 Task: In the  document Road.txt Add another  'page' Use the Tool Explore 'and look for brief about the picture in first page, copy 2-3 lines in second sheet.' Align the text to the center
Action: Mouse moved to (286, 470)
Screenshot: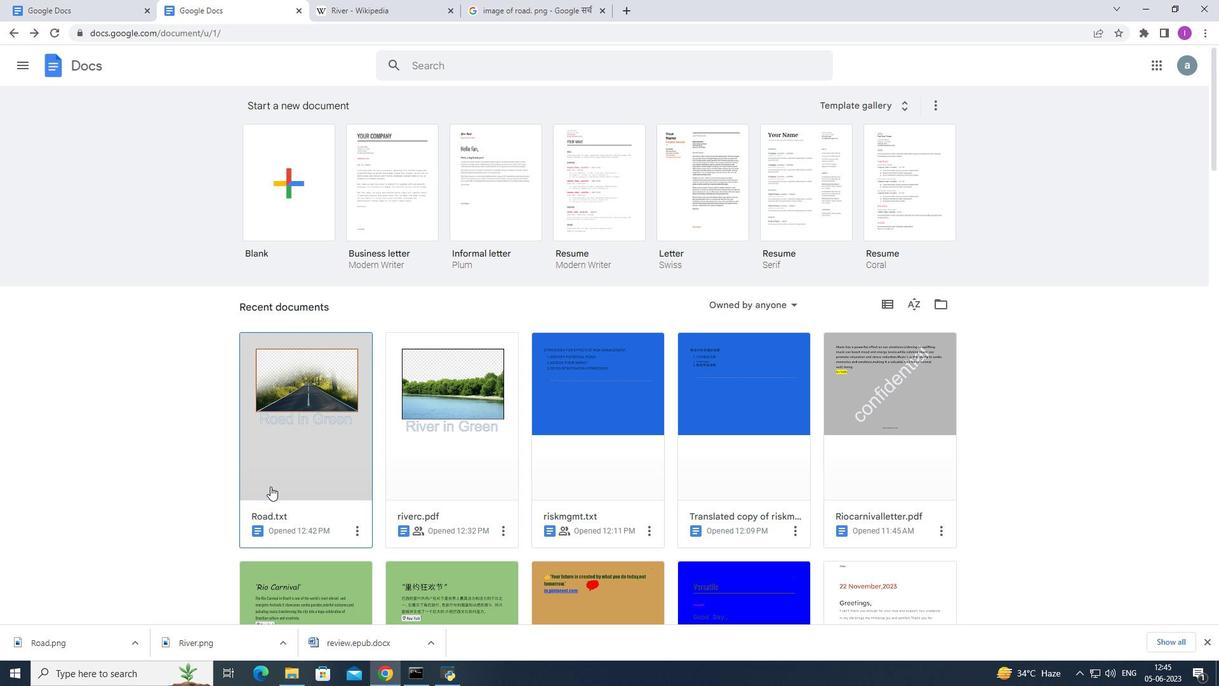 
Action: Mouse pressed left at (286, 470)
Screenshot: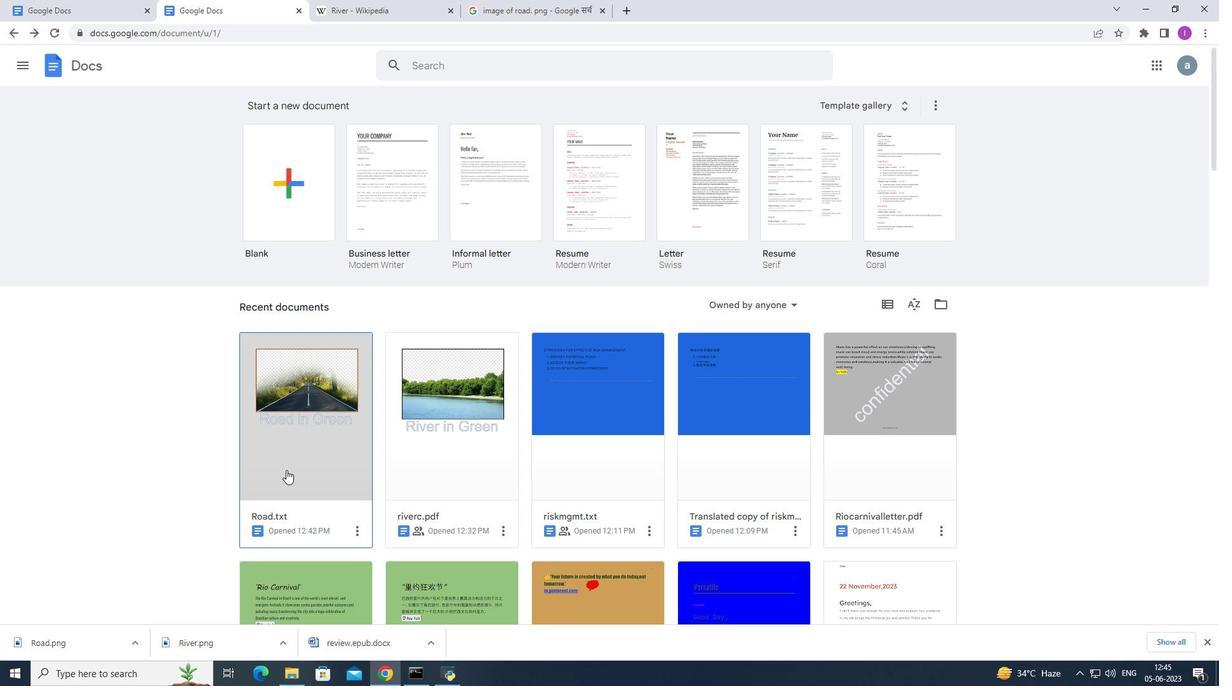 
Action: Mouse moved to (207, 71)
Screenshot: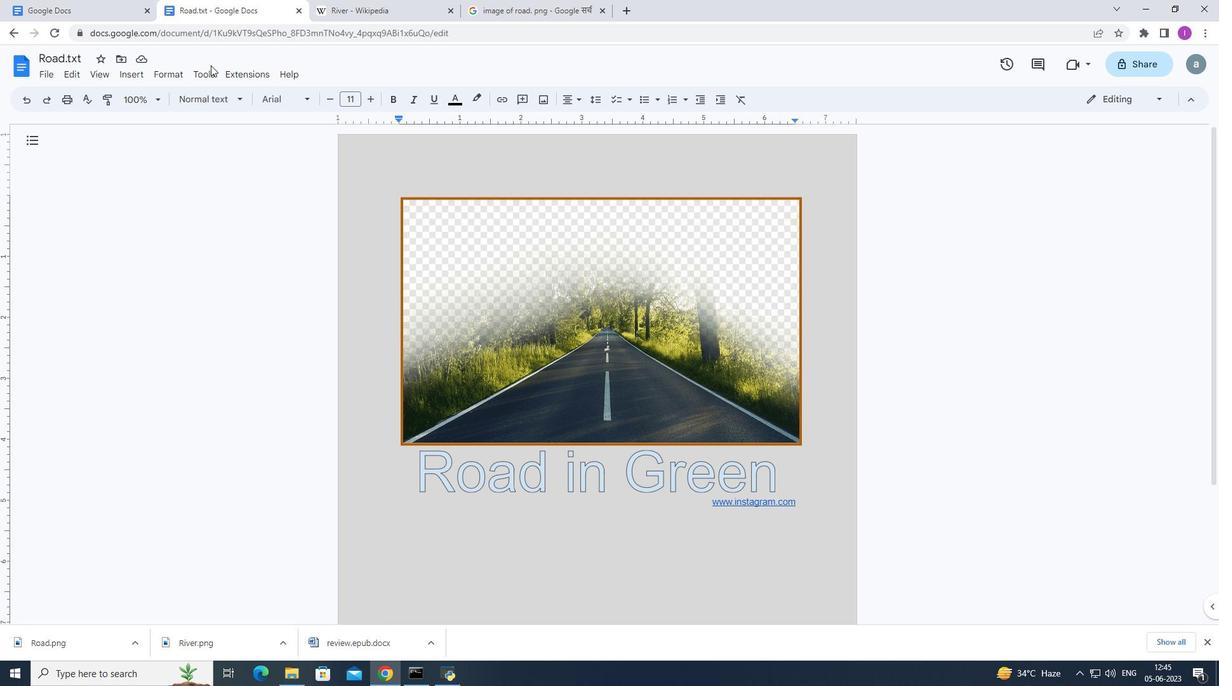 
Action: Mouse pressed left at (207, 71)
Screenshot: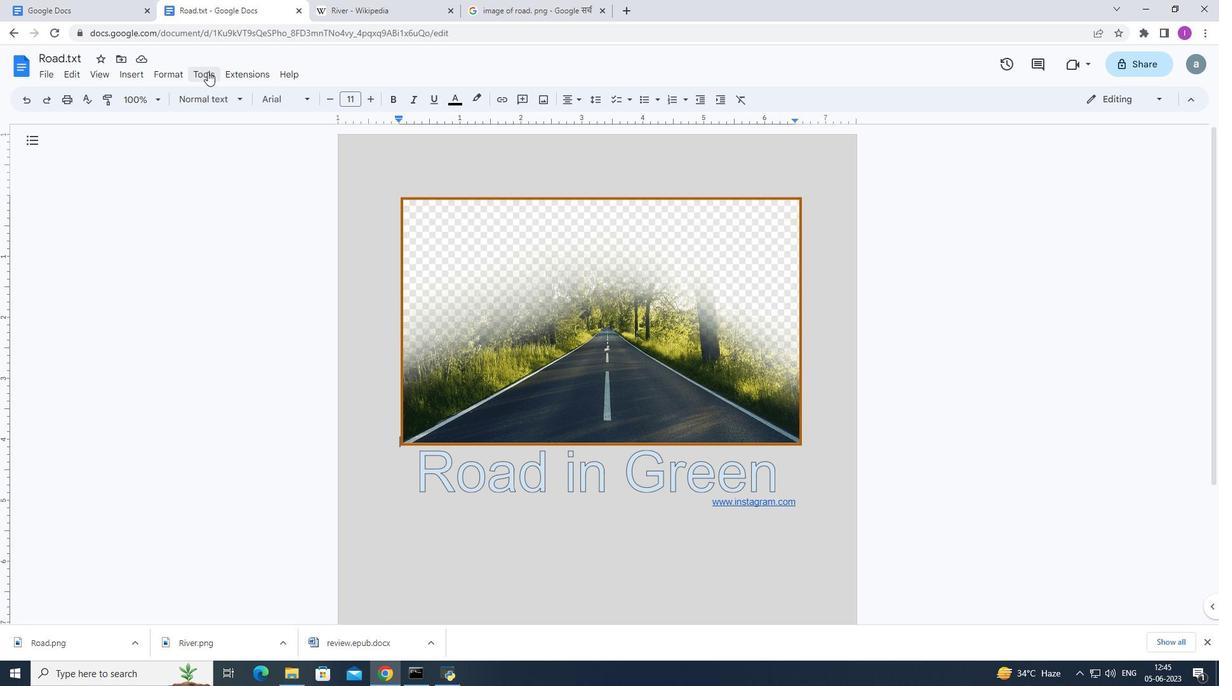 
Action: Mouse moved to (152, 220)
Screenshot: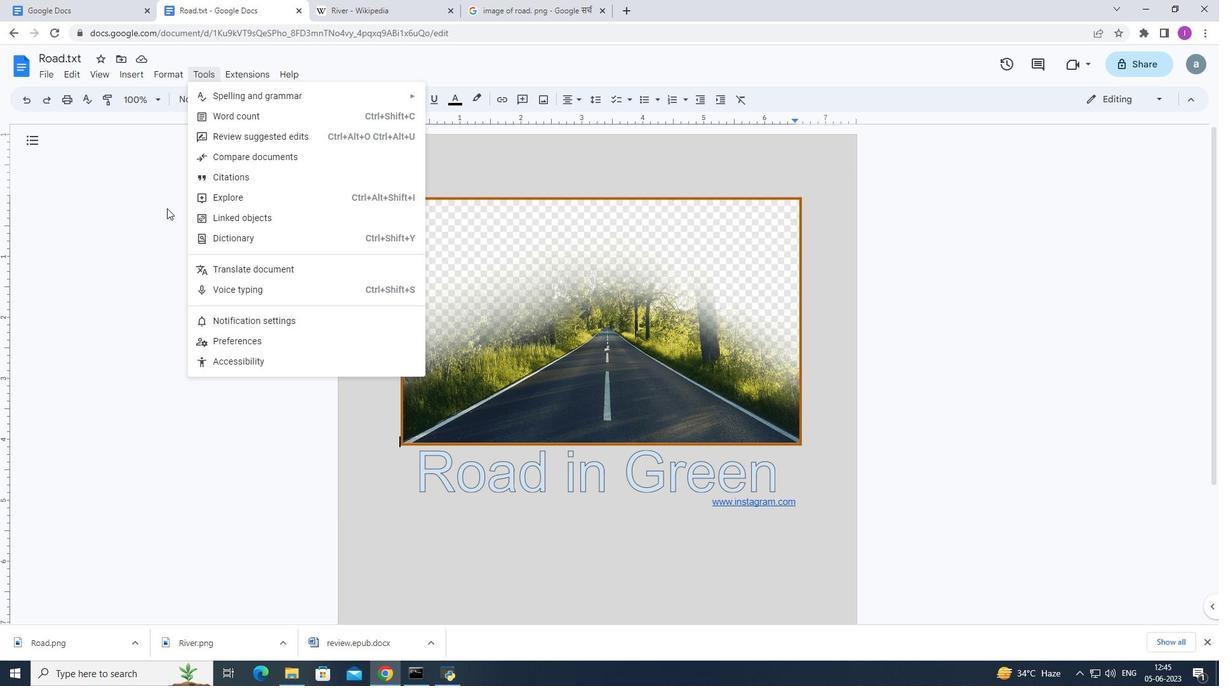 
Action: Mouse pressed left at (152, 220)
Screenshot: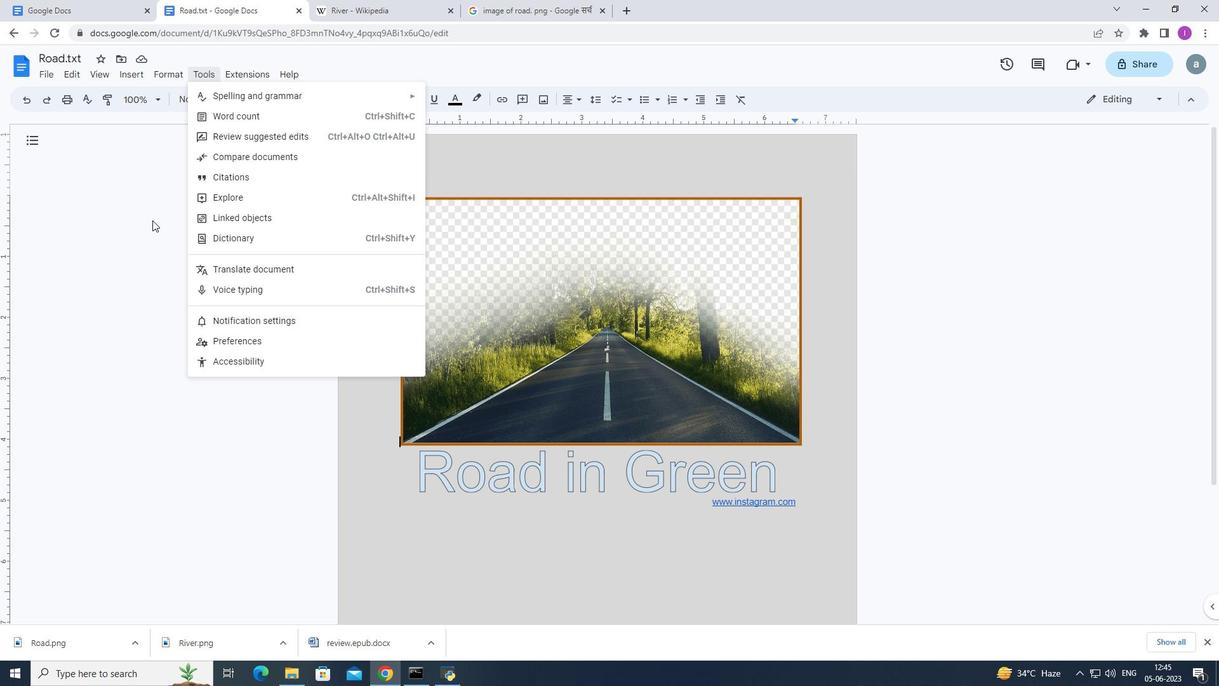 
Action: Mouse moved to (848, 417)
Screenshot: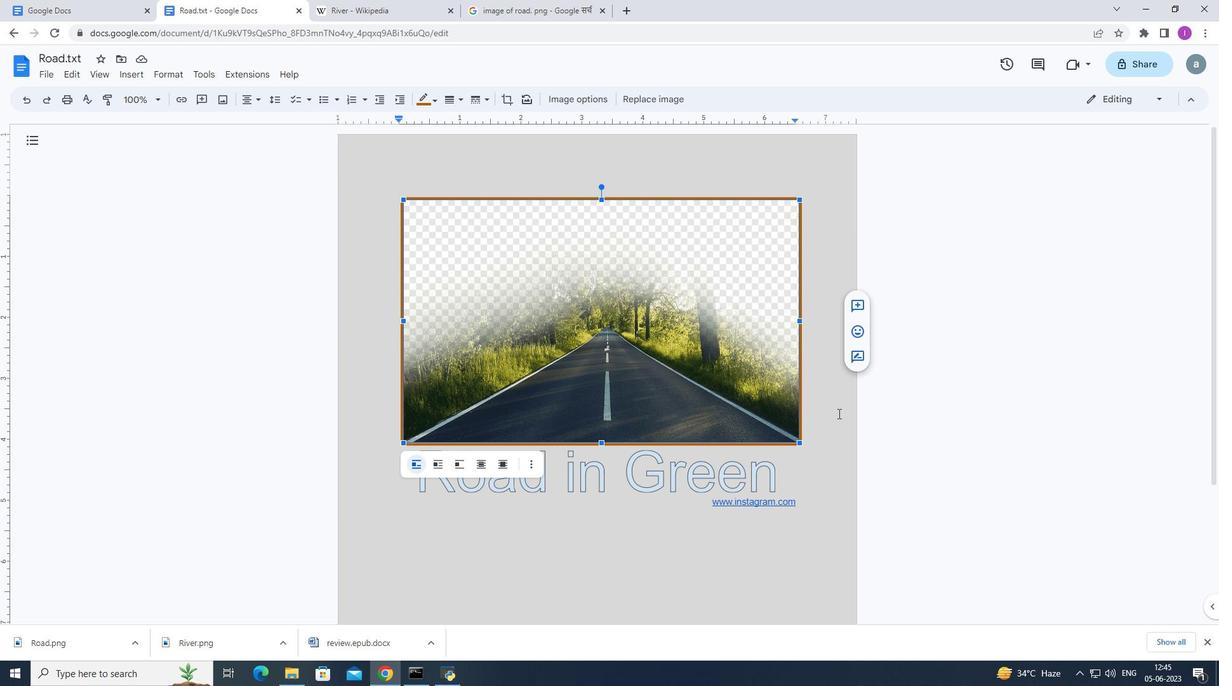 
Action: Mouse scrolled (848, 417) with delta (0, 0)
Screenshot: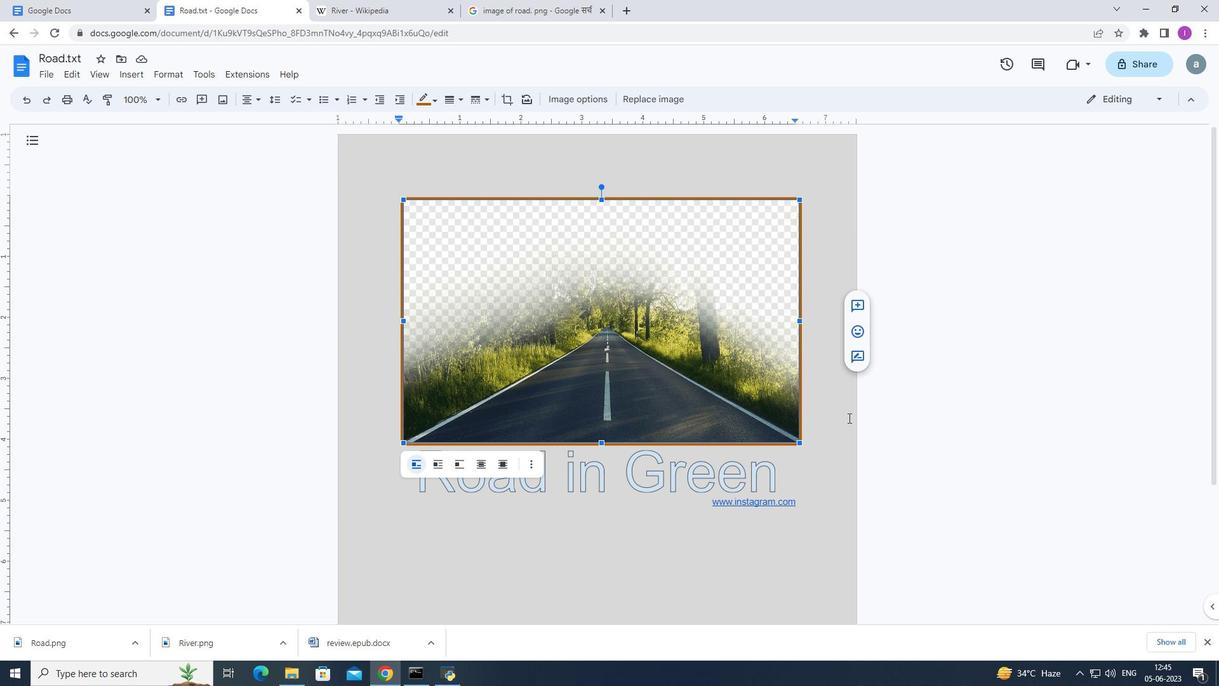 
Action: Mouse scrolled (848, 417) with delta (0, 0)
Screenshot: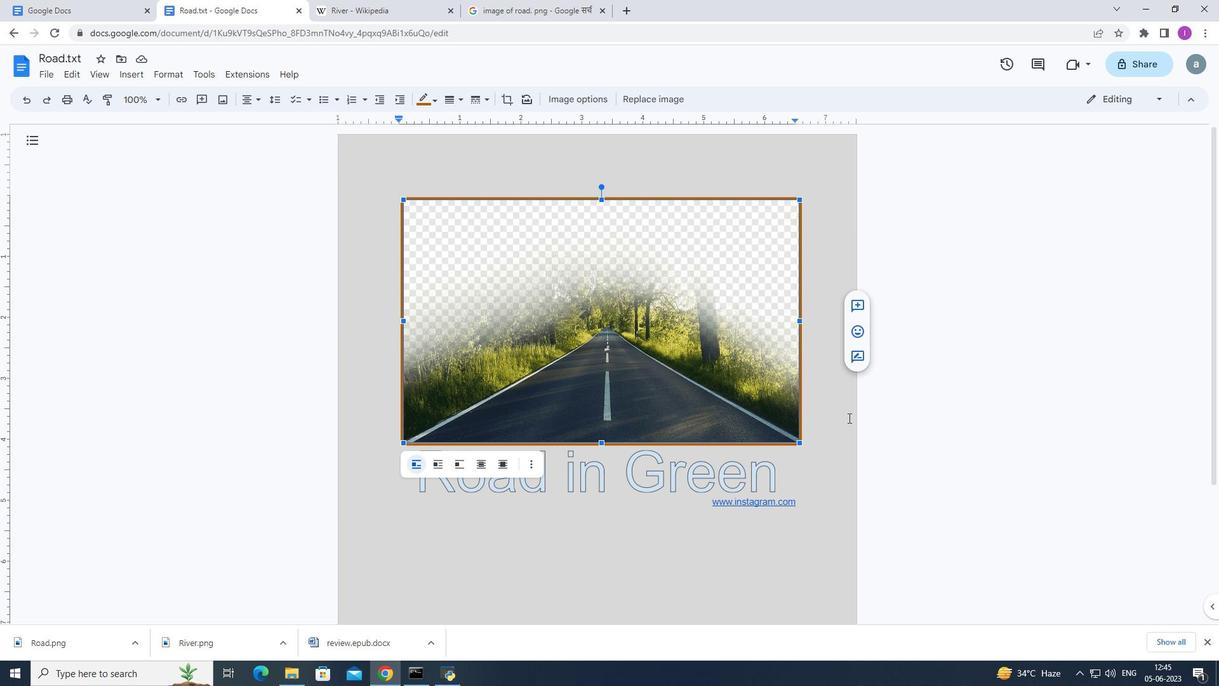 
Action: Mouse scrolled (848, 417) with delta (0, 0)
Screenshot: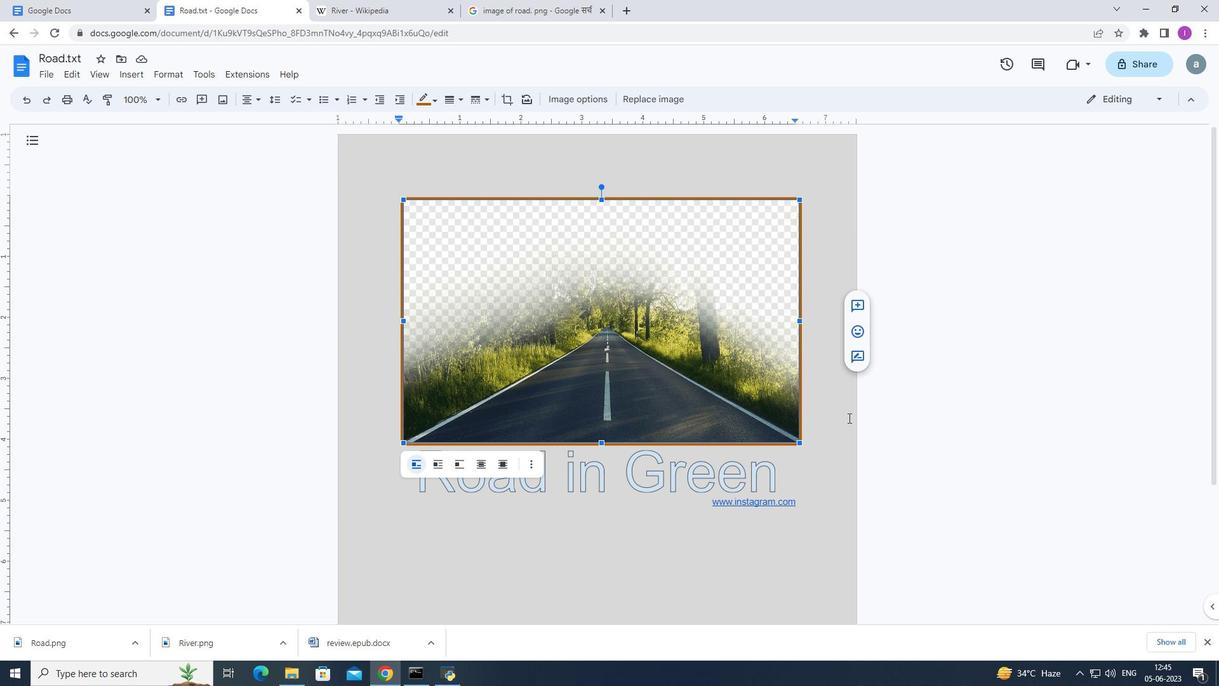 
Action: Mouse scrolled (848, 417) with delta (0, 0)
Screenshot: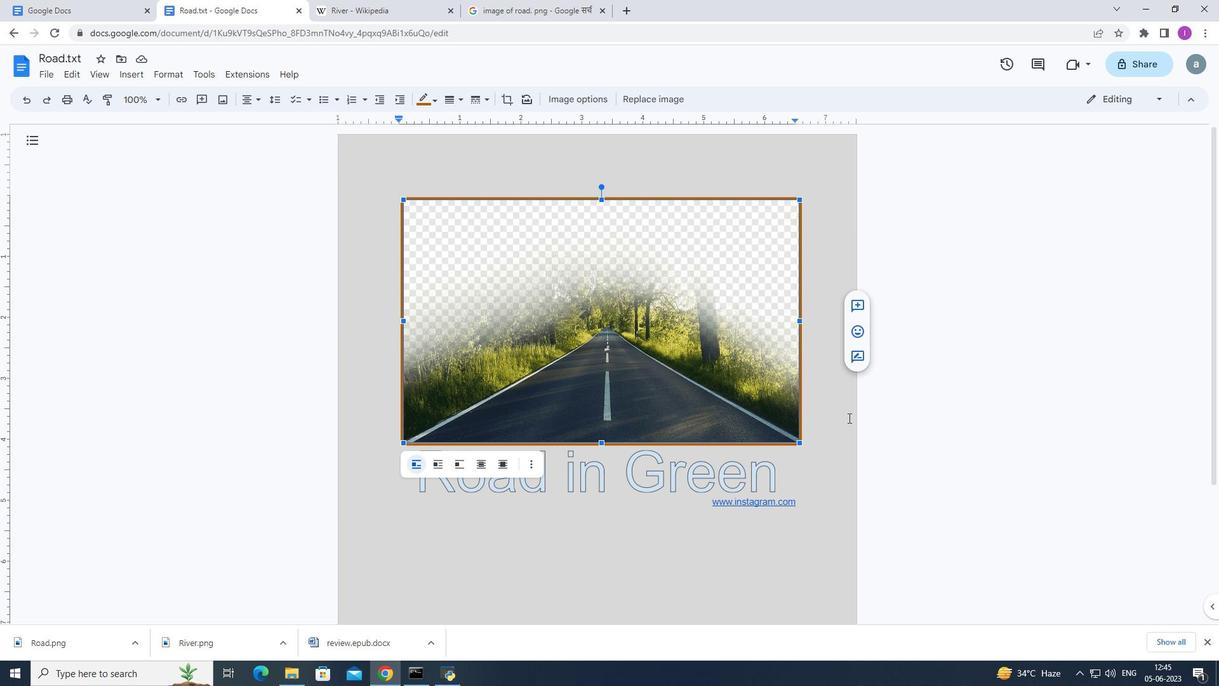 
Action: Mouse moved to (849, 417)
Screenshot: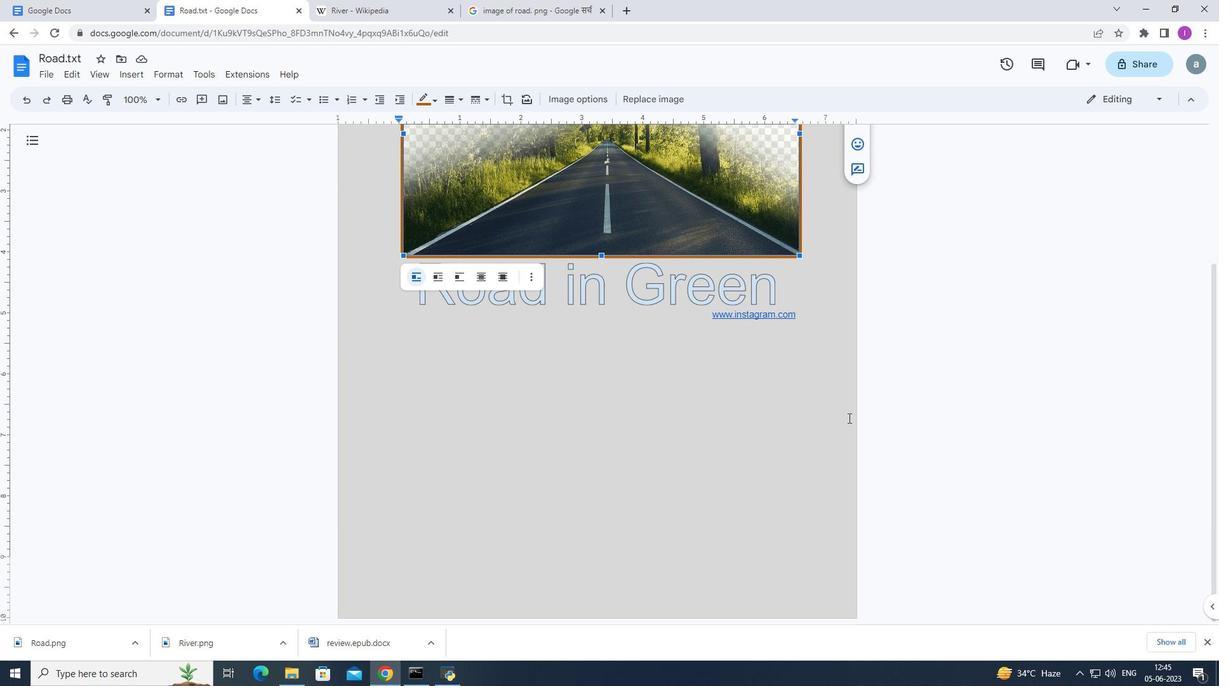 
Action: Mouse scrolled (849, 416) with delta (0, 0)
Screenshot: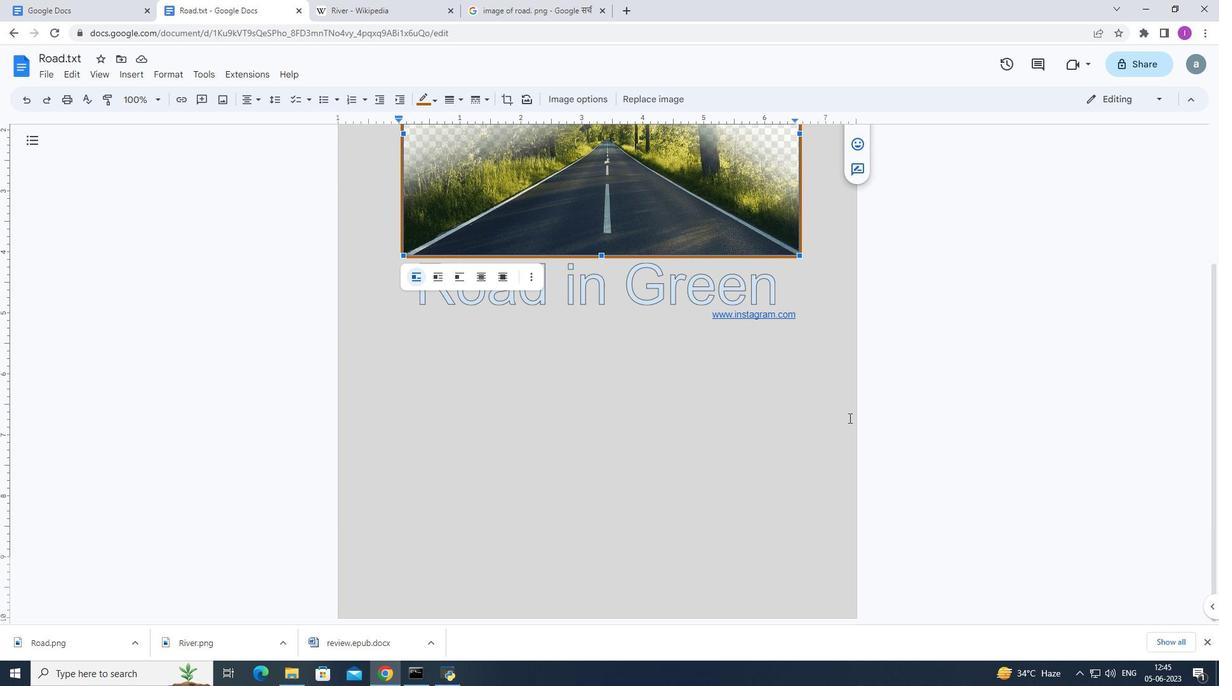 
Action: Mouse scrolled (849, 416) with delta (0, 0)
Screenshot: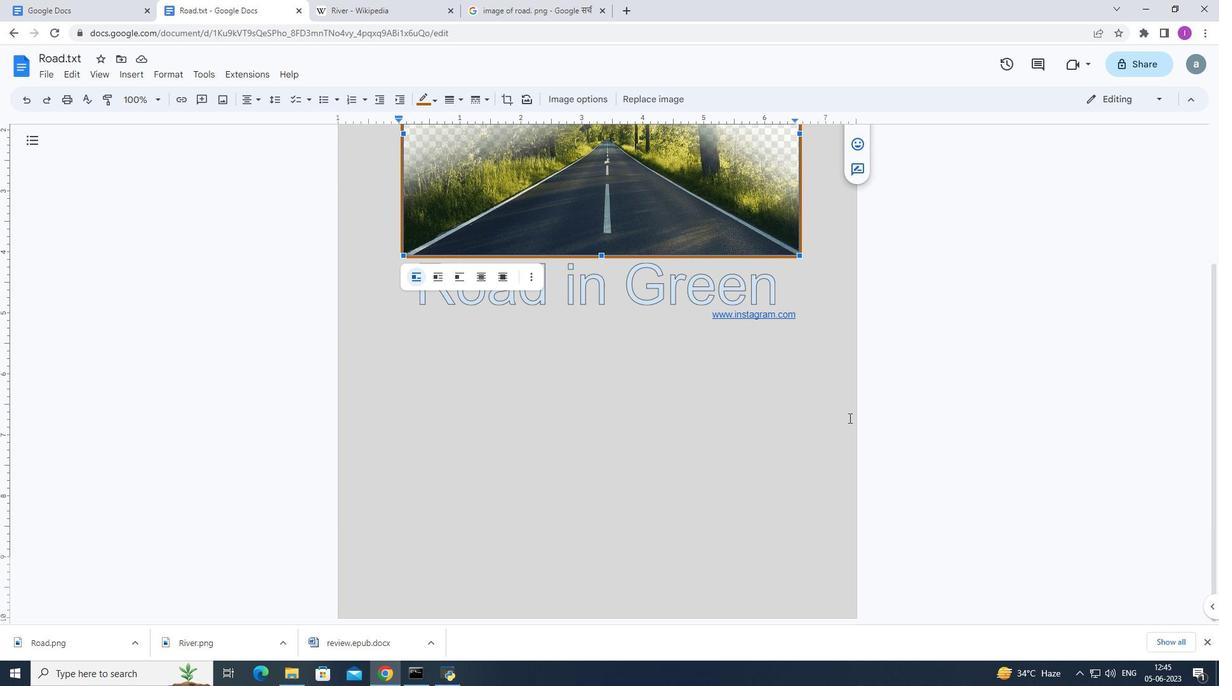 
Action: Mouse scrolled (849, 416) with delta (0, 0)
Screenshot: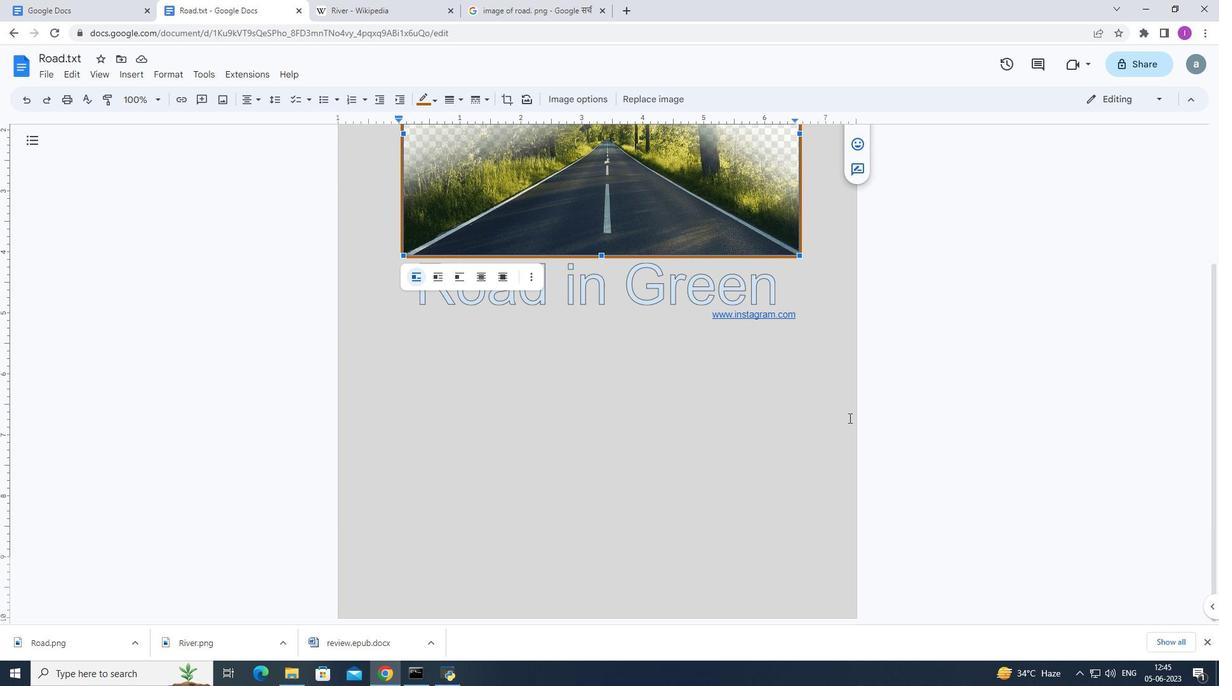 
Action: Mouse scrolled (849, 417) with delta (0, 0)
Screenshot: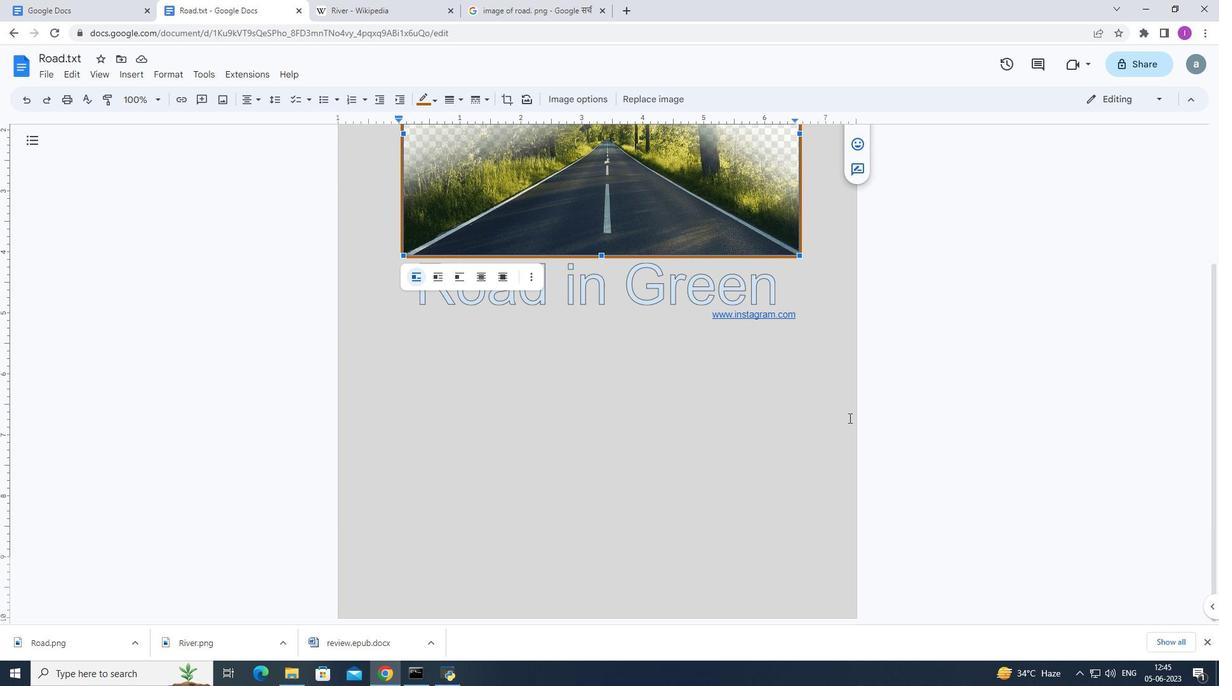 
Action: Mouse scrolled (849, 416) with delta (0, 0)
Screenshot: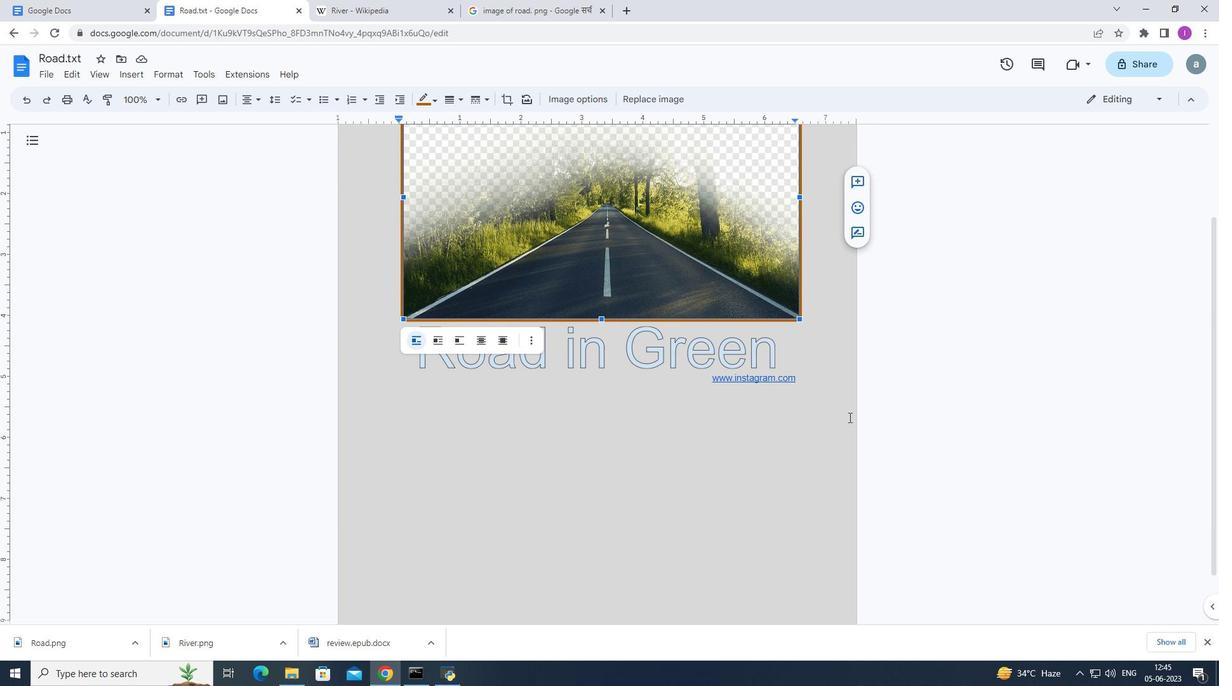 
Action: Mouse scrolled (849, 416) with delta (0, 0)
Screenshot: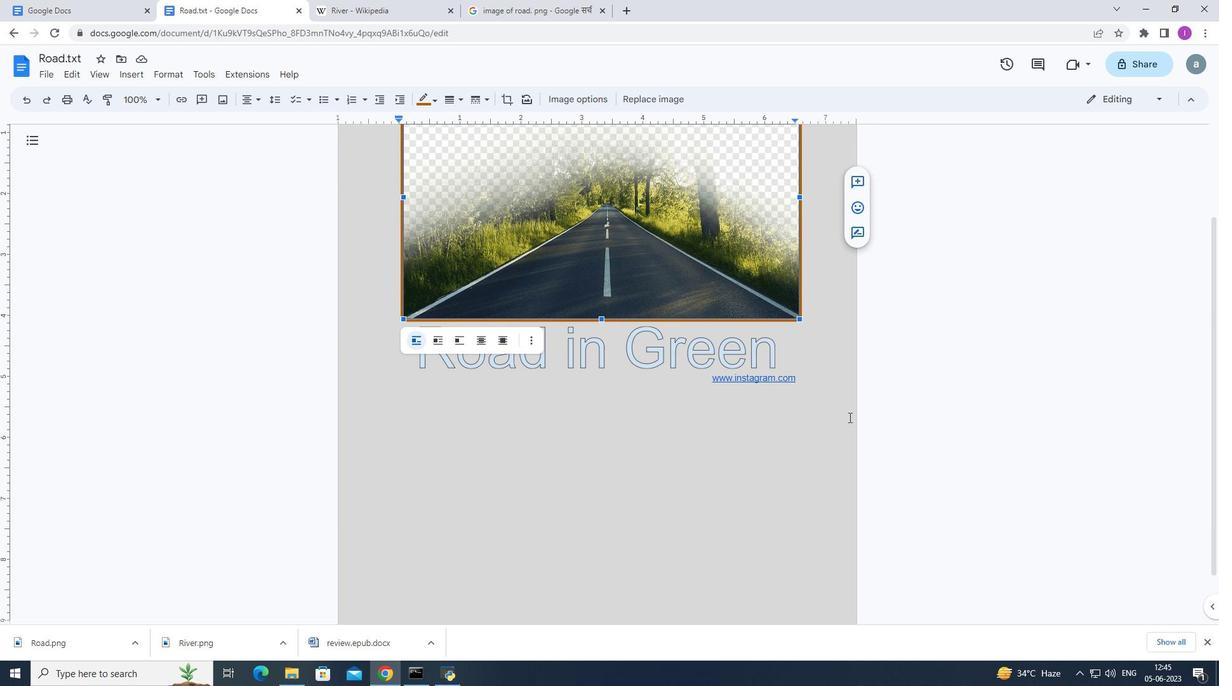 
Action: Mouse scrolled (849, 416) with delta (0, 0)
Screenshot: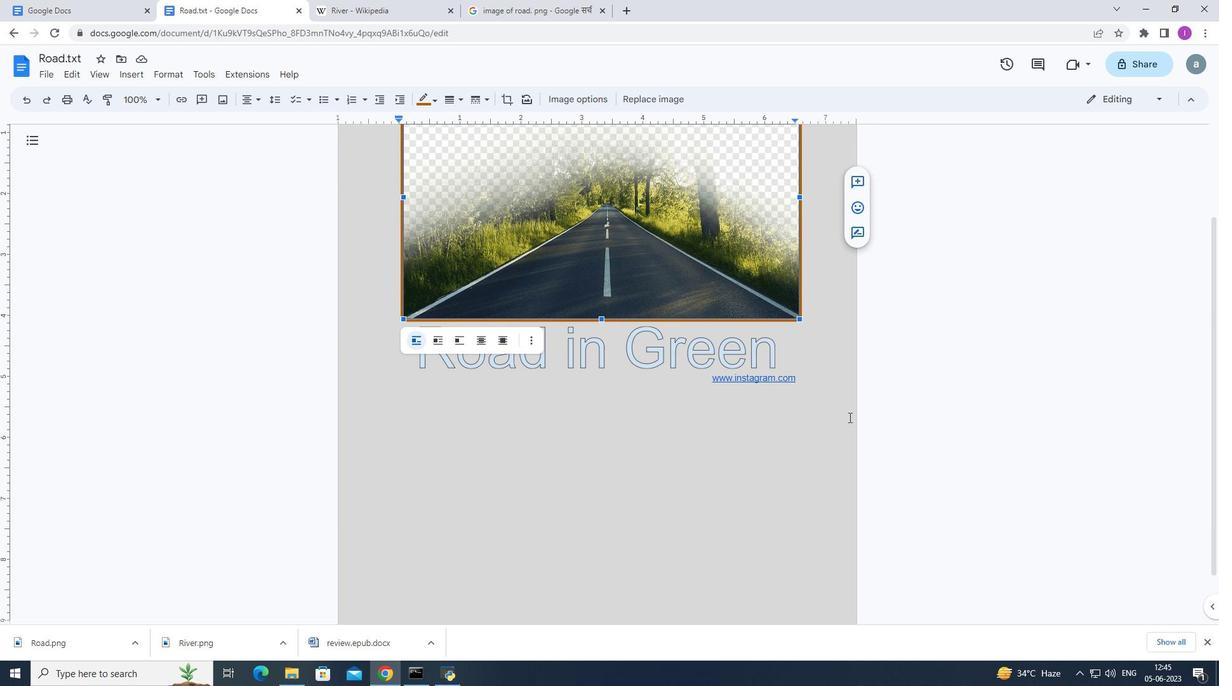 
Action: Mouse moved to (980, 400)
Screenshot: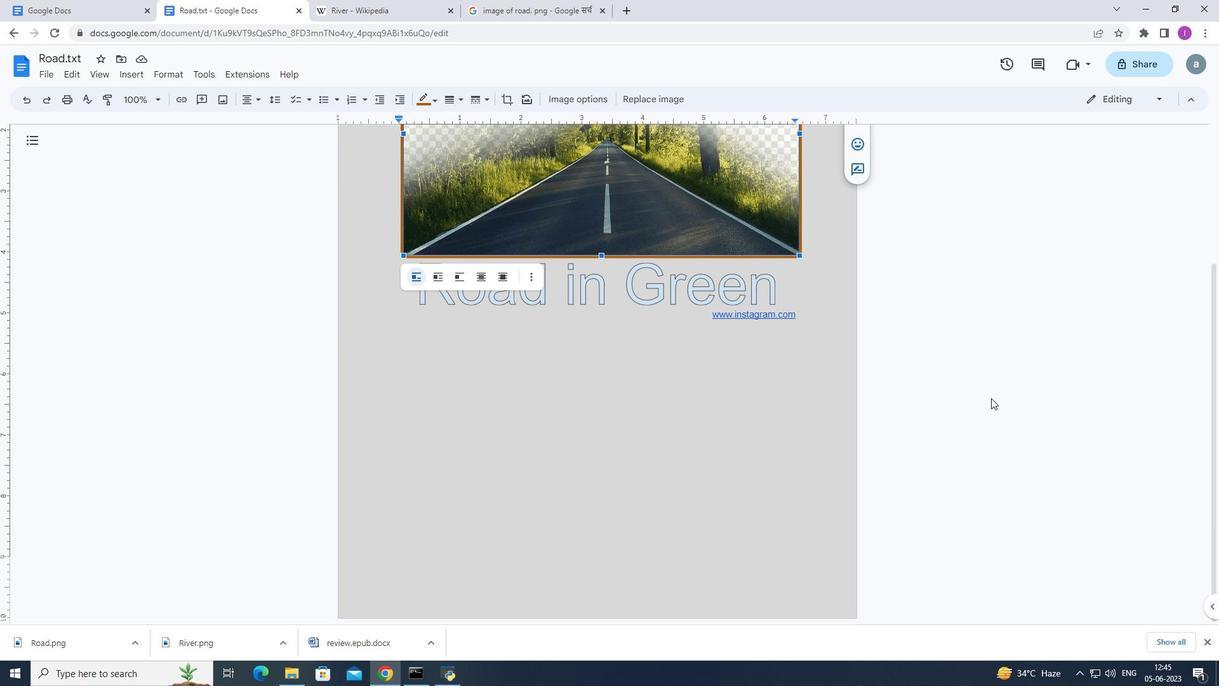 
Action: Mouse pressed left at (980, 400)
Screenshot: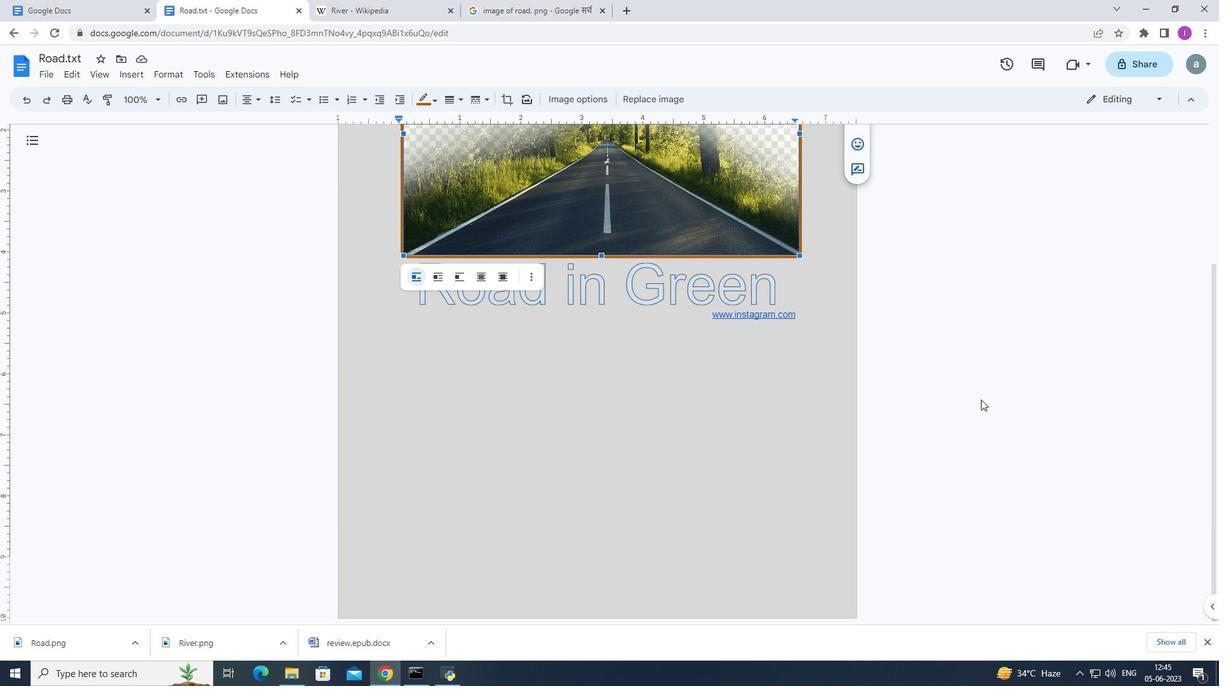 
Action: Mouse moved to (901, 452)
Screenshot: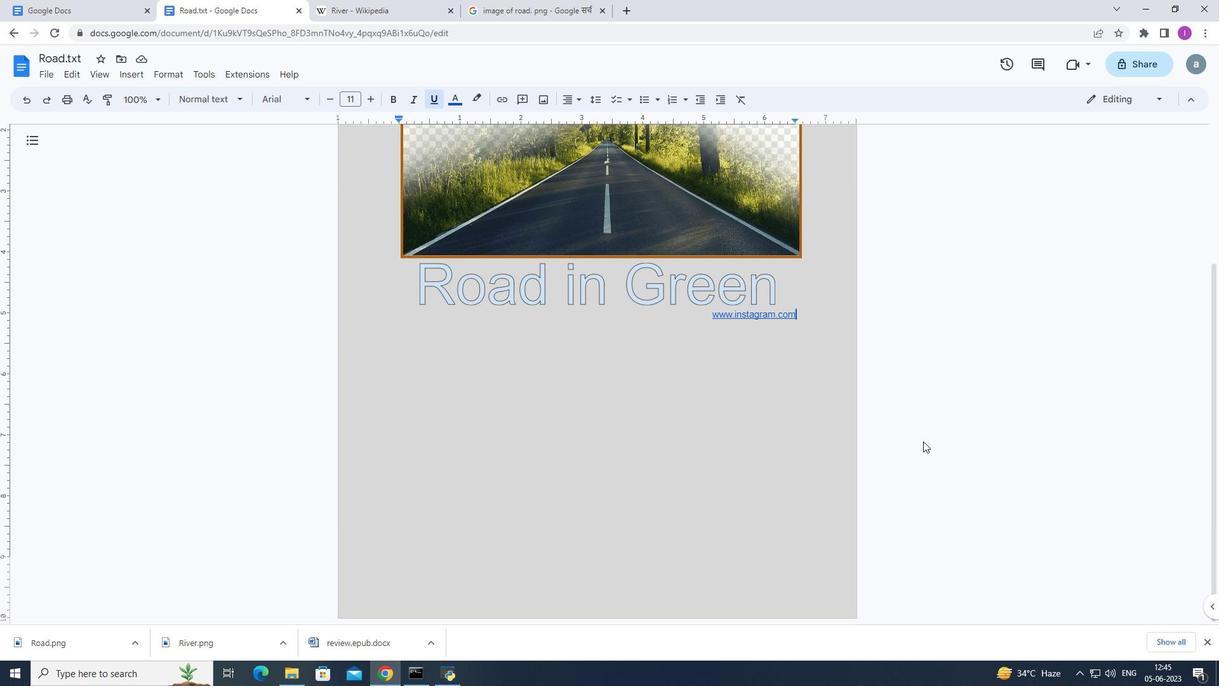 
Action: Mouse scrolled (901, 452) with delta (0, 0)
Screenshot: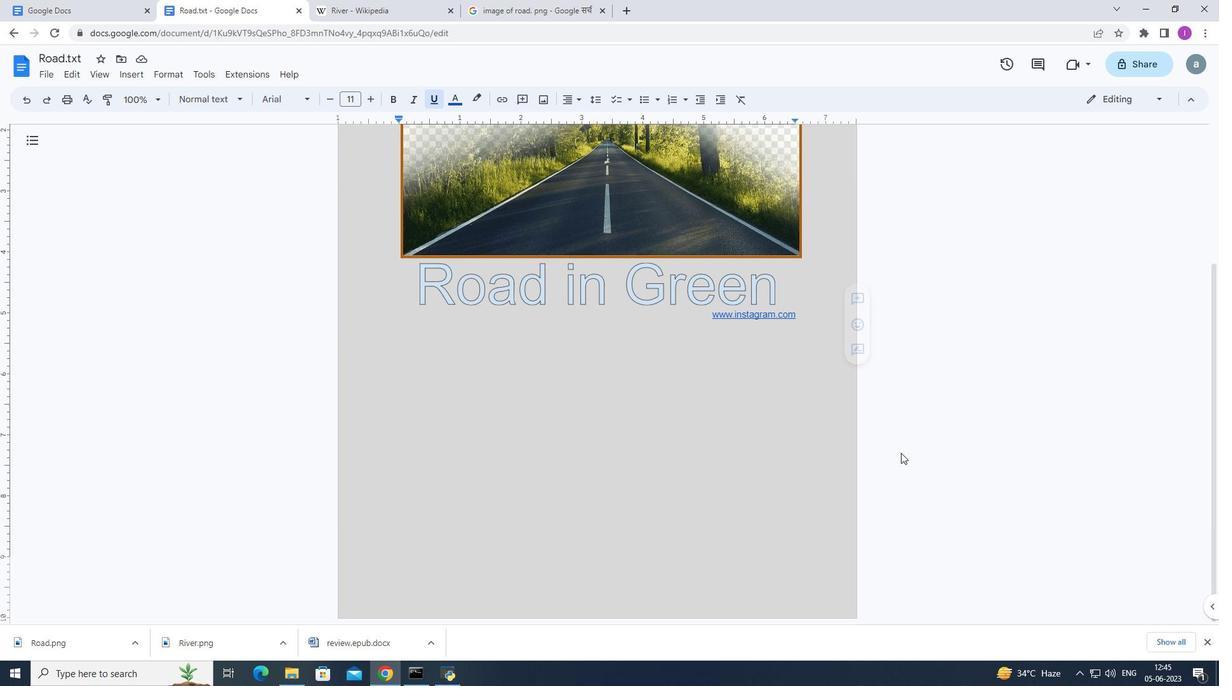 
Action: Mouse scrolled (901, 452) with delta (0, 0)
Screenshot: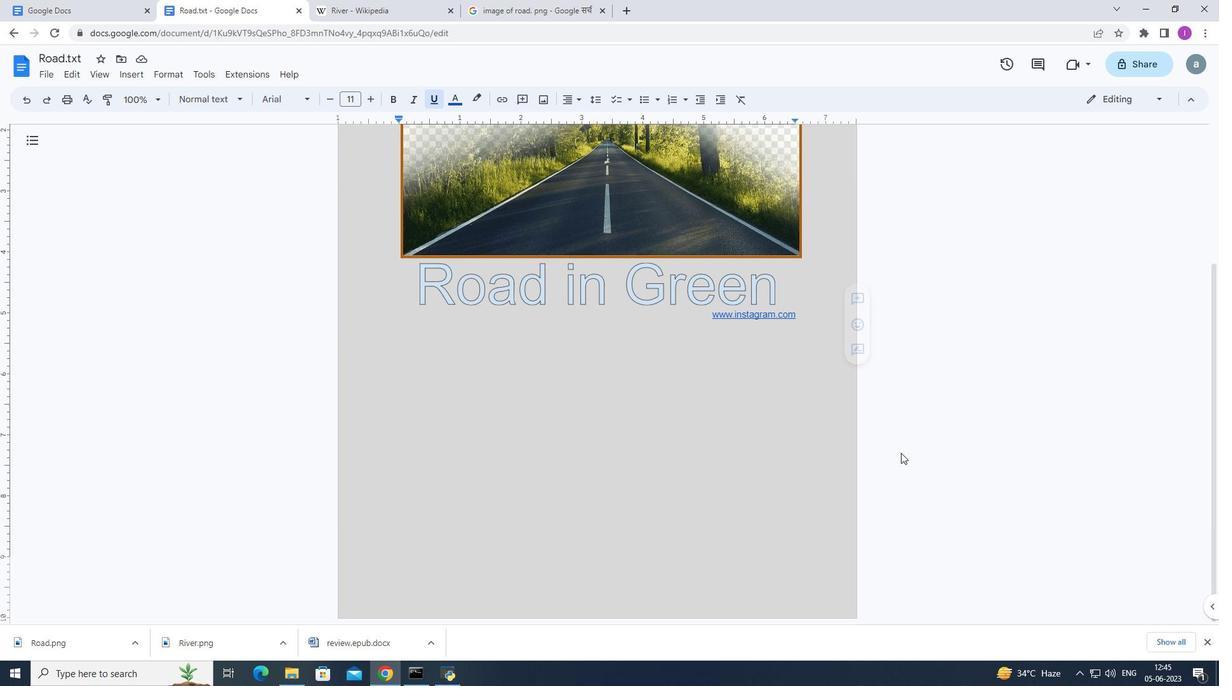 
Action: Mouse moved to (792, 428)
Screenshot: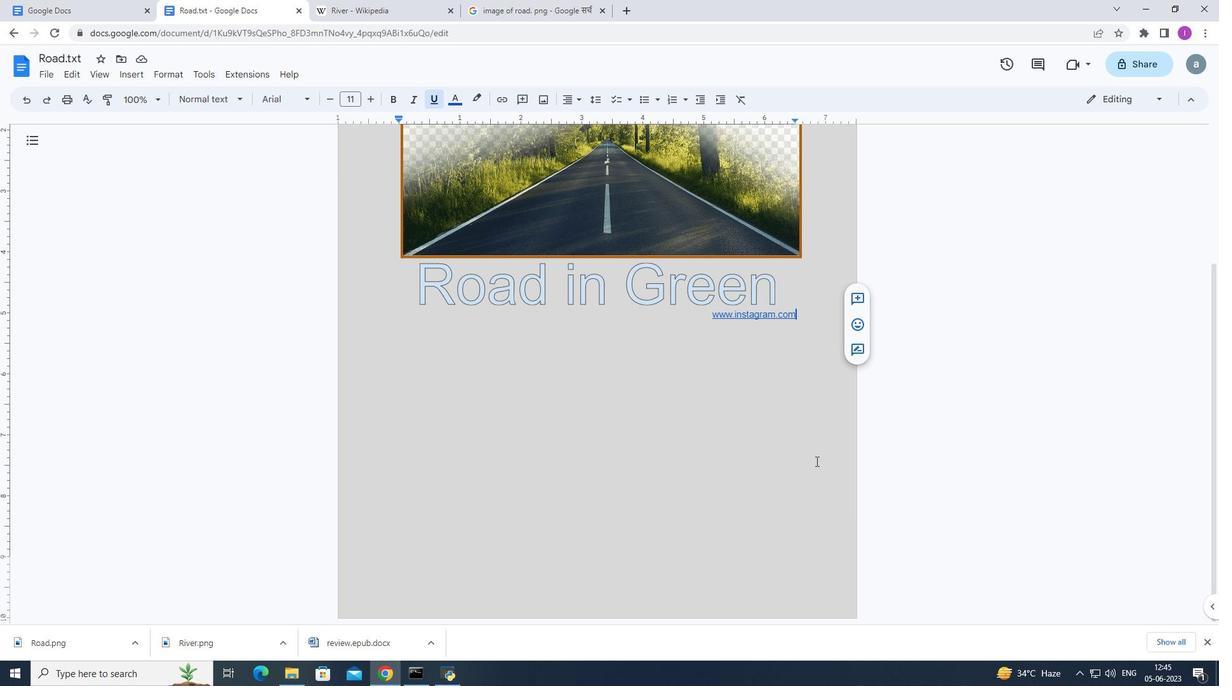 
Action: Key pressed <Key.enter>
Screenshot: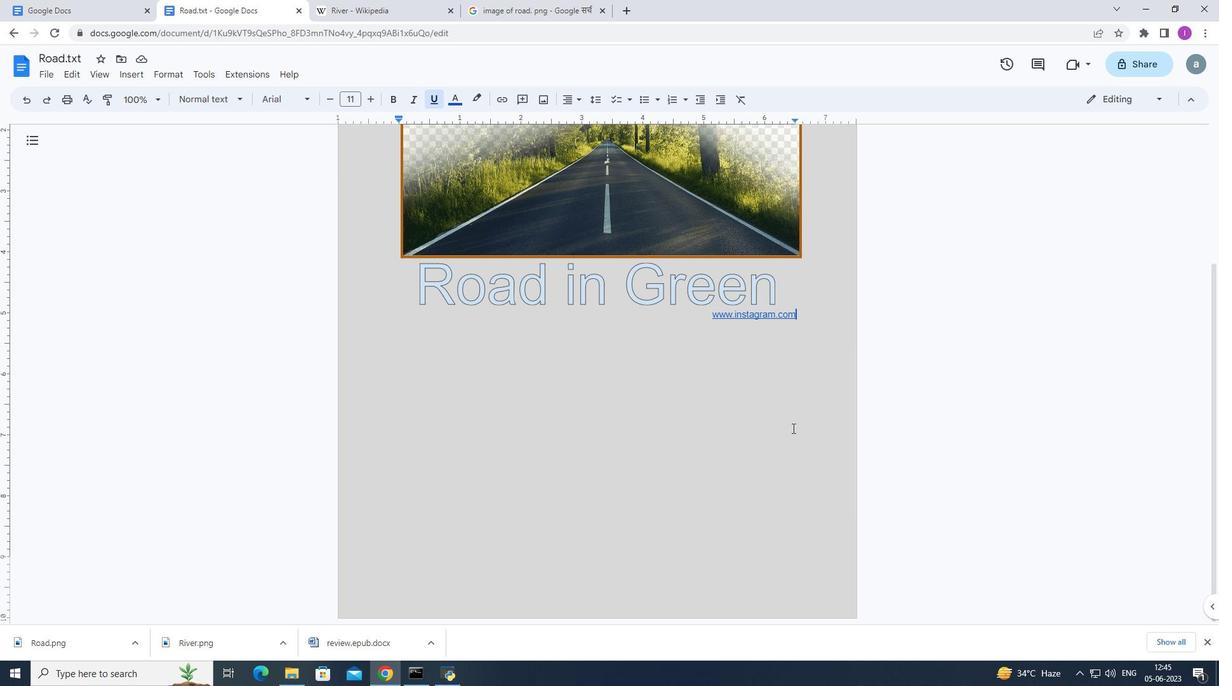 
Action: Mouse moved to (798, 383)
Screenshot: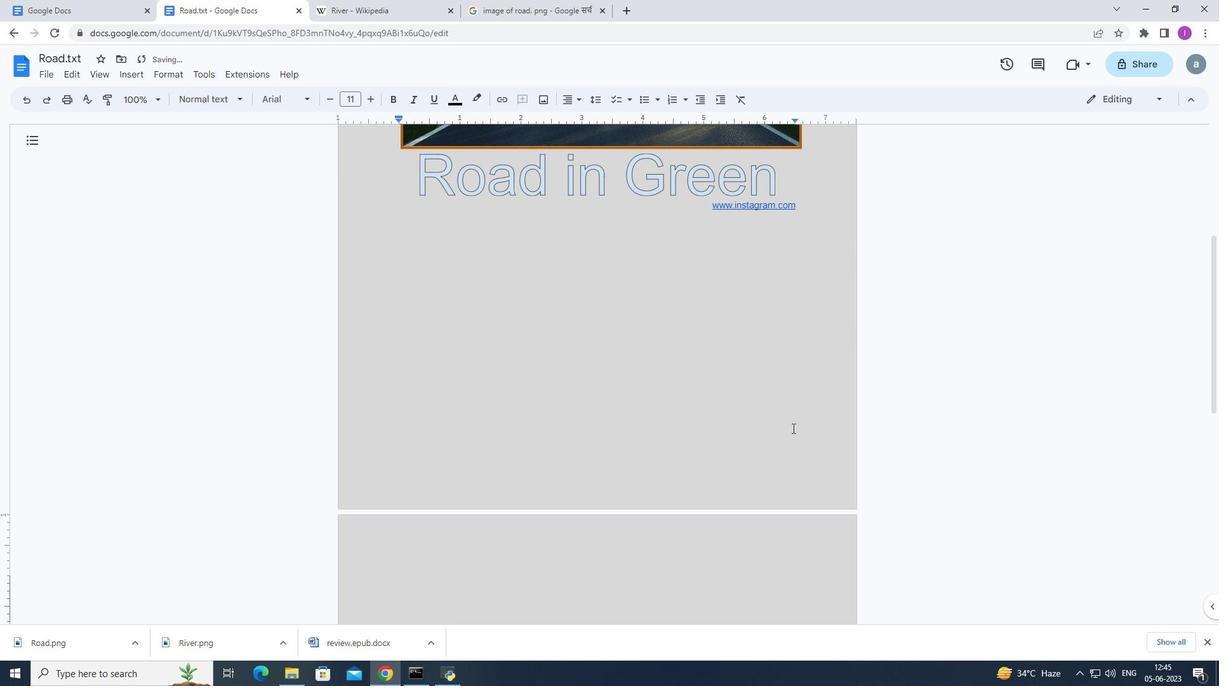 
Action: Mouse scrolled (798, 383) with delta (0, 0)
Screenshot: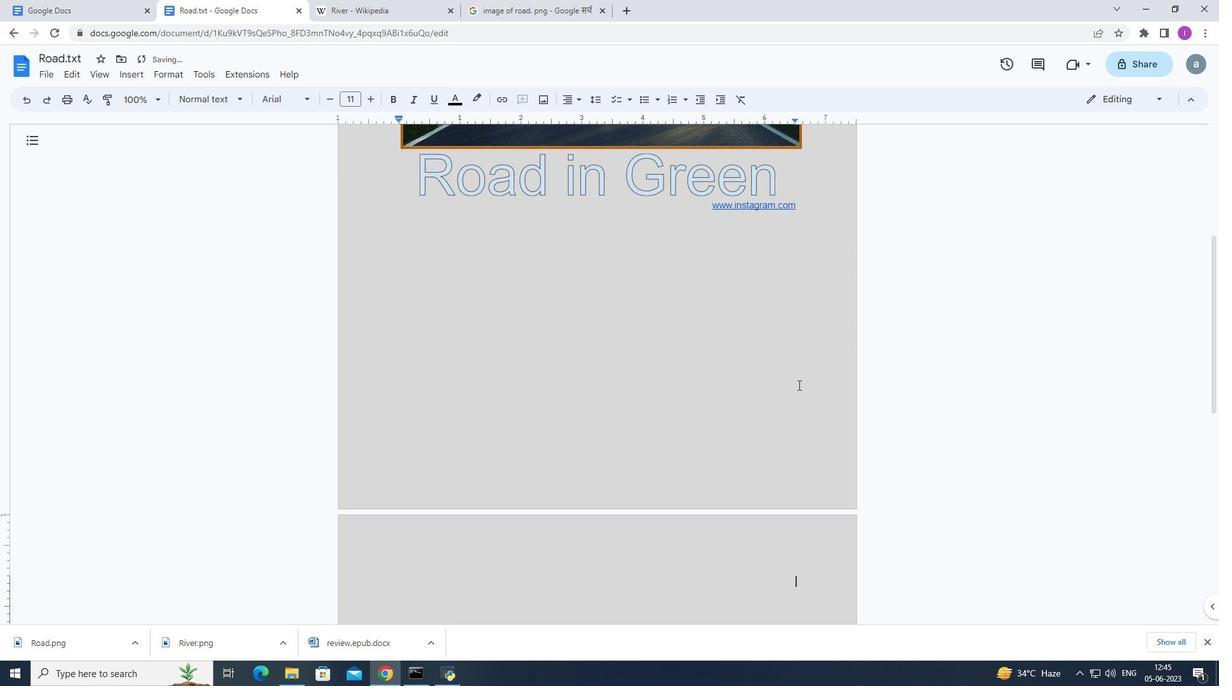 
Action: Mouse scrolled (798, 383) with delta (0, 0)
Screenshot: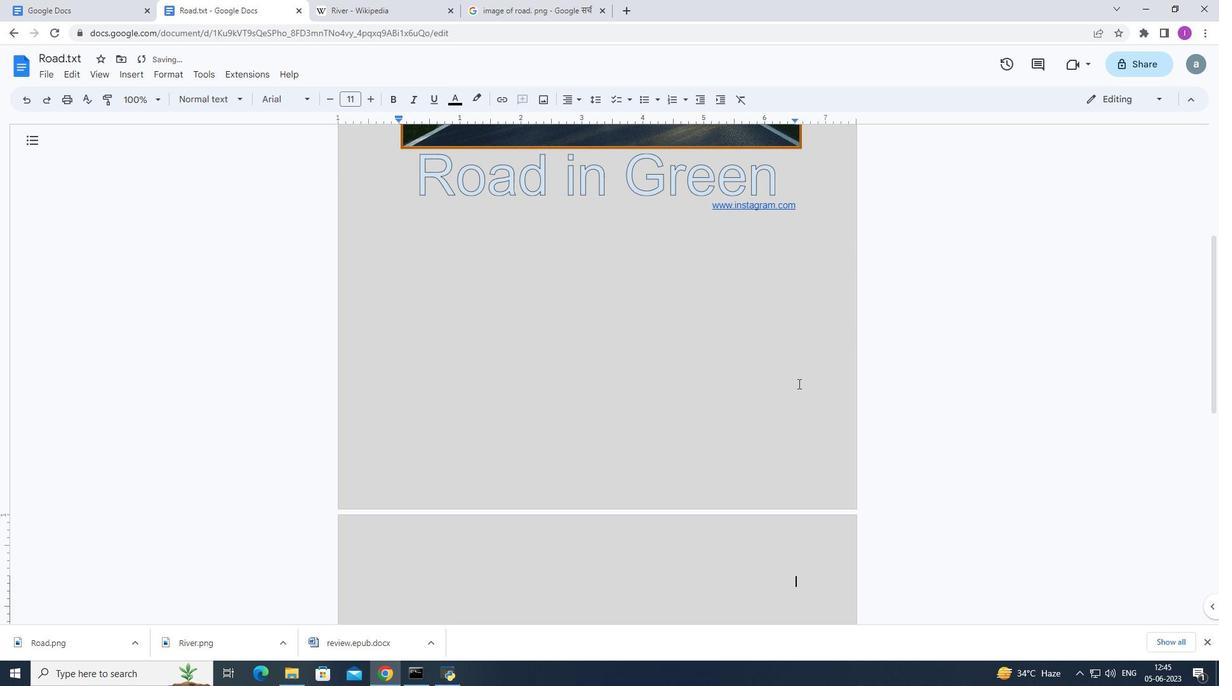 
Action: Mouse scrolled (798, 383) with delta (0, 0)
Screenshot: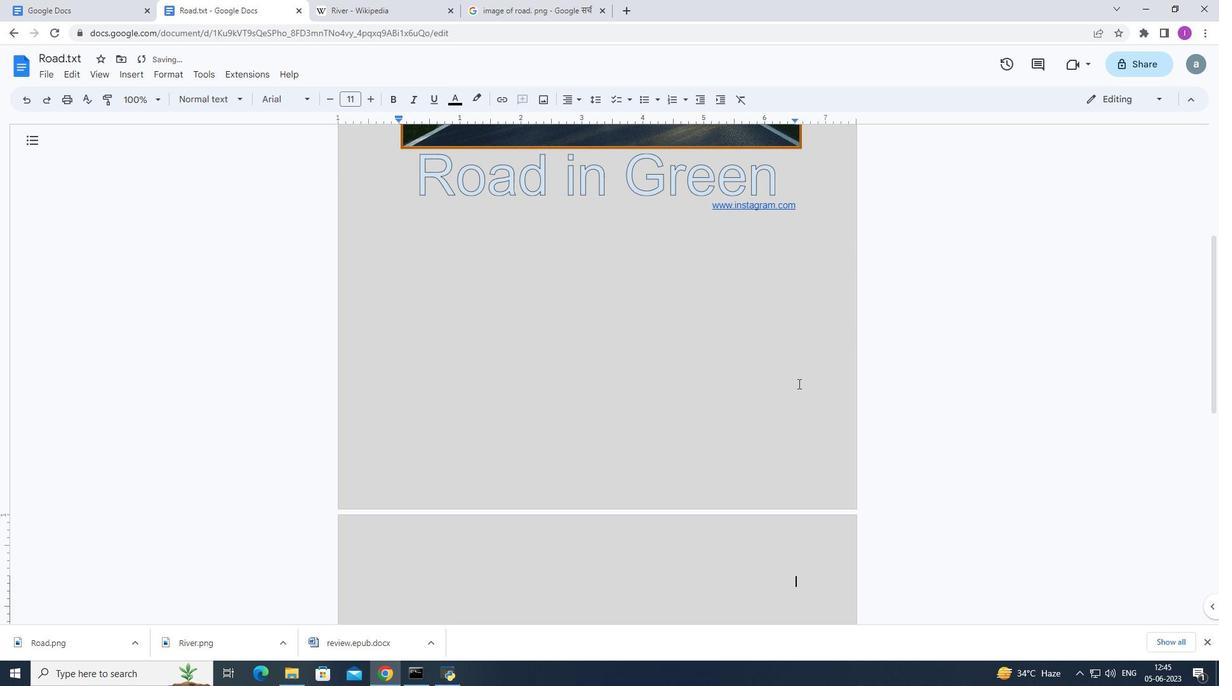 
Action: Mouse scrolled (798, 383) with delta (0, 0)
Screenshot: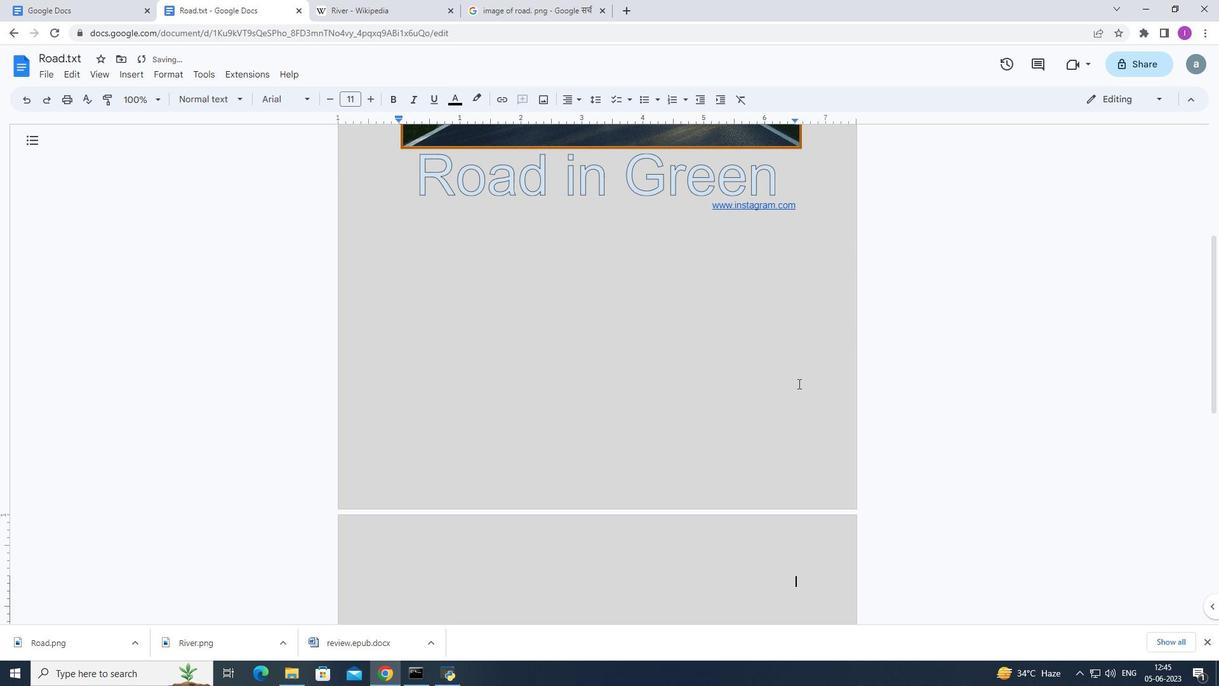 
Action: Mouse moved to (772, 419)
Screenshot: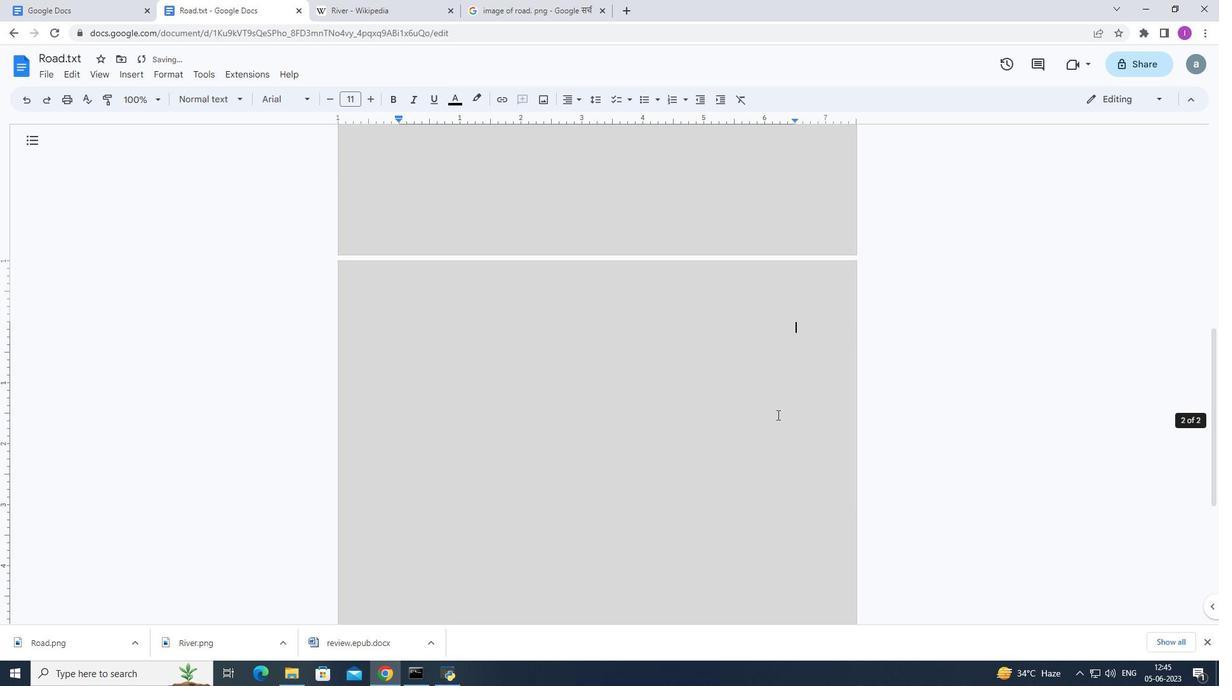 
Action: Mouse scrolled (772, 418) with delta (0, 0)
Screenshot: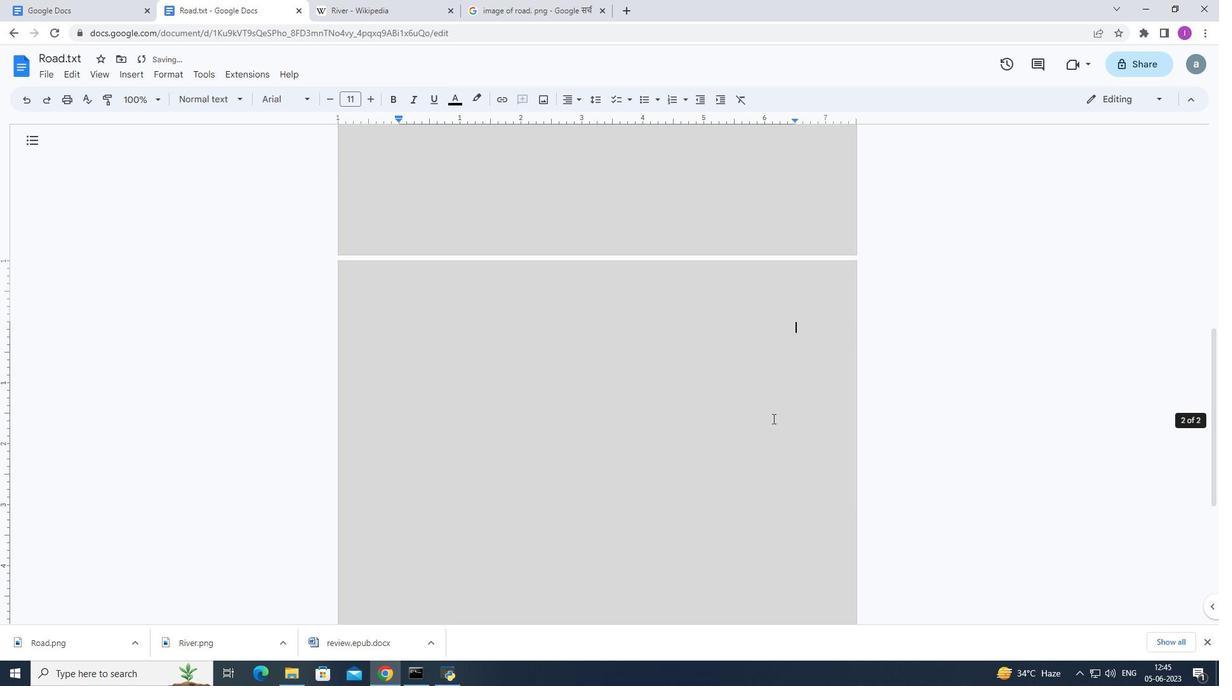 
Action: Mouse scrolled (772, 418) with delta (0, 0)
Screenshot: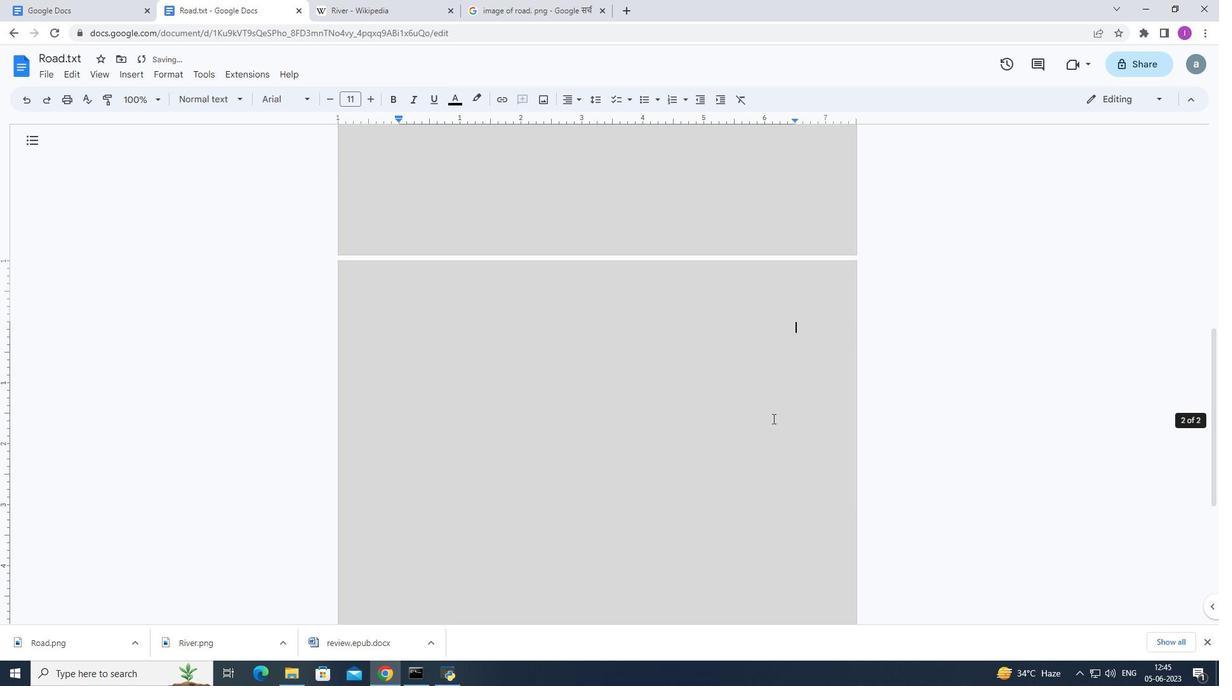
Action: Mouse scrolled (772, 418) with delta (0, 0)
Screenshot: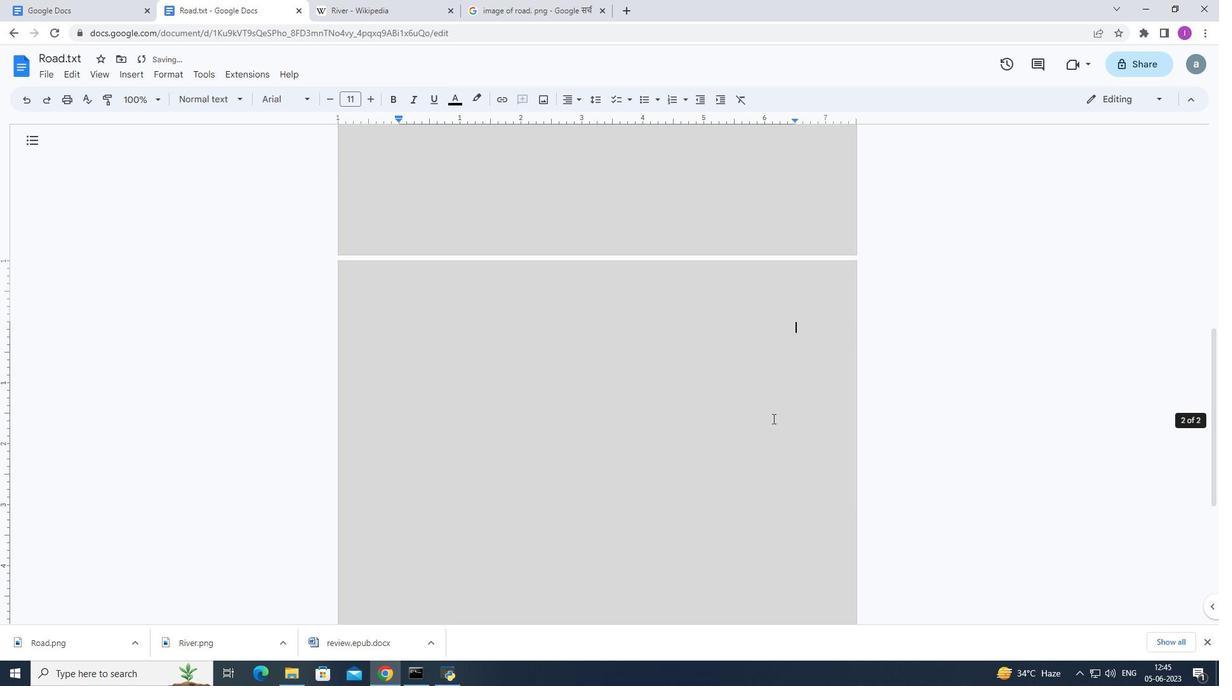 
Action: Mouse scrolled (772, 419) with delta (0, 0)
Screenshot: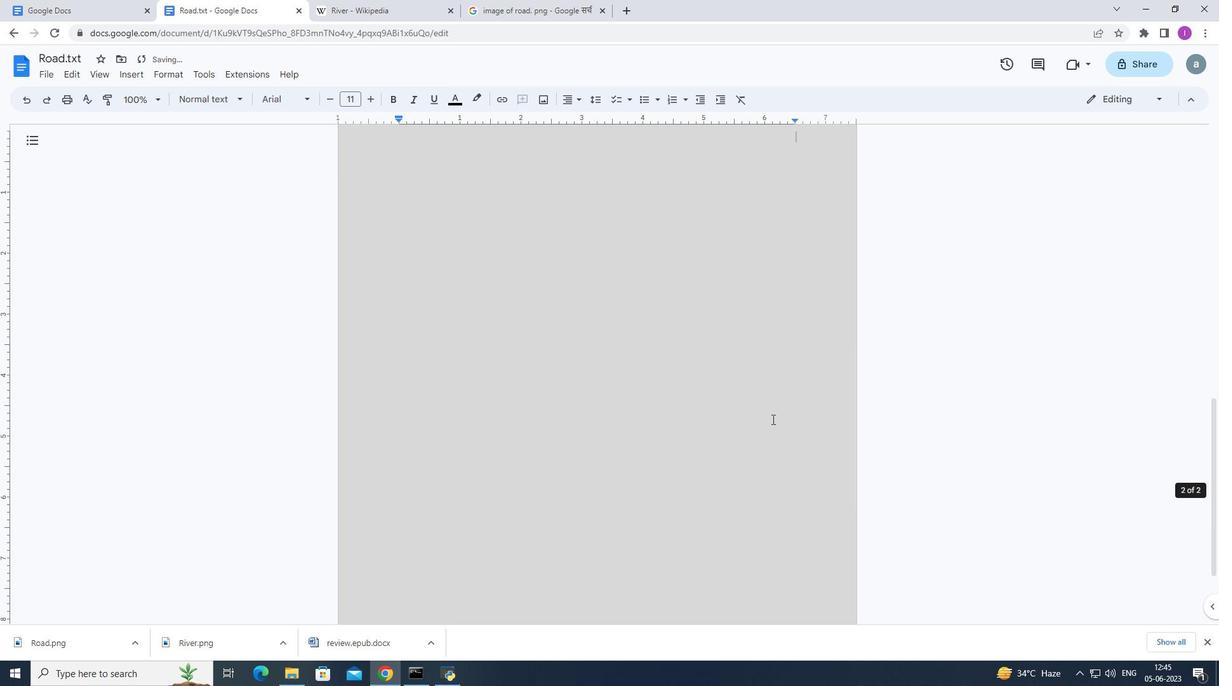 
Action: Mouse scrolled (772, 419) with delta (0, 0)
Screenshot: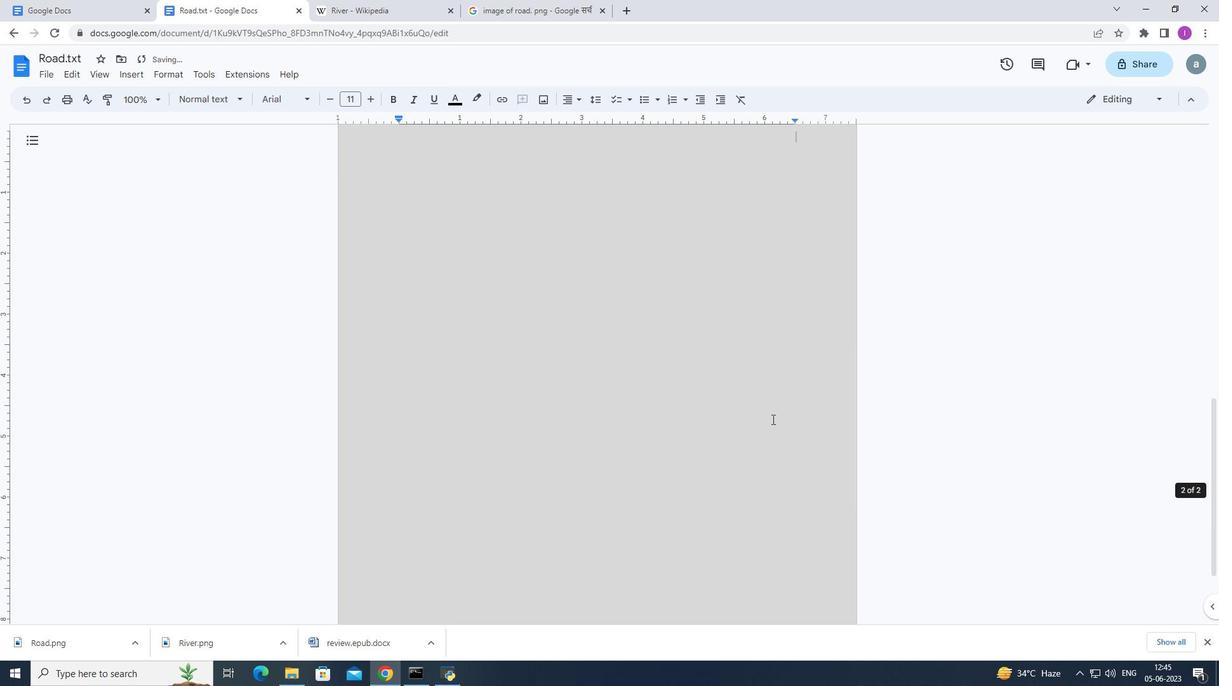 
Action: Mouse scrolled (772, 419) with delta (0, 0)
Screenshot: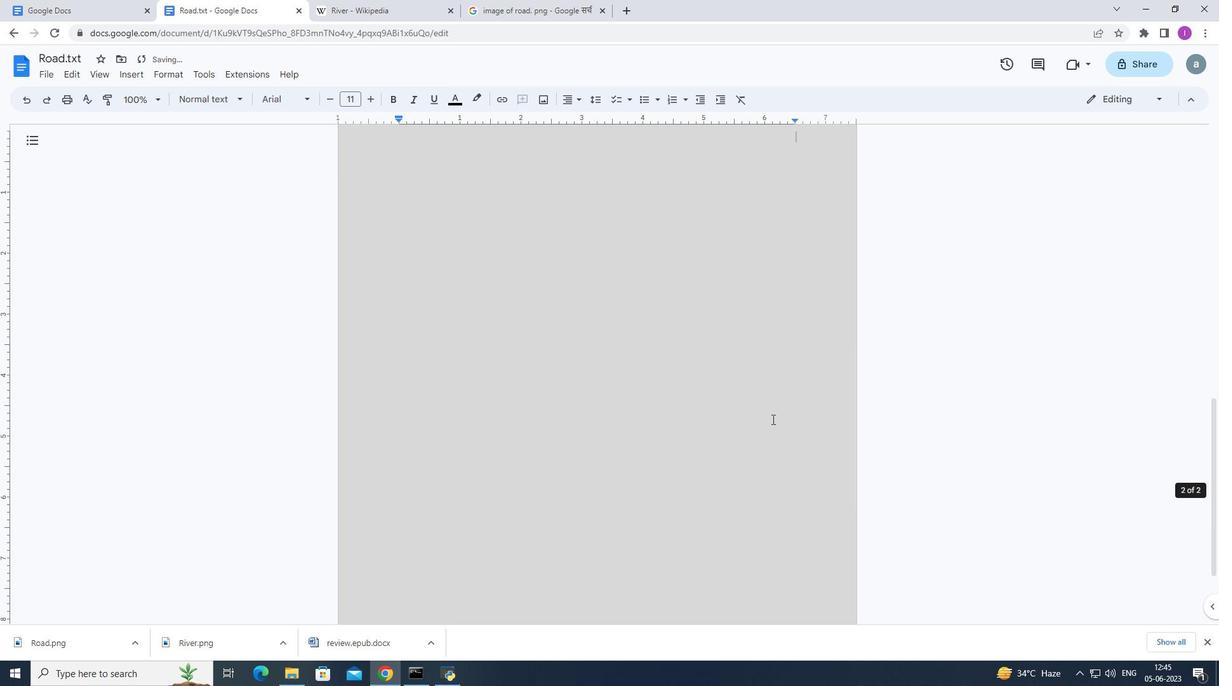 
Action: Mouse scrolled (772, 419) with delta (0, 0)
Screenshot: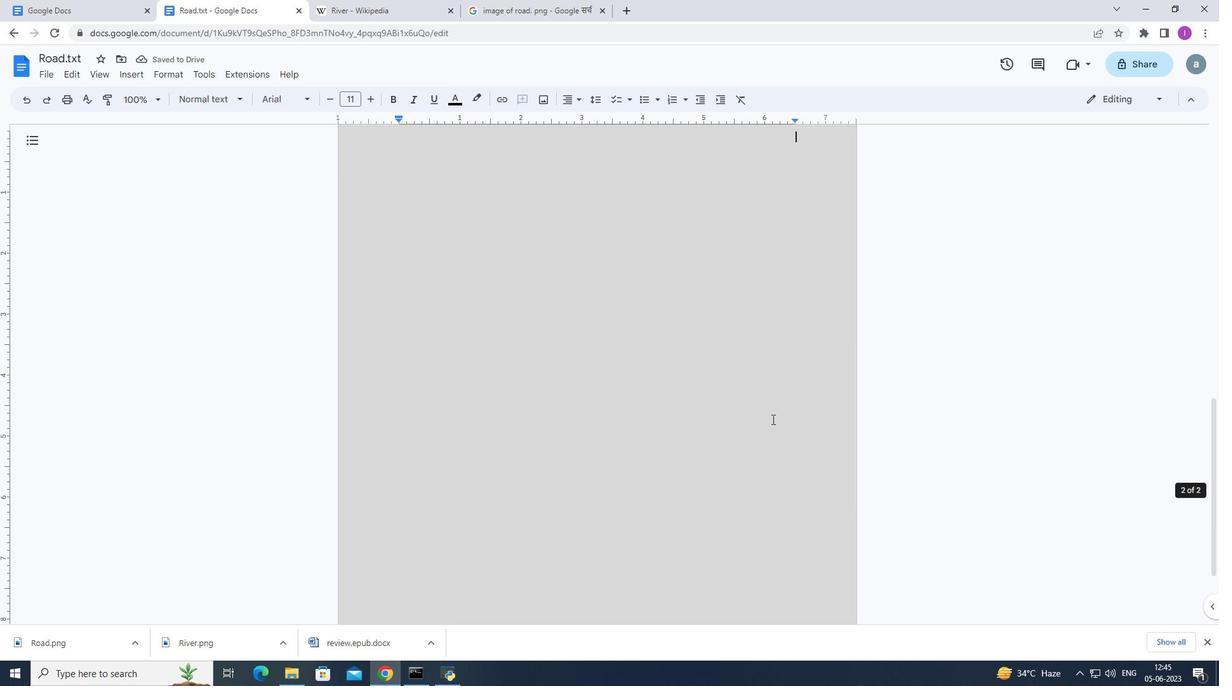 
Action: Mouse scrolled (772, 419) with delta (0, 0)
Screenshot: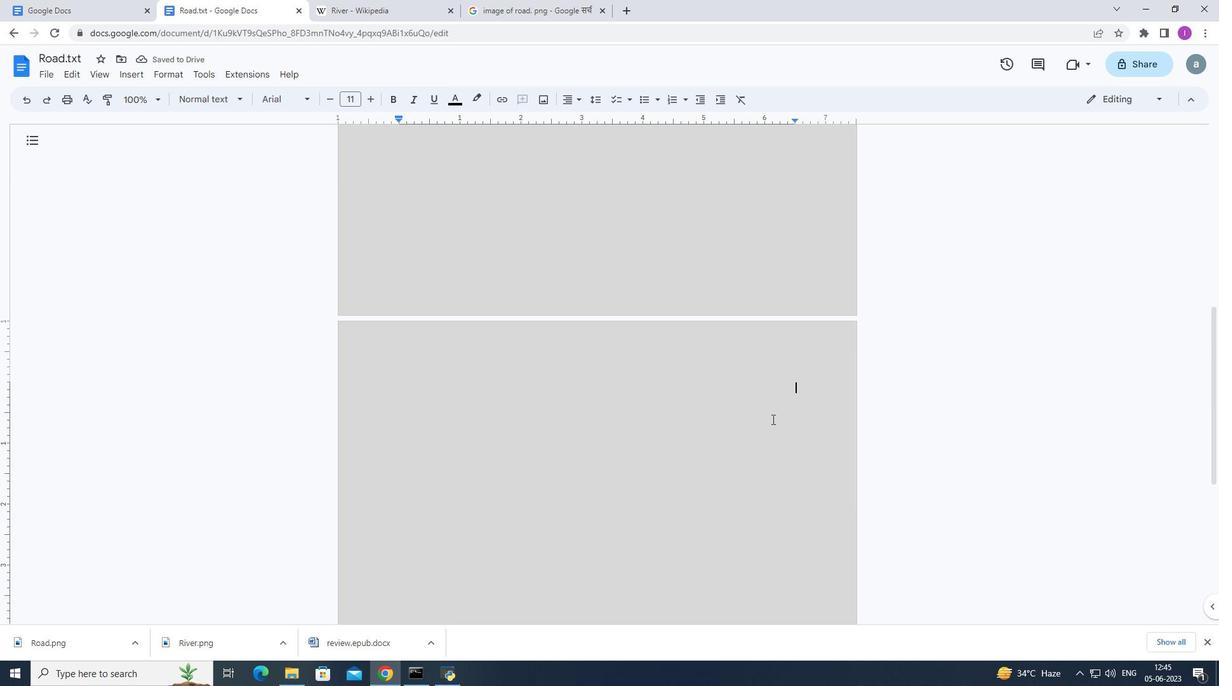 
Action: Mouse scrolled (772, 418) with delta (0, 0)
Screenshot: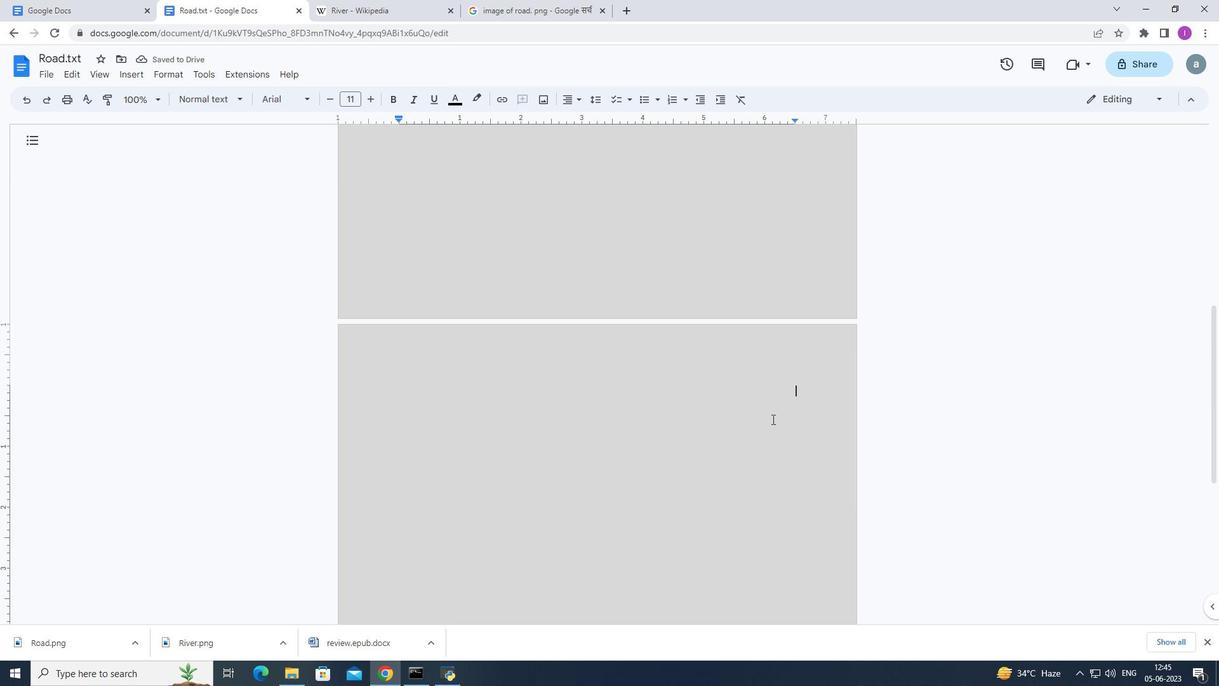 
Action: Mouse scrolled (772, 419) with delta (0, 0)
Screenshot: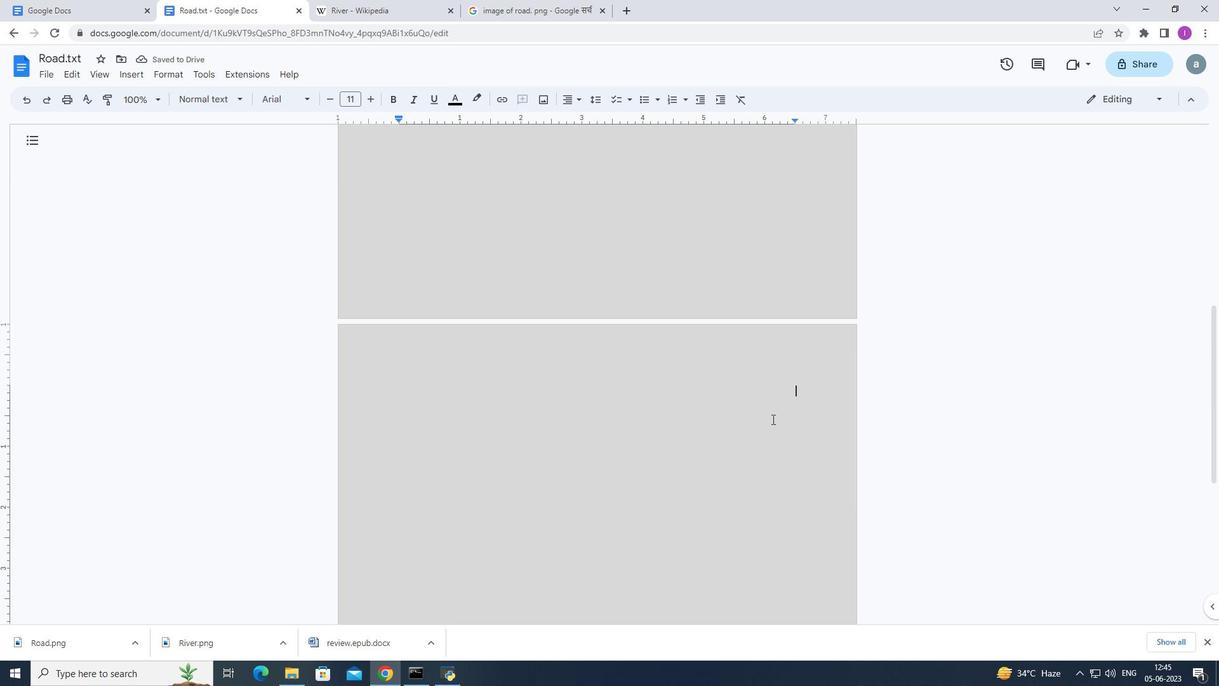 
Action: Mouse scrolled (772, 419) with delta (0, 0)
Screenshot: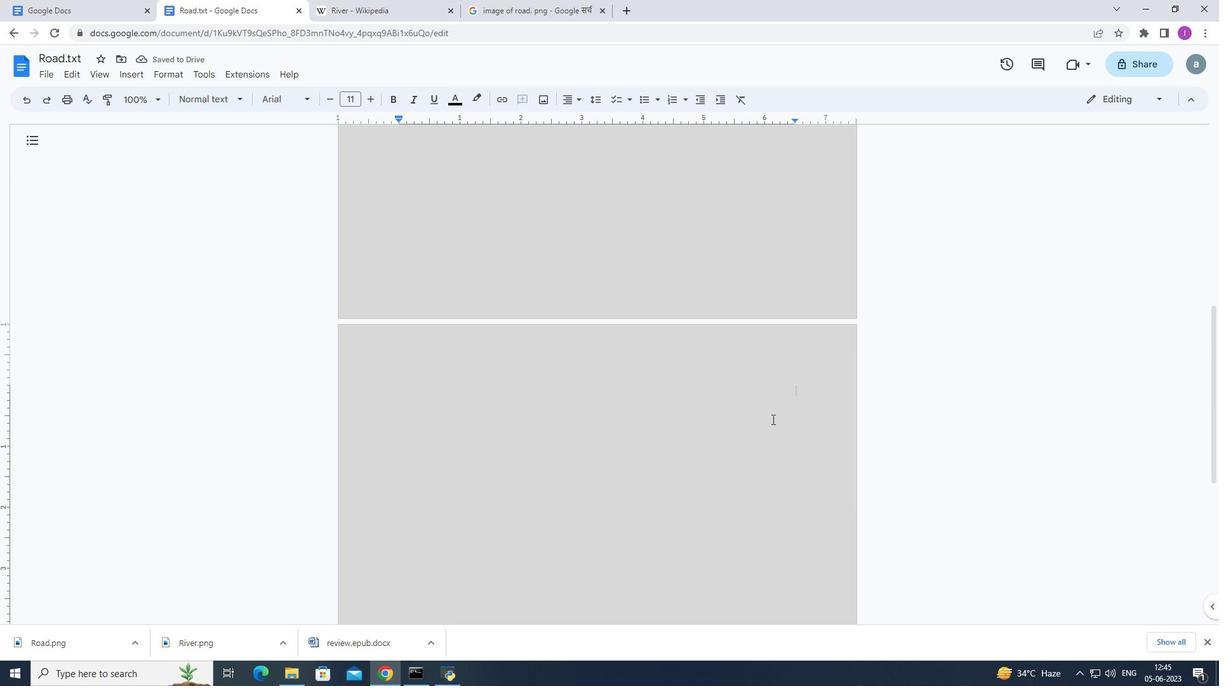 
Action: Mouse scrolled (772, 419) with delta (0, 0)
Screenshot: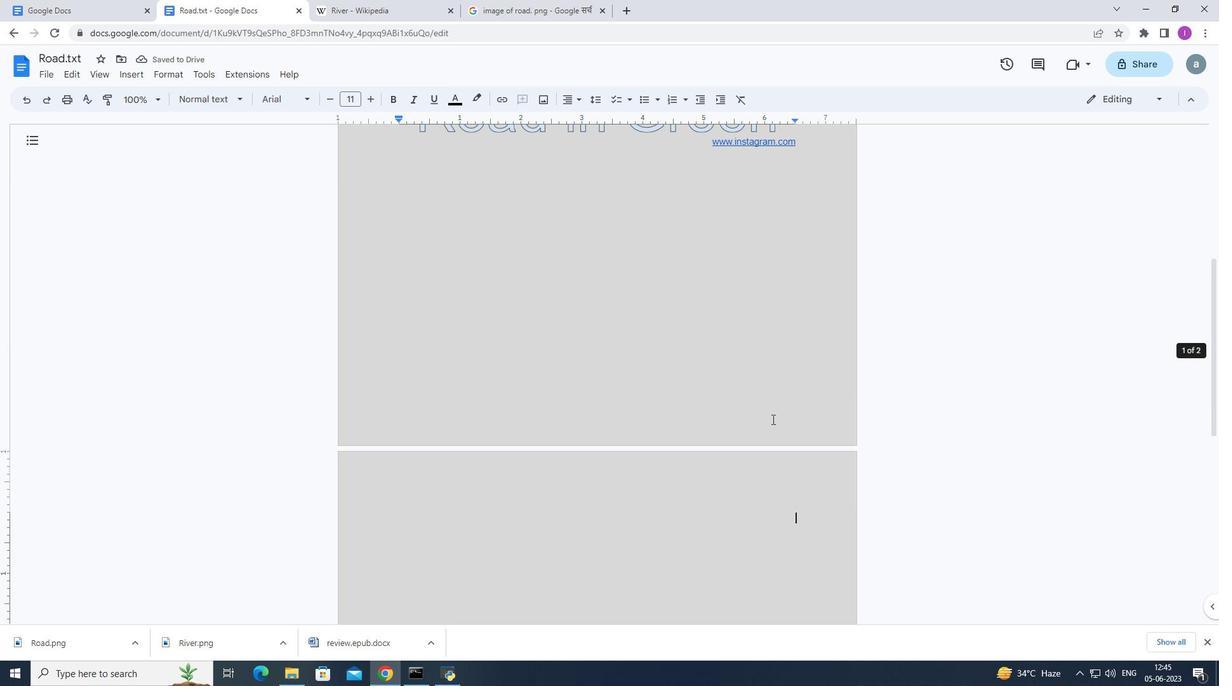 
Action: Mouse scrolled (772, 419) with delta (0, 0)
Screenshot: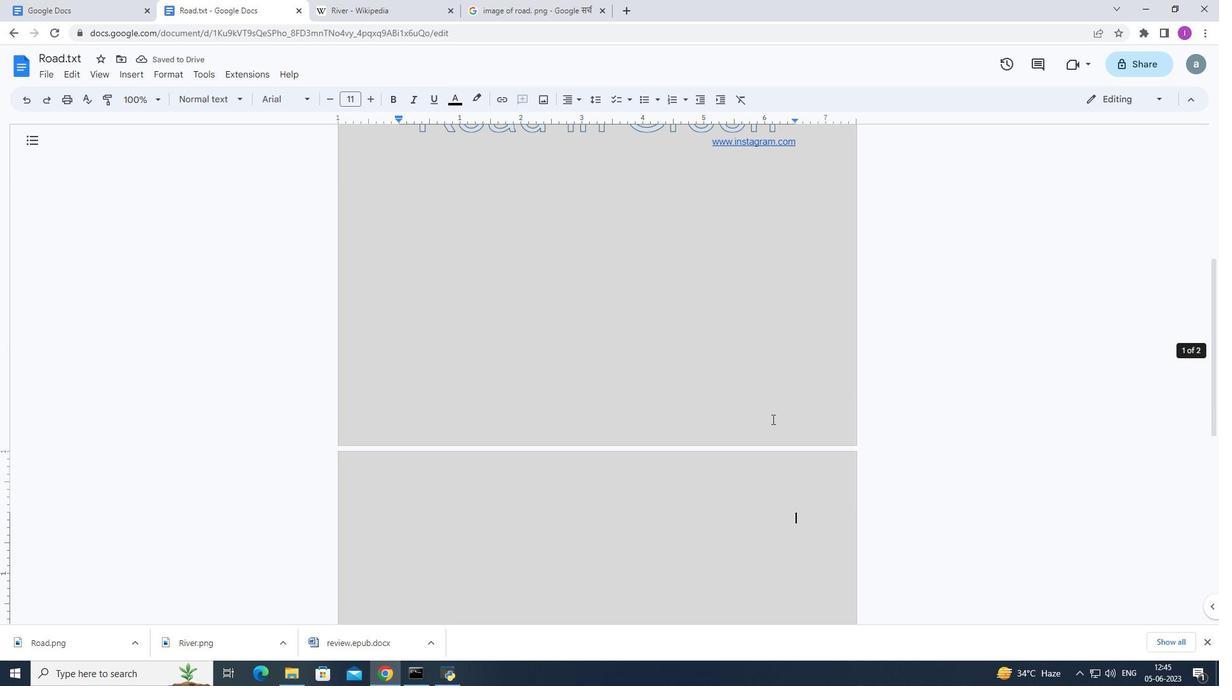 
Action: Mouse scrolled (772, 419) with delta (0, 0)
Screenshot: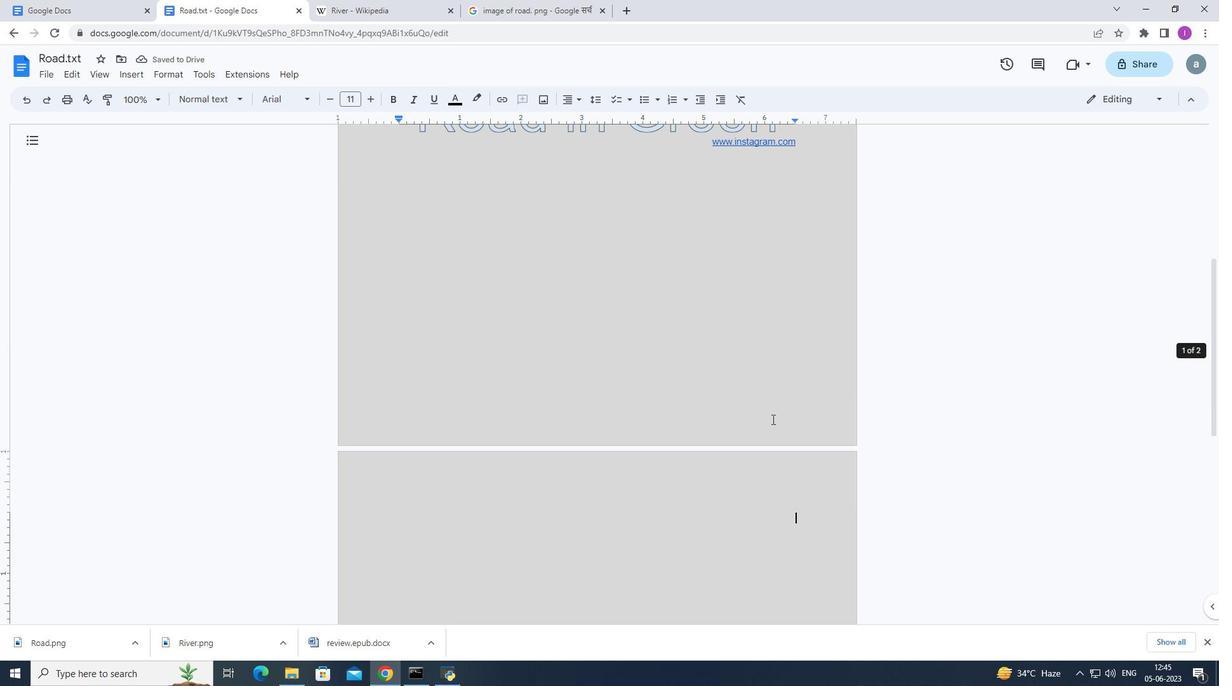 
Action: Mouse scrolled (772, 419) with delta (0, 0)
Screenshot: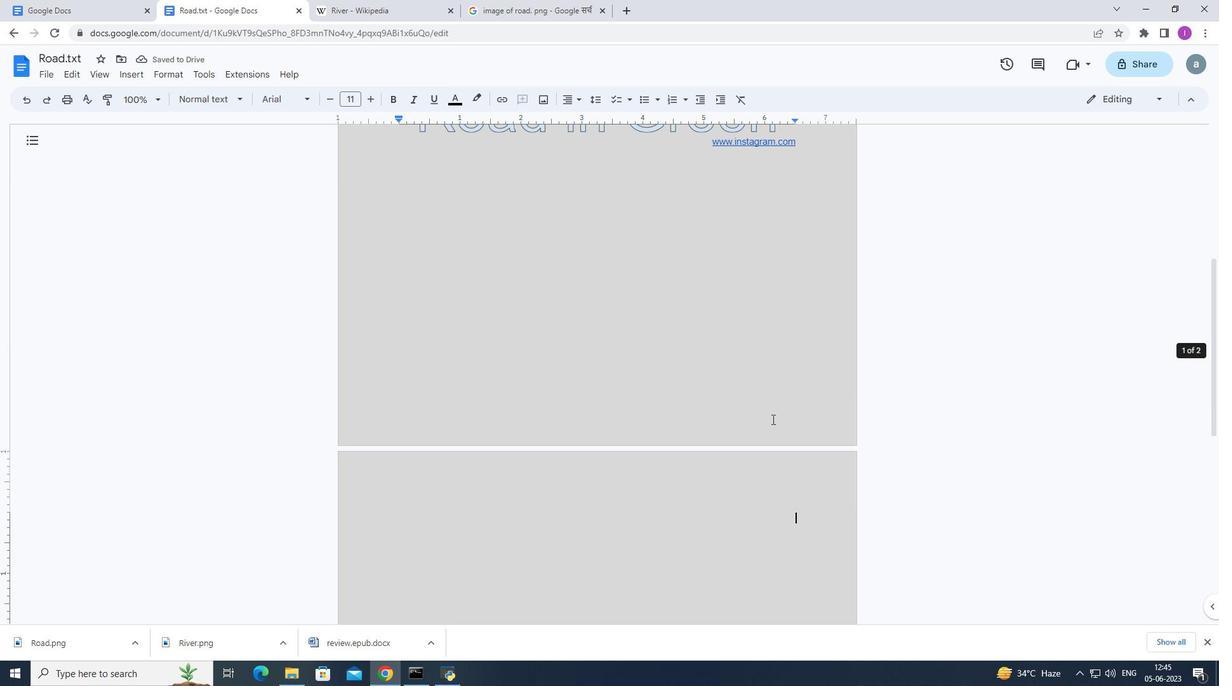 
Action: Mouse scrolled (772, 418) with delta (0, 0)
Screenshot: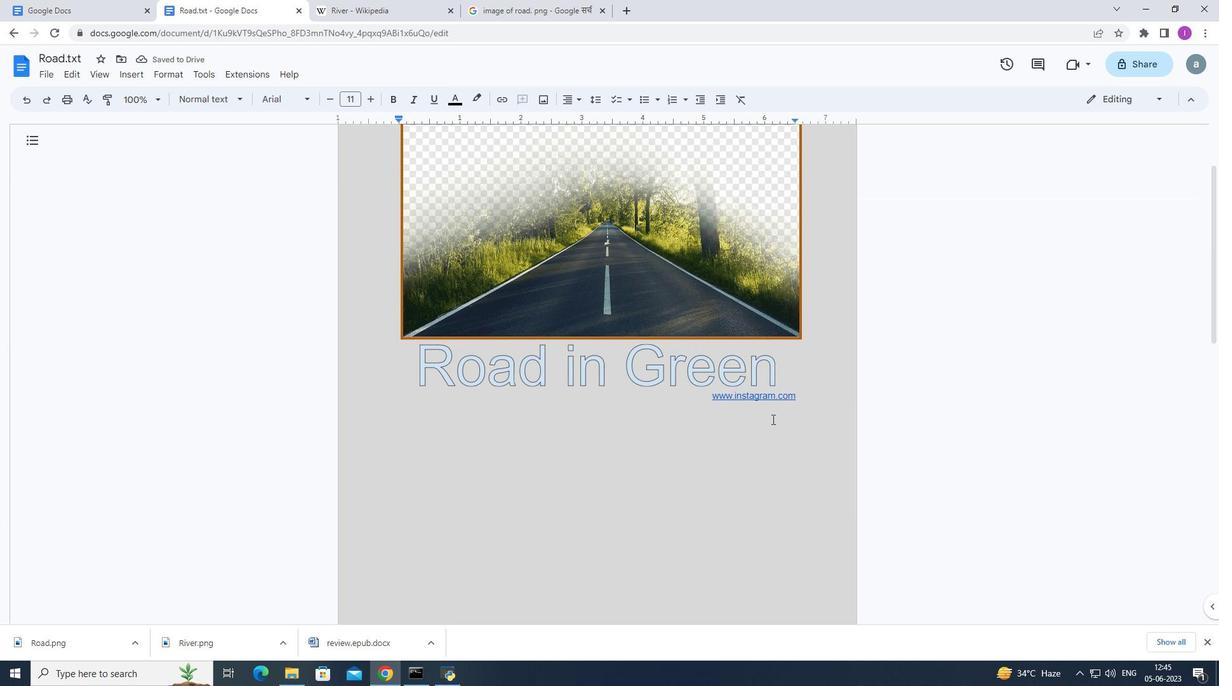 
Action: Mouse scrolled (772, 418) with delta (0, 0)
Screenshot: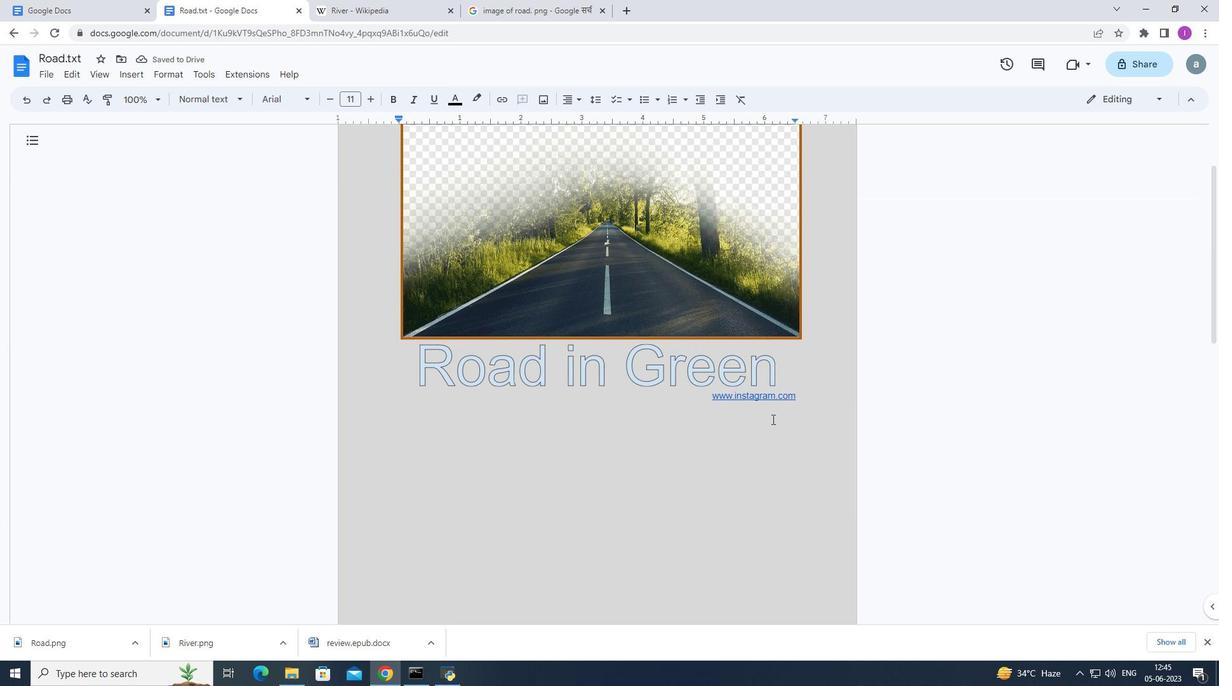 
Action: Mouse scrolled (772, 418) with delta (0, 0)
Screenshot: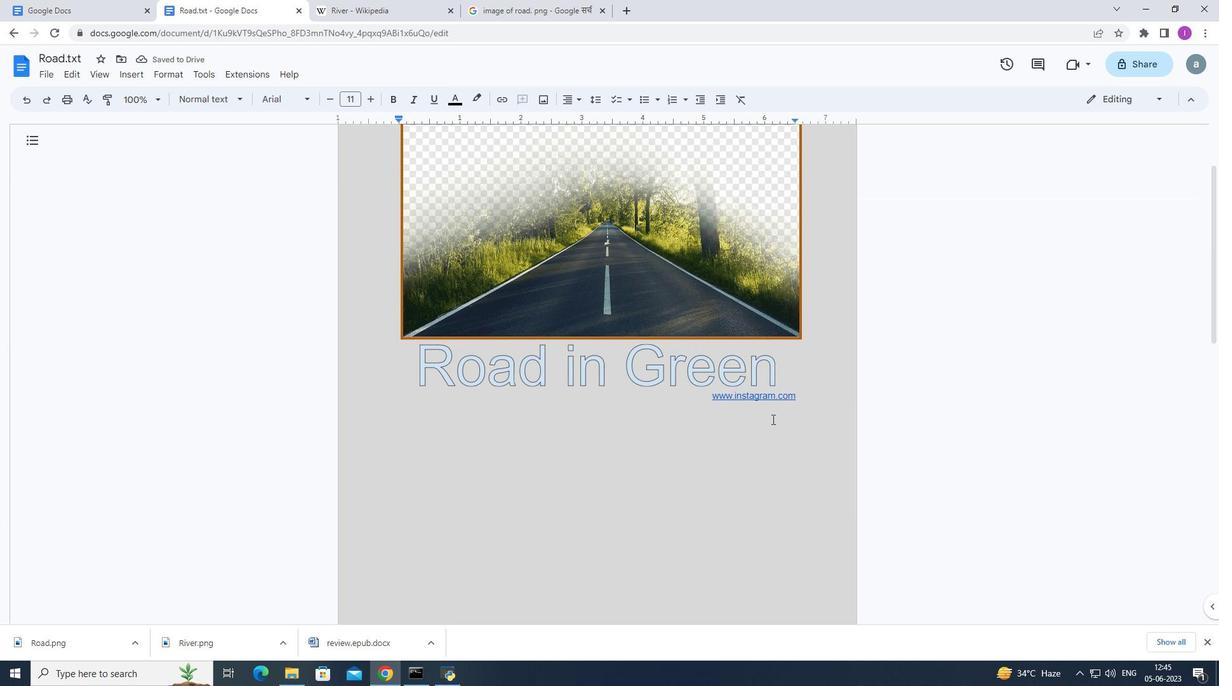
Action: Mouse scrolled (772, 419) with delta (0, 0)
Screenshot: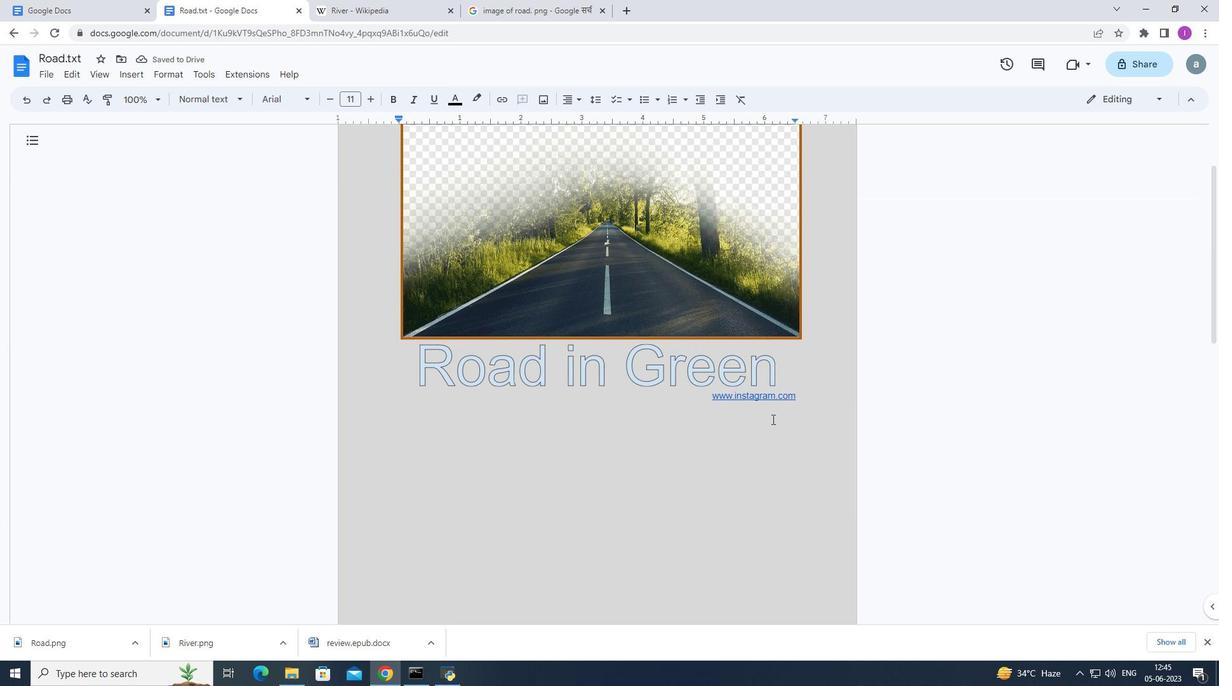 
Action: Mouse scrolled (772, 418) with delta (0, 0)
Screenshot: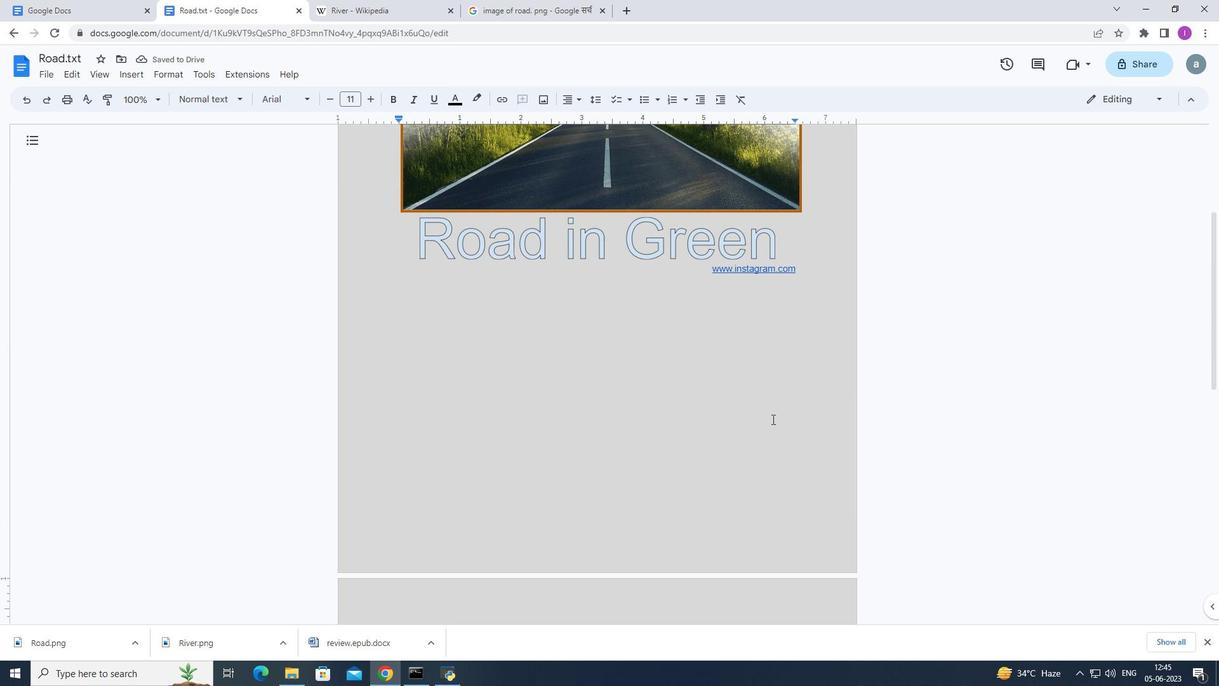
Action: Mouse scrolled (772, 418) with delta (0, 0)
Screenshot: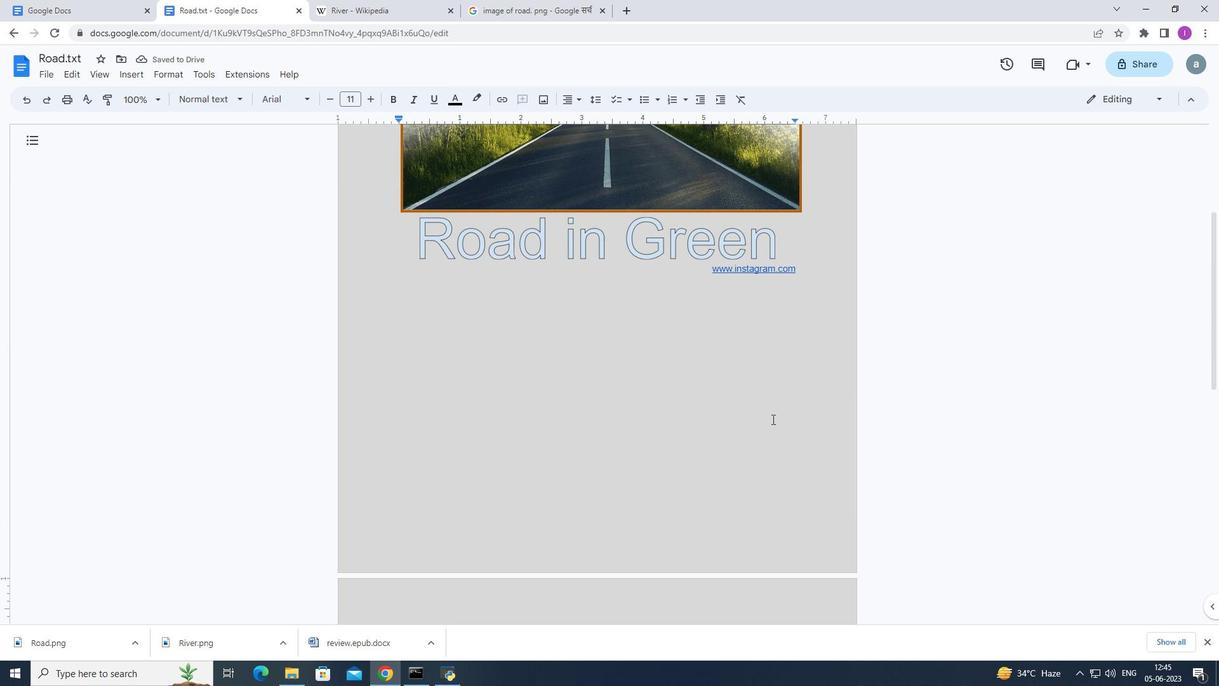 
Action: Mouse scrolled (772, 418) with delta (0, 0)
Screenshot: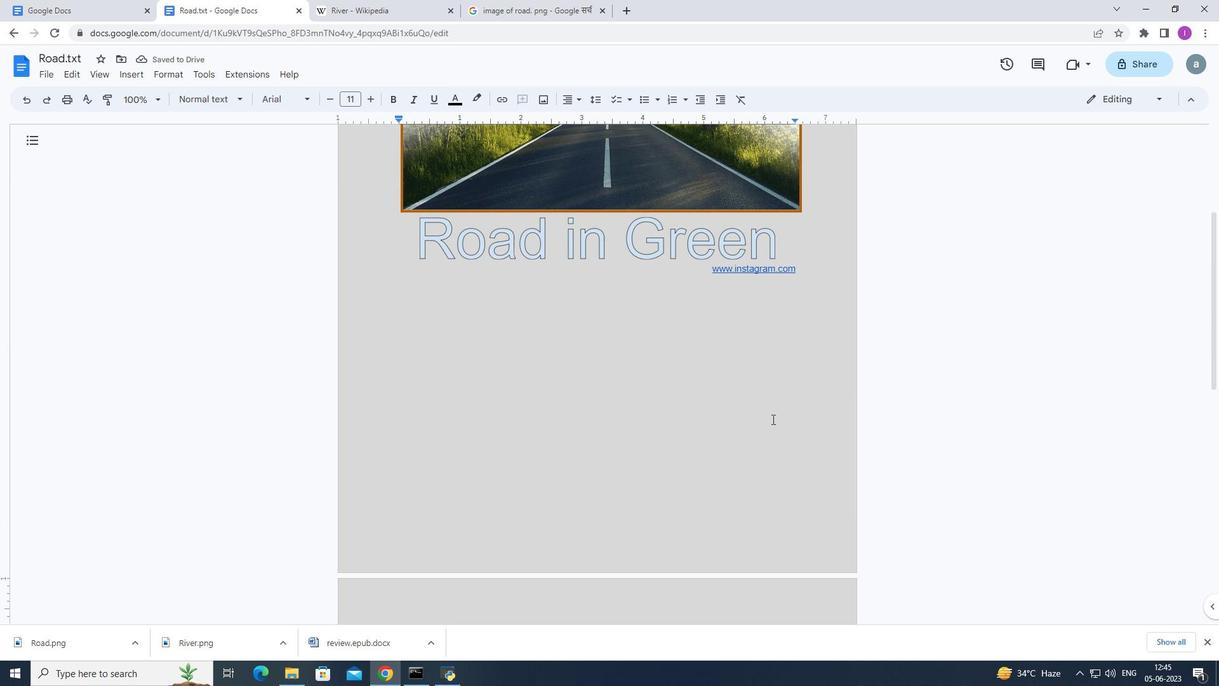 
Action: Mouse scrolled (772, 419) with delta (0, 0)
Screenshot: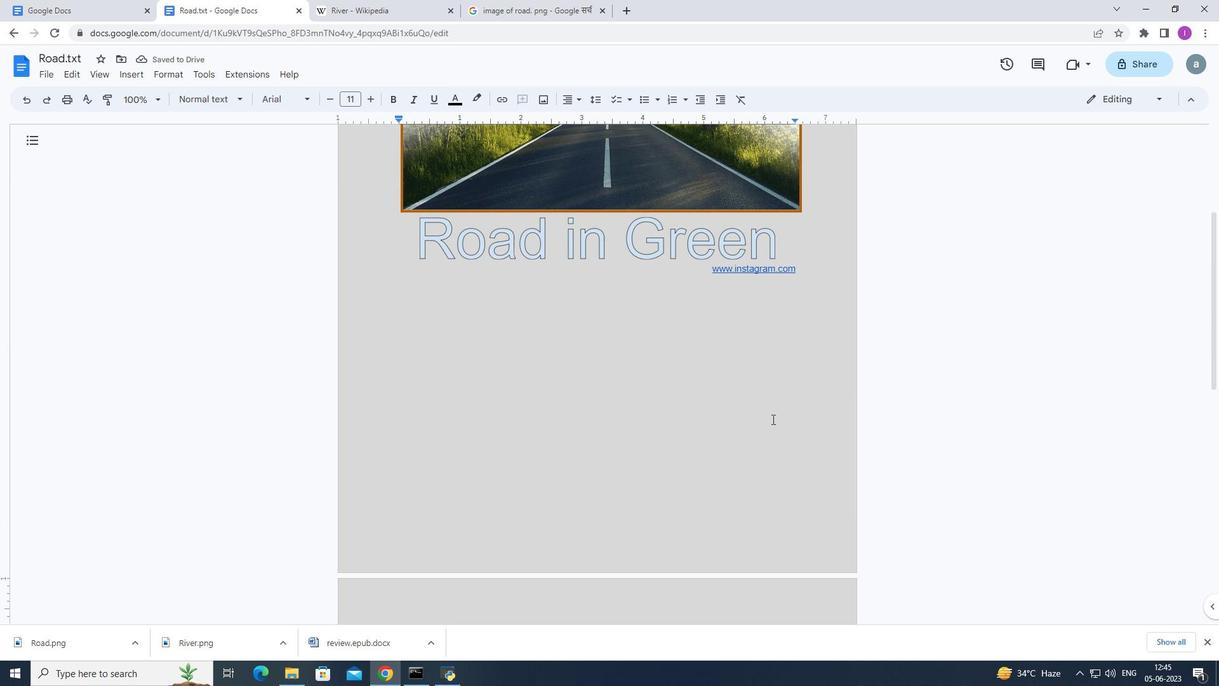 
Action: Mouse scrolled (772, 418) with delta (0, 0)
Screenshot: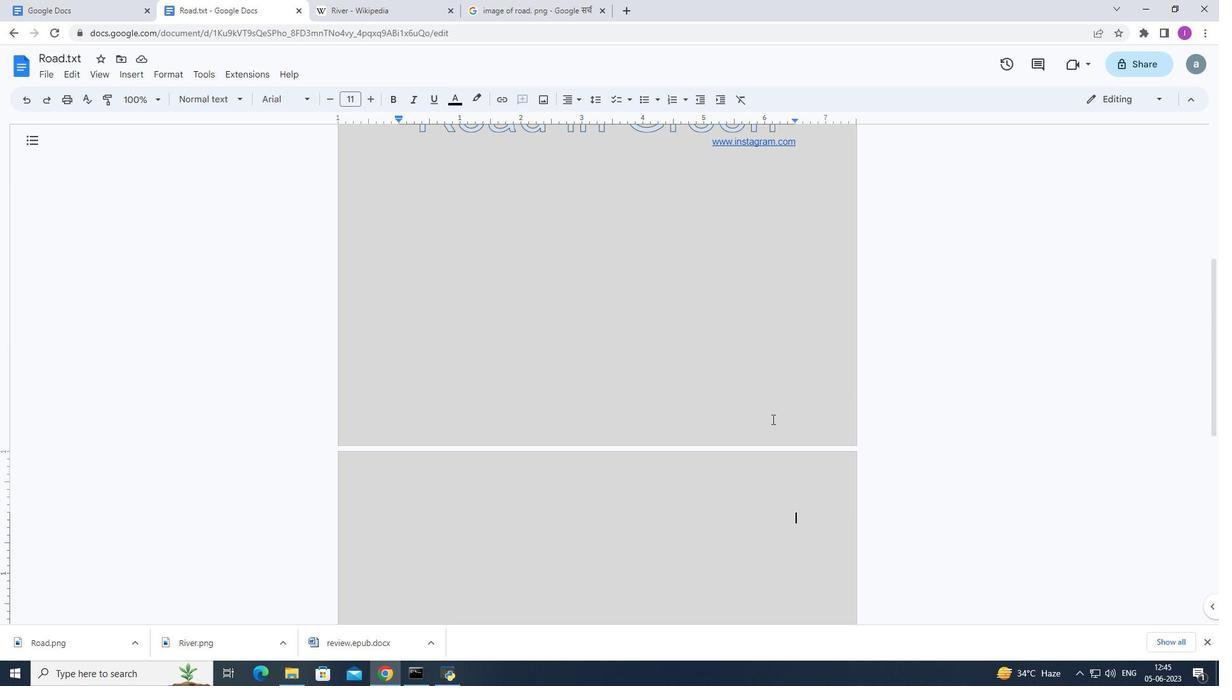 
Action: Mouse scrolled (772, 418) with delta (0, 0)
Screenshot: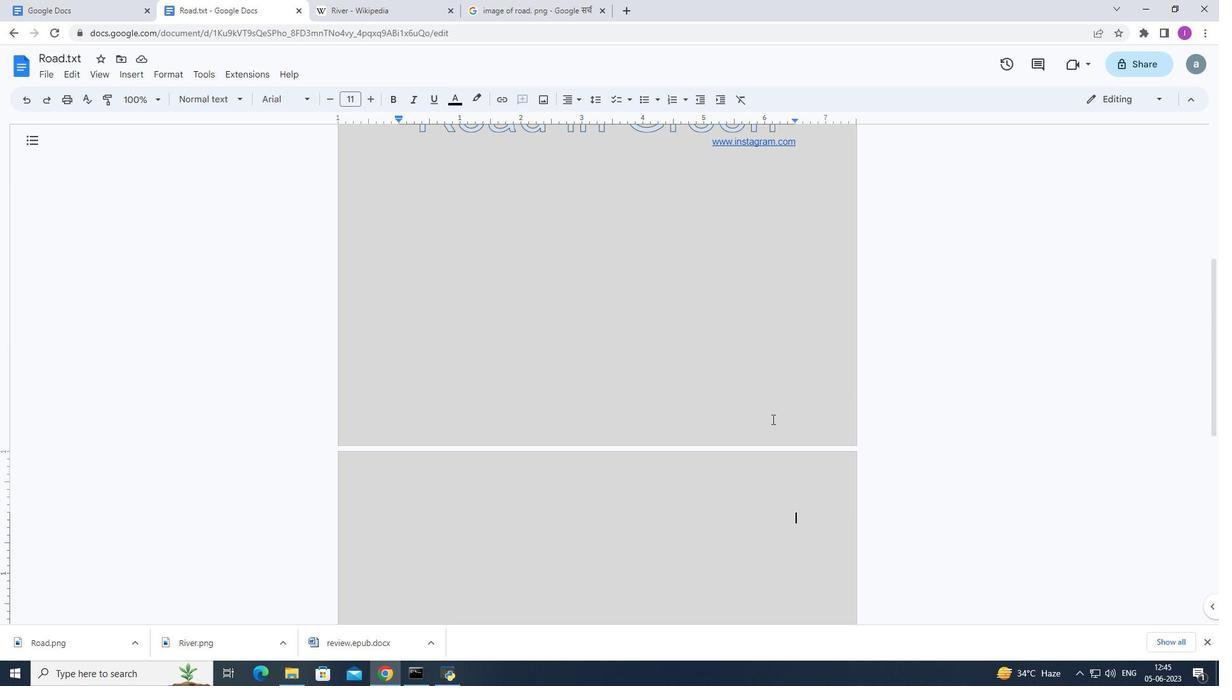 
Action: Mouse scrolled (772, 418) with delta (0, 0)
Screenshot: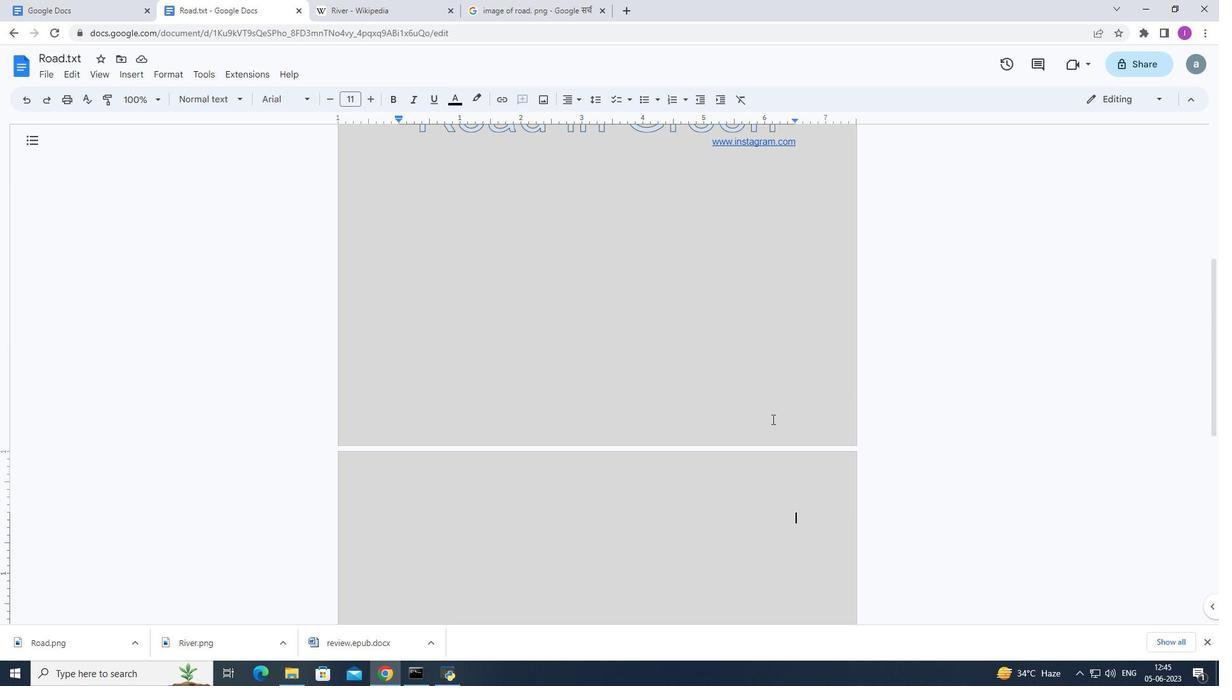 
Action: Mouse scrolled (772, 418) with delta (0, 0)
Screenshot: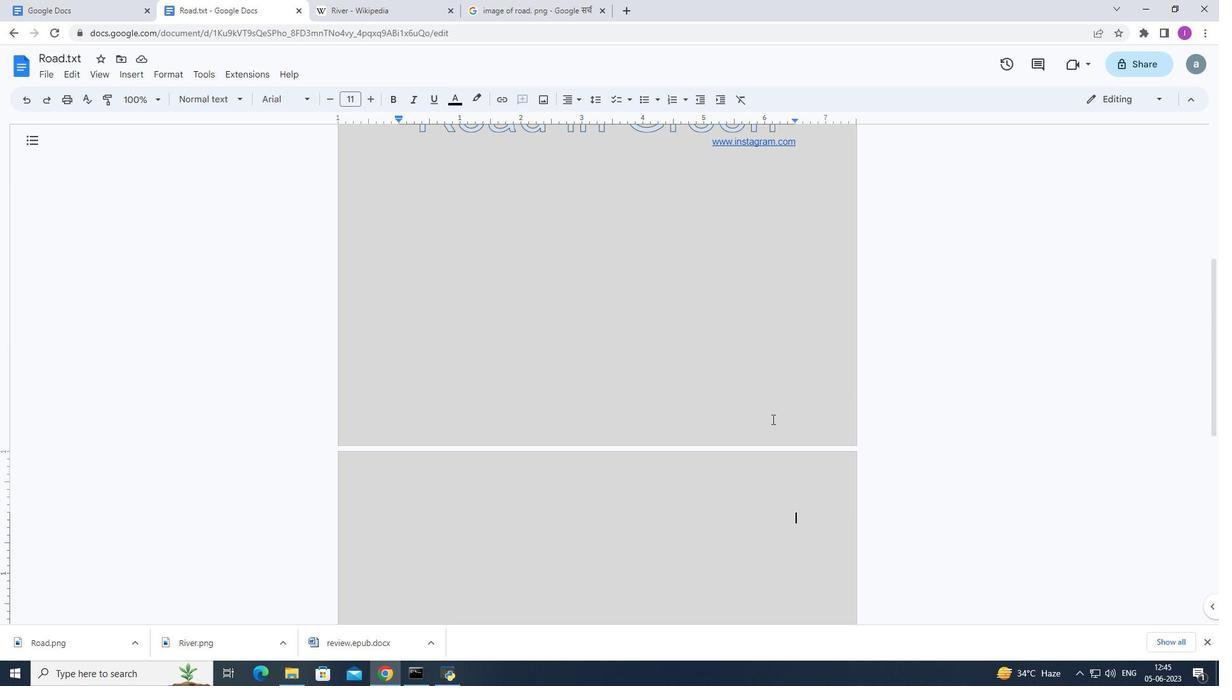 
Action: Mouse moved to (1048, 333)
Screenshot: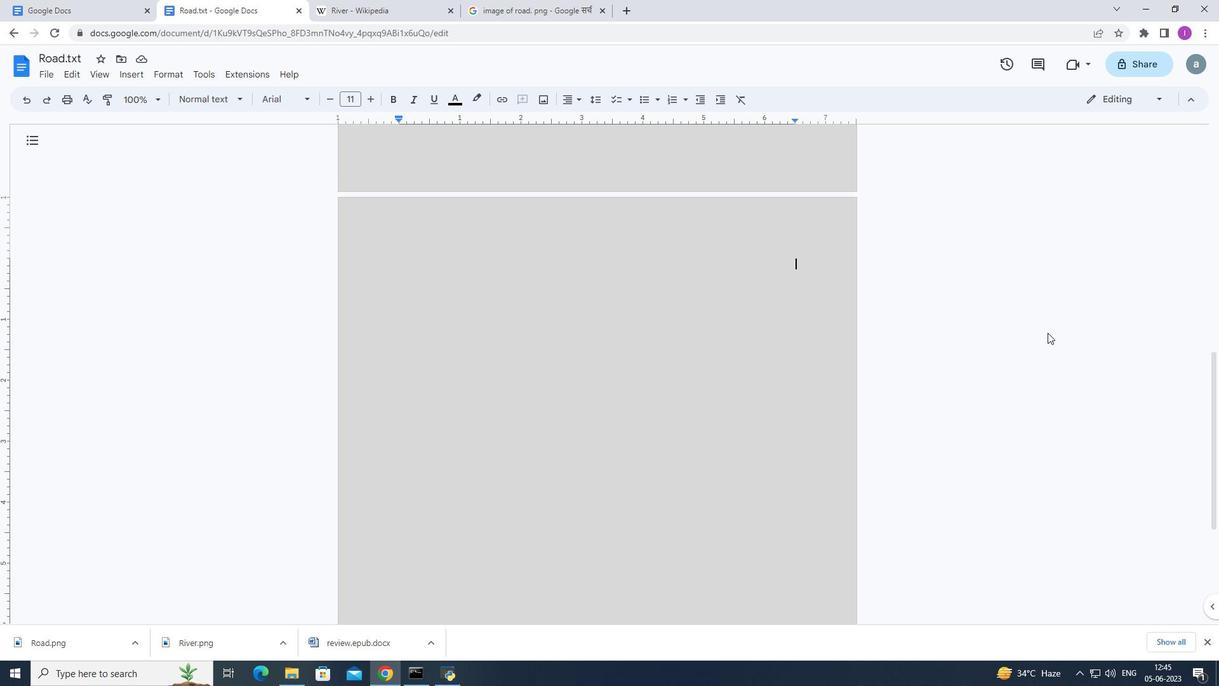 
Action: Mouse scrolled (1048, 332) with delta (0, 0)
Screenshot: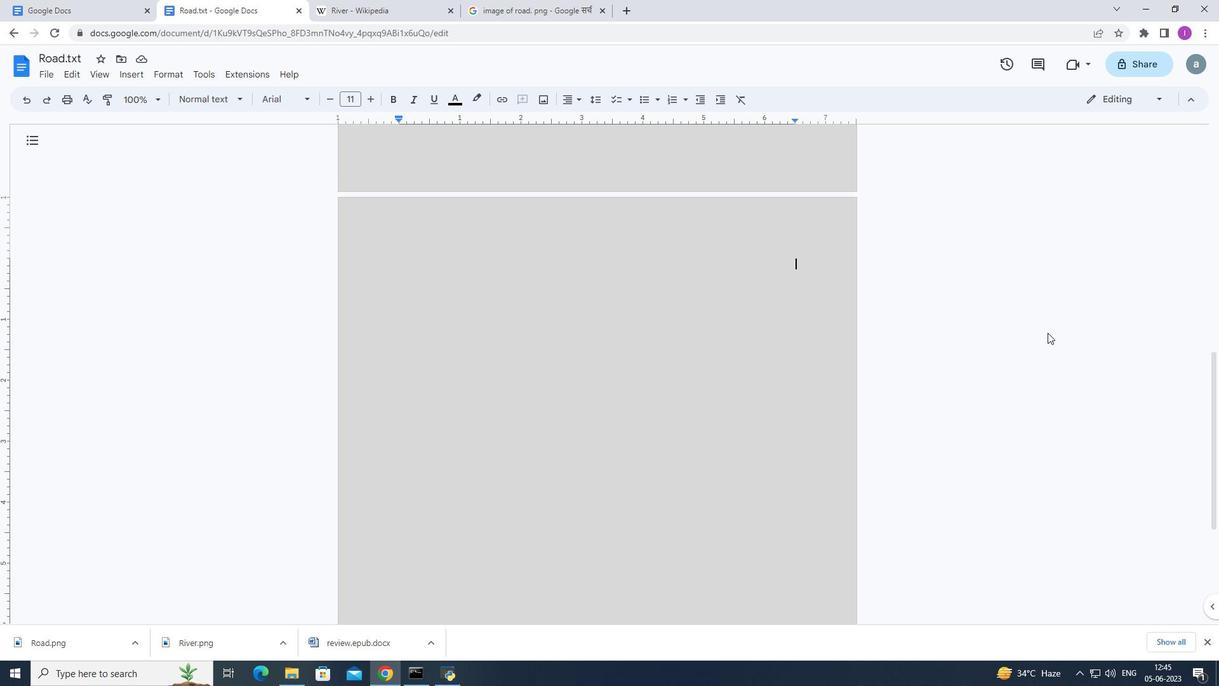 
Action: Mouse moved to (1048, 334)
Screenshot: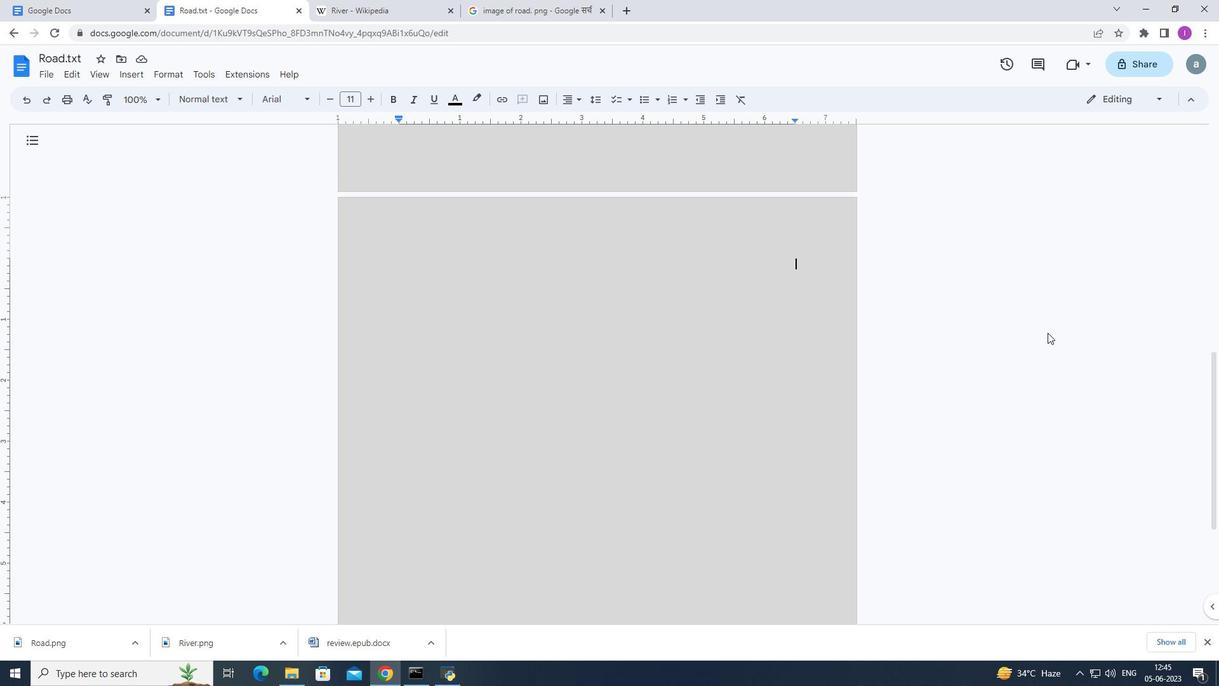 
Action: Mouse scrolled (1048, 333) with delta (0, 0)
Screenshot: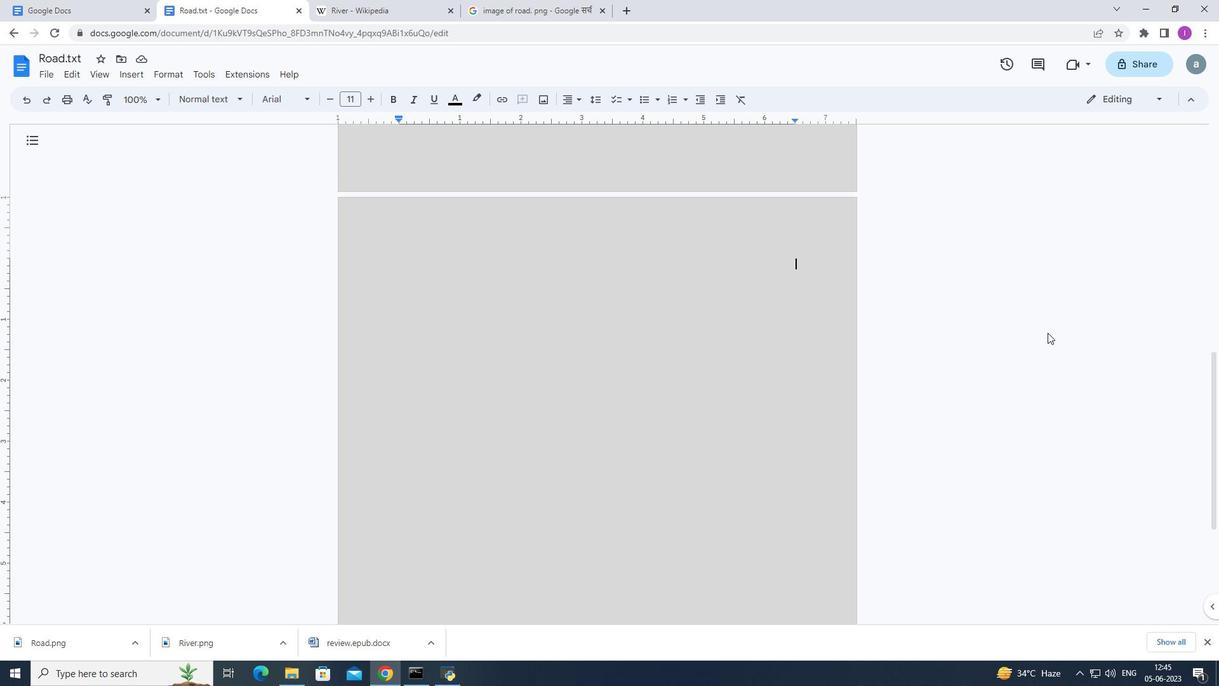 
Action: Mouse scrolled (1048, 333) with delta (0, 0)
Screenshot: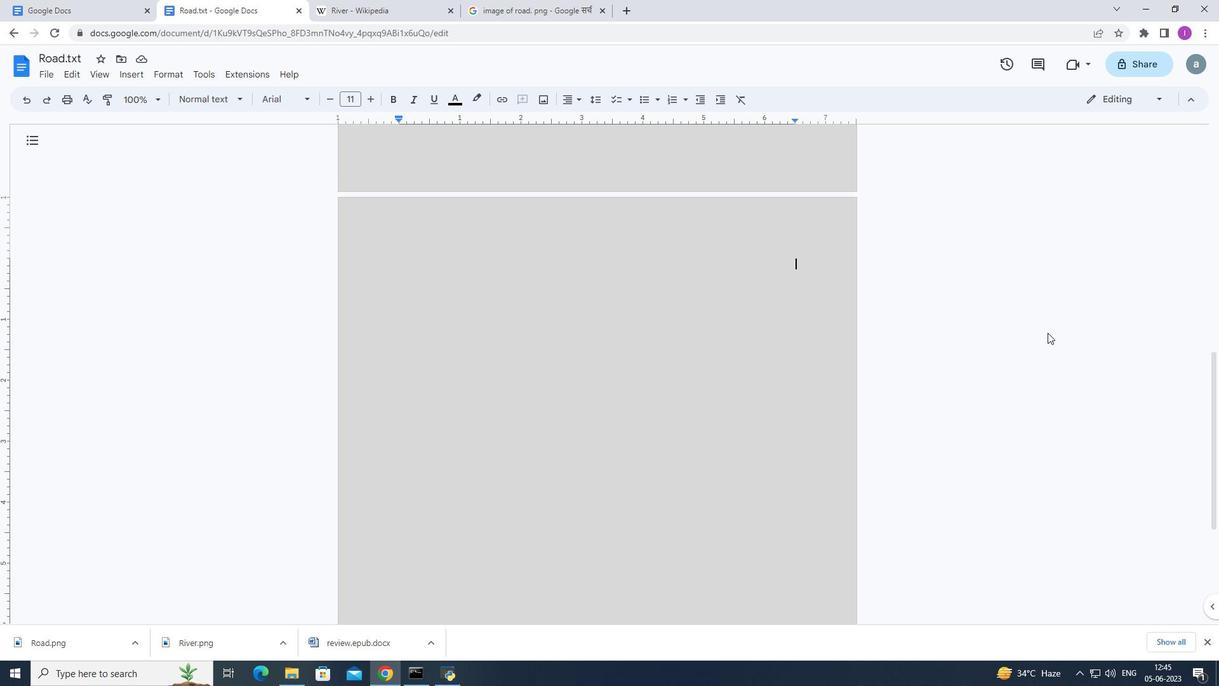 
Action: Mouse moved to (1048, 336)
Screenshot: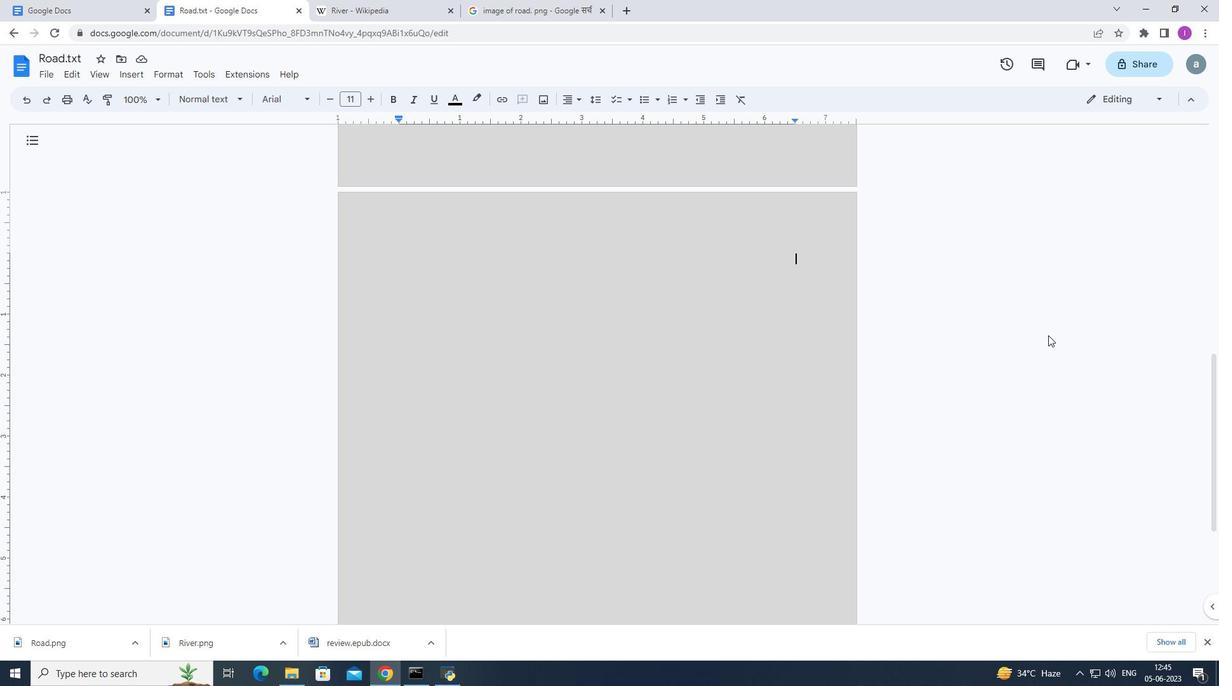 
Action: Mouse scrolled (1048, 337) with delta (0, 0)
Screenshot: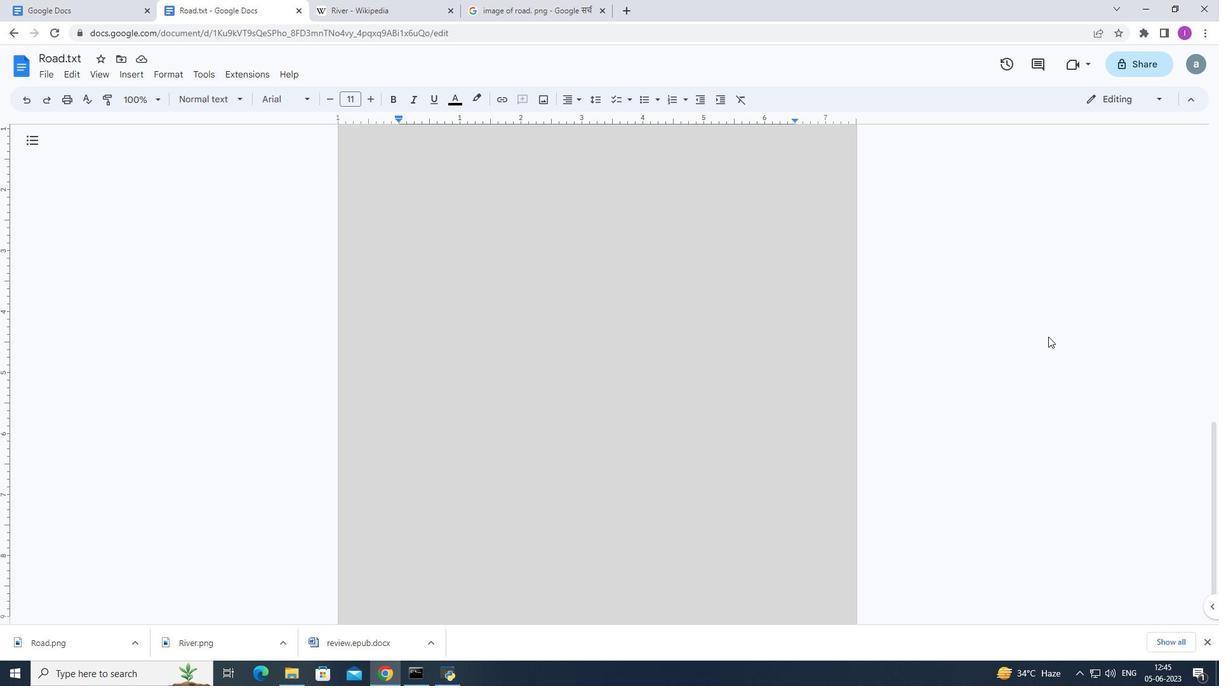 
Action: Mouse scrolled (1048, 337) with delta (0, 0)
Screenshot: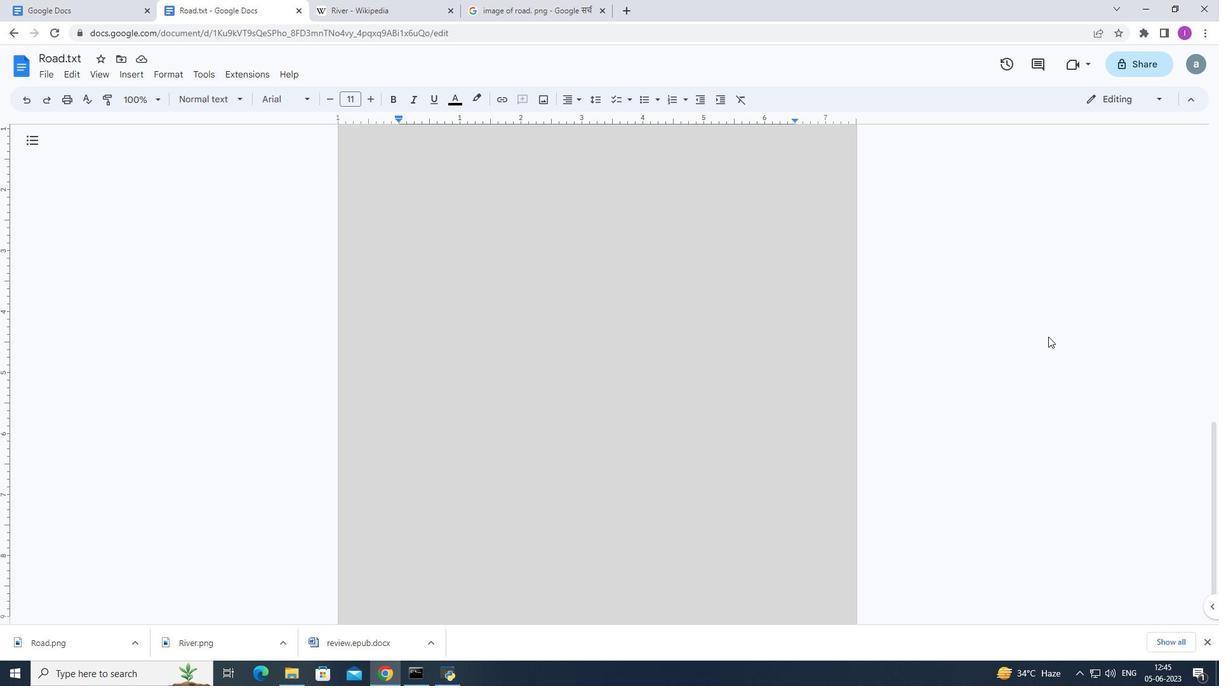 
Action: Mouse moved to (1024, 304)
Screenshot: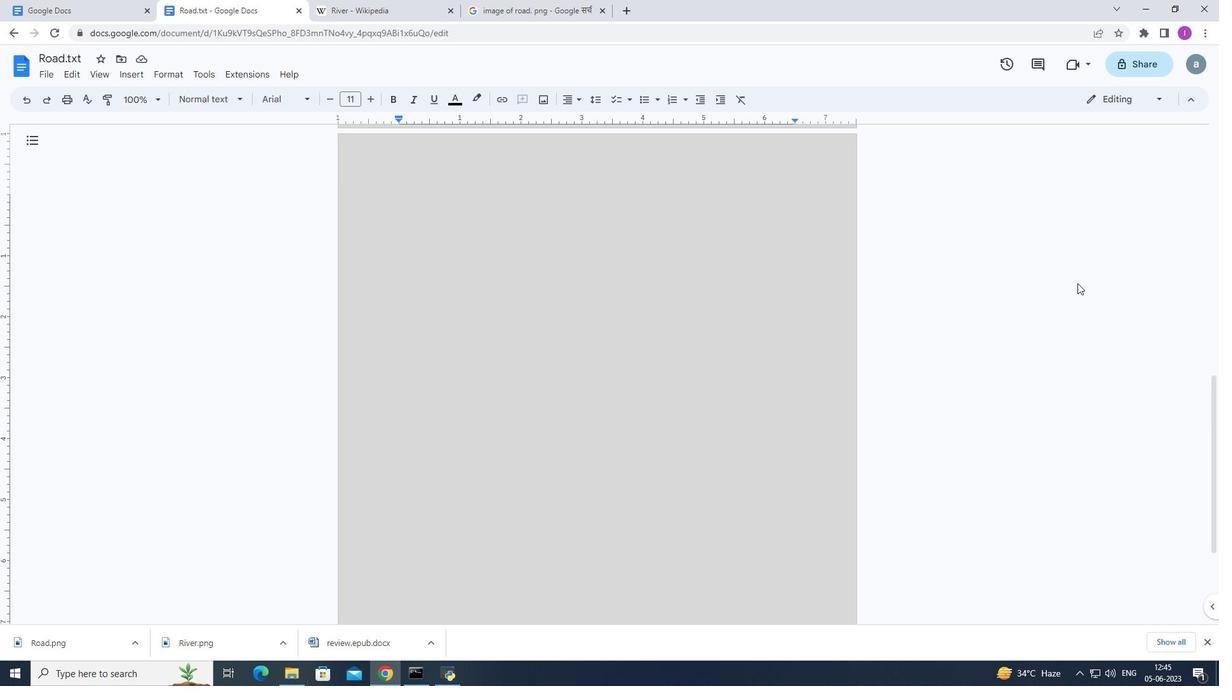 
Action: Mouse scrolled (1024, 304) with delta (0, 0)
Screenshot: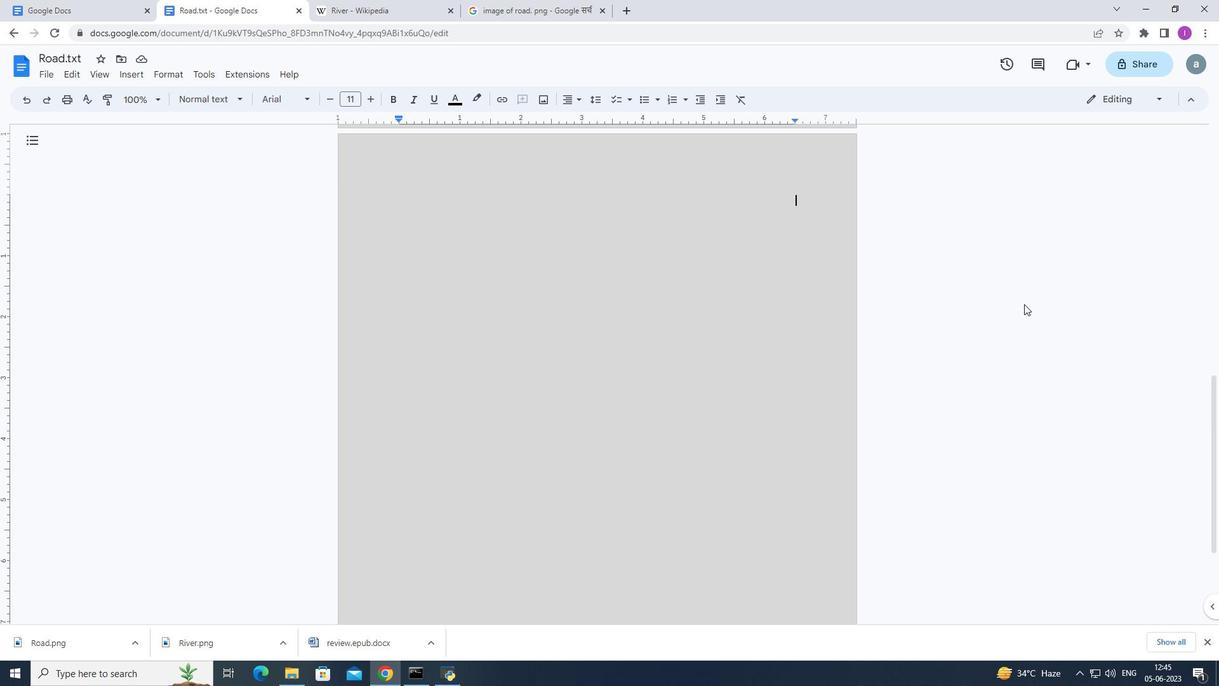 
Action: Mouse scrolled (1024, 304) with delta (0, 0)
Screenshot: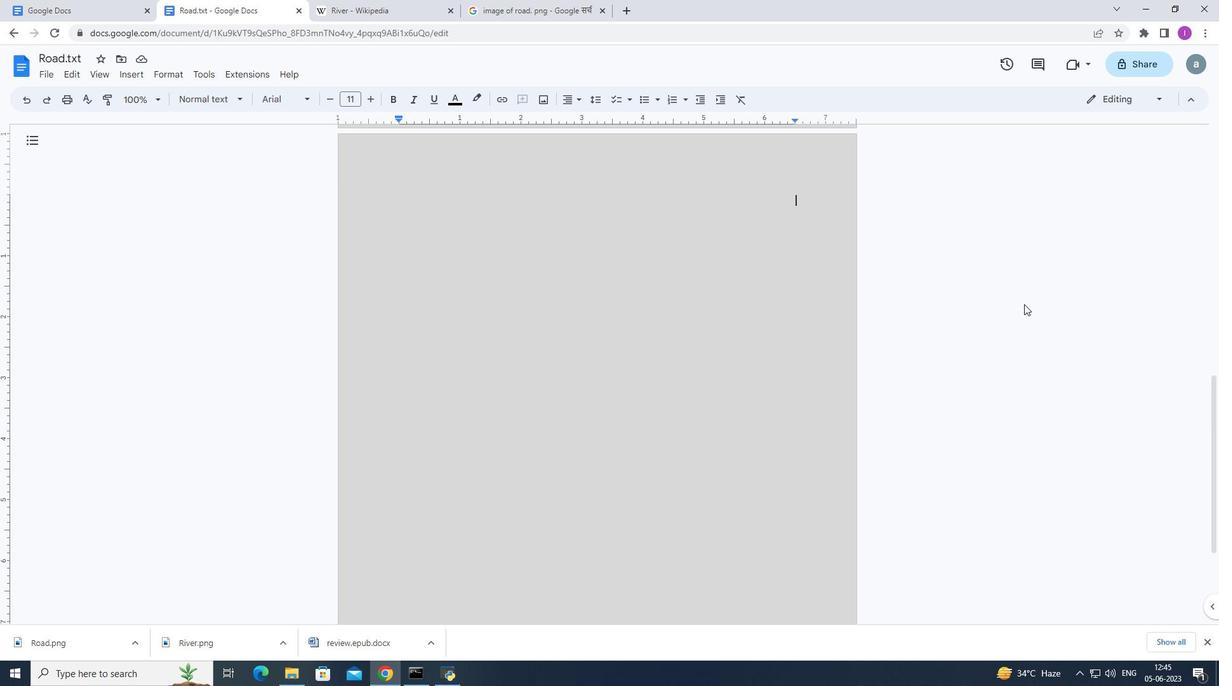 
Action: Mouse moved to (195, 71)
Screenshot: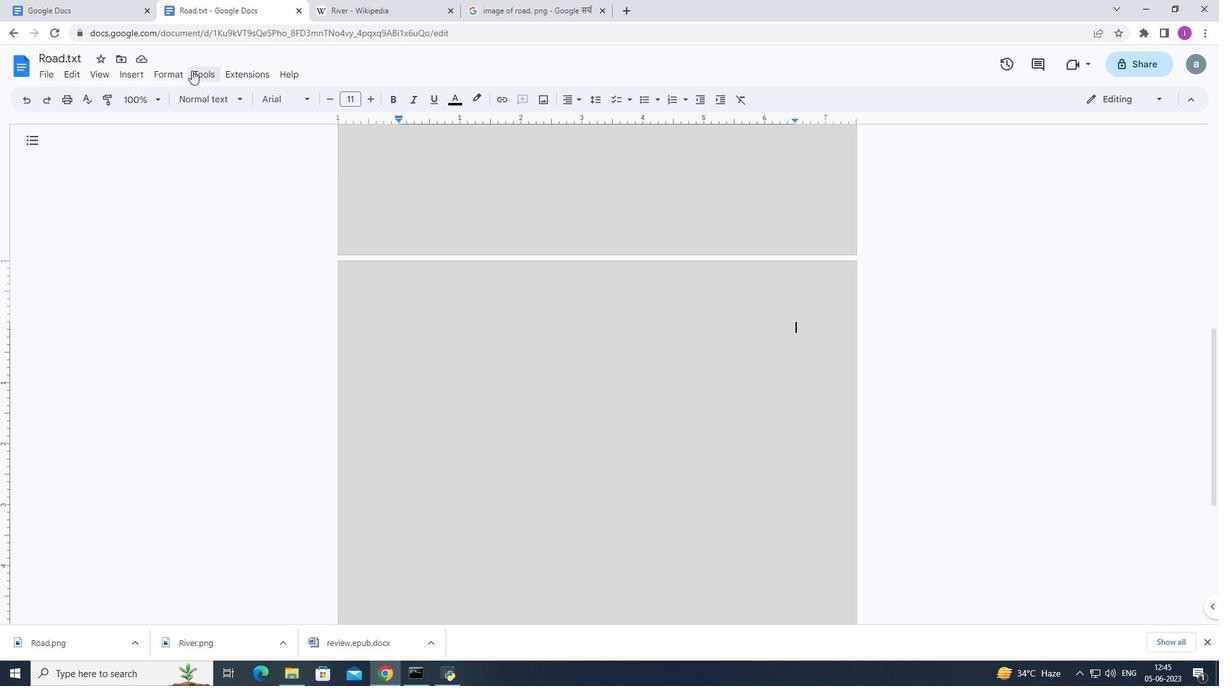 
Action: Mouse pressed left at (195, 71)
Screenshot: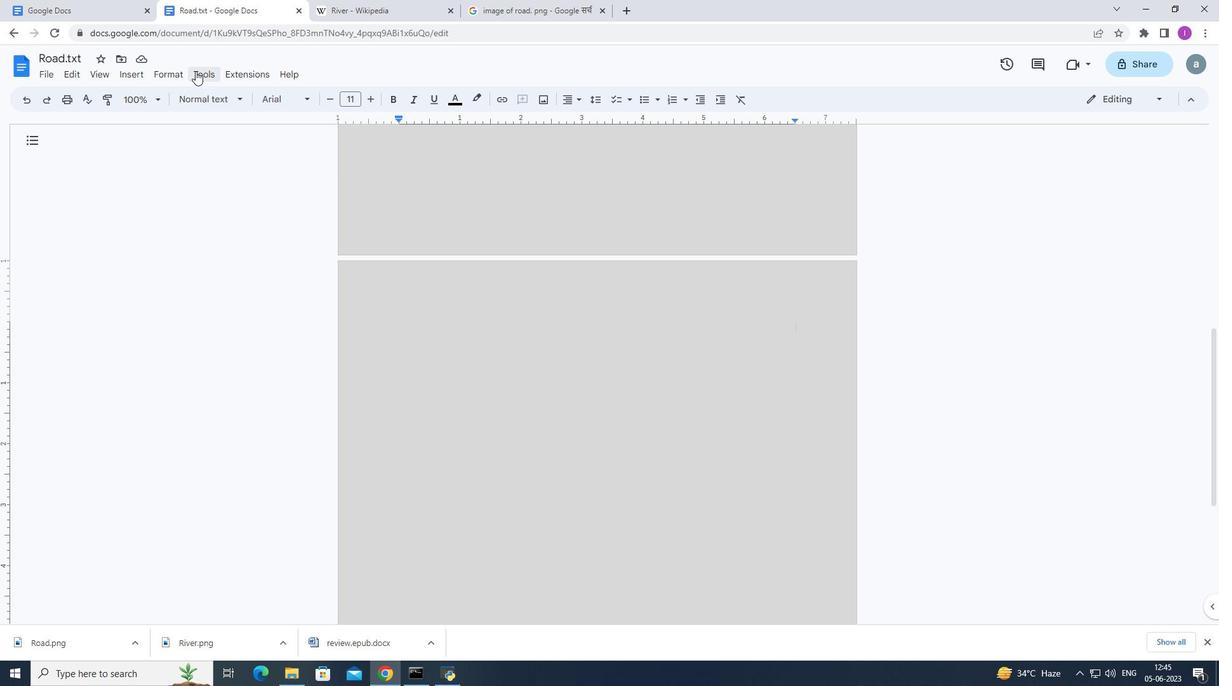 
Action: Mouse moved to (238, 195)
Screenshot: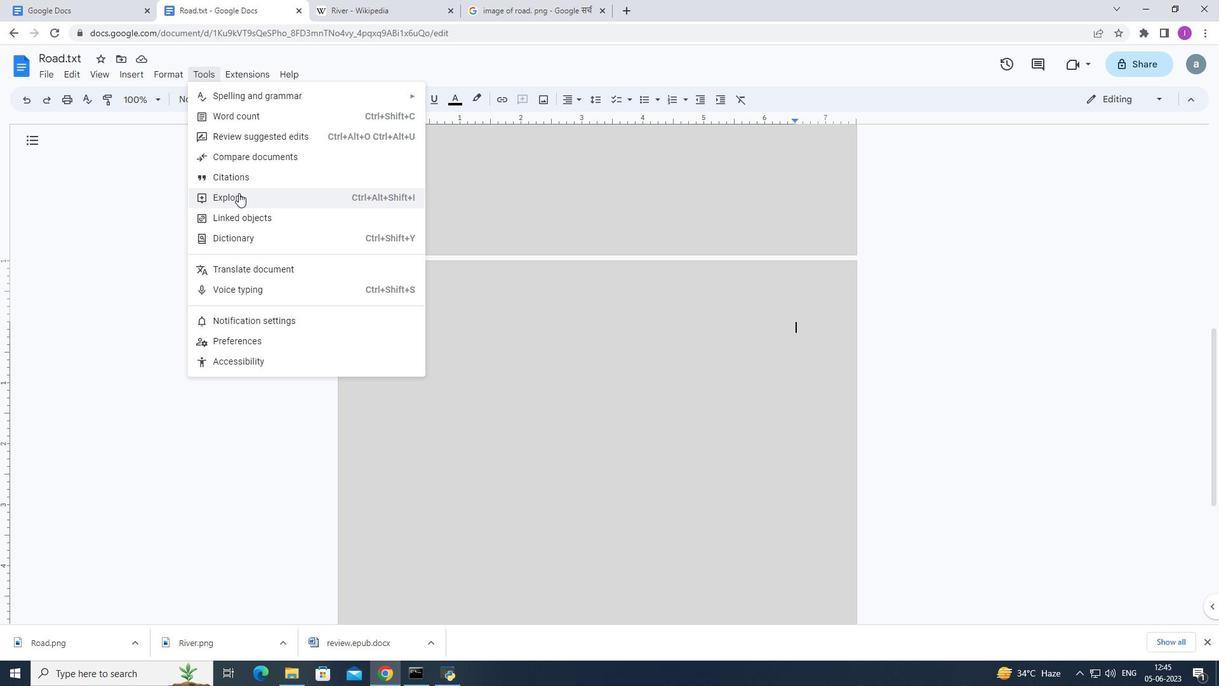 
Action: Mouse pressed left at (238, 195)
Screenshot: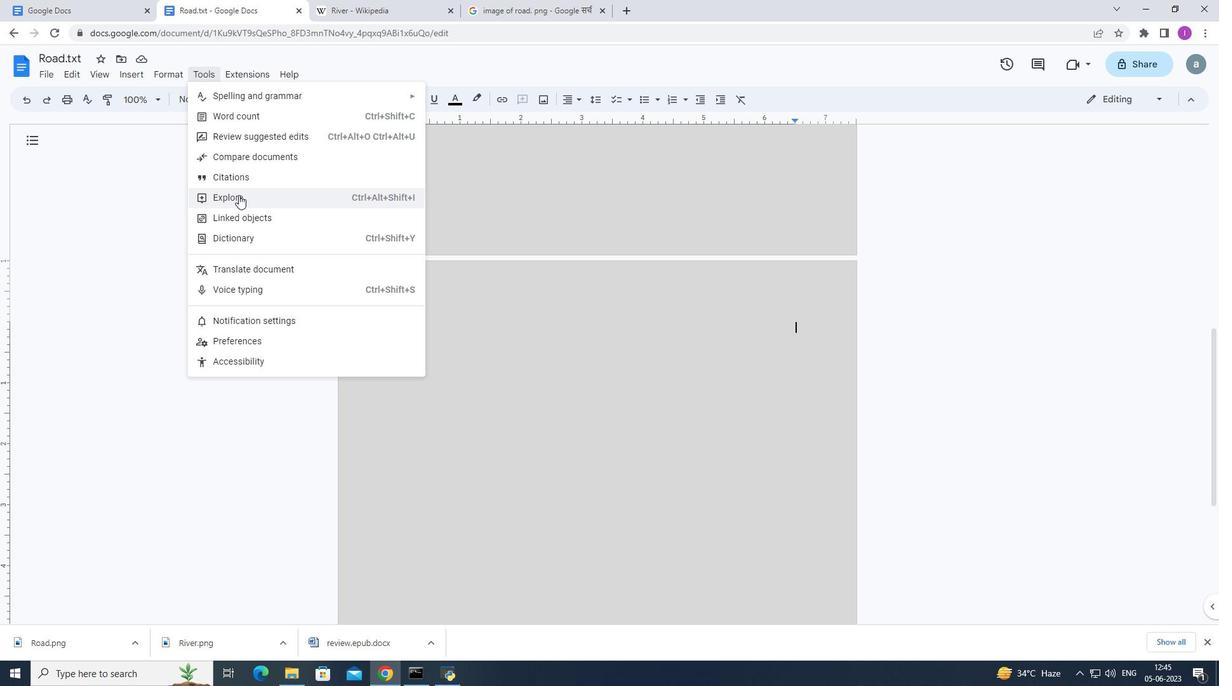 
Action: Mouse moved to (1078, 137)
Screenshot: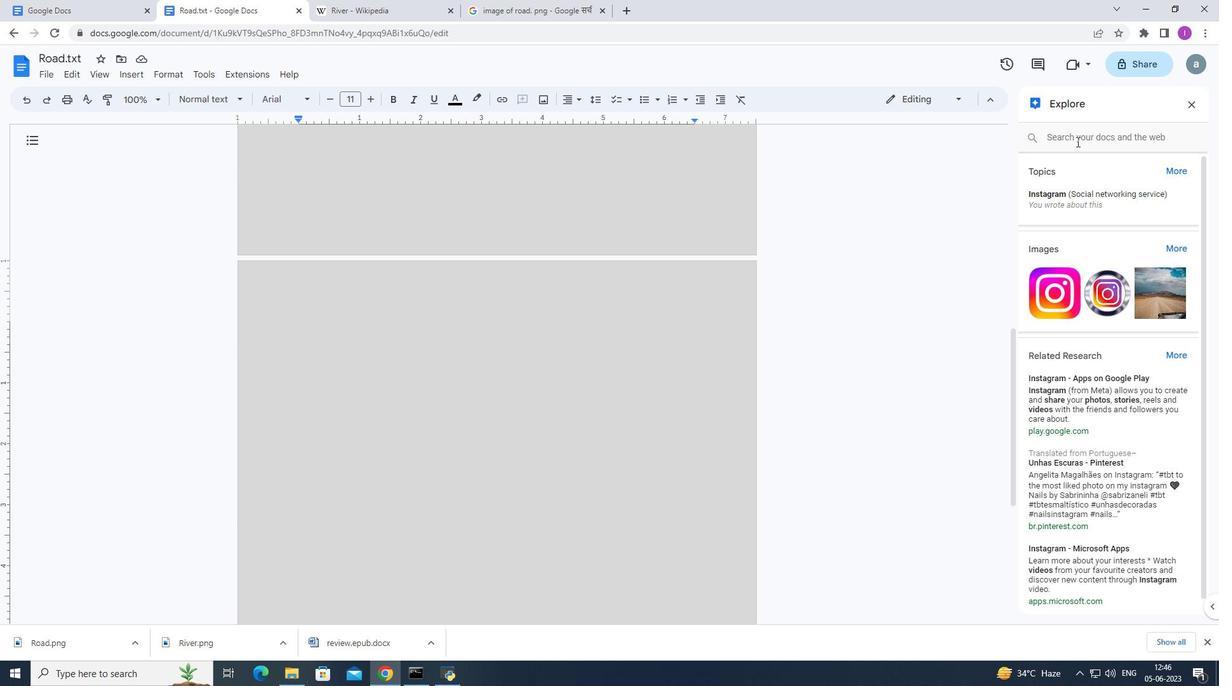 
Action: Mouse pressed left at (1078, 137)
Screenshot: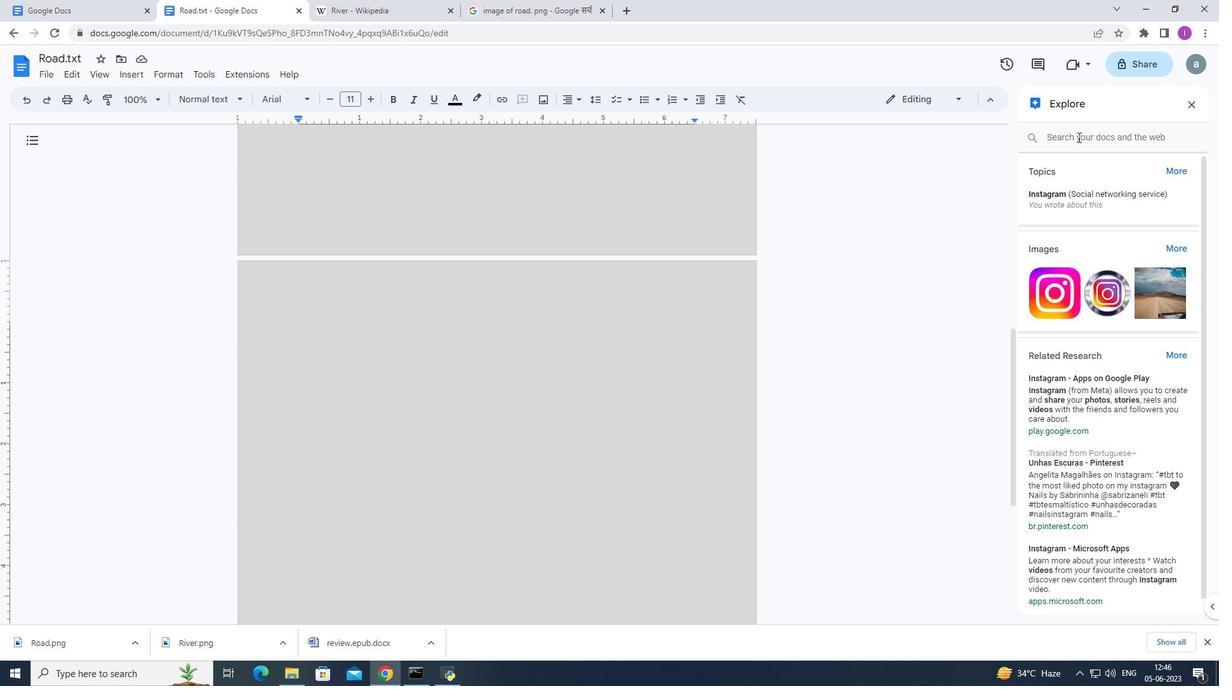 
Action: Mouse moved to (1081, 146)
Screenshot: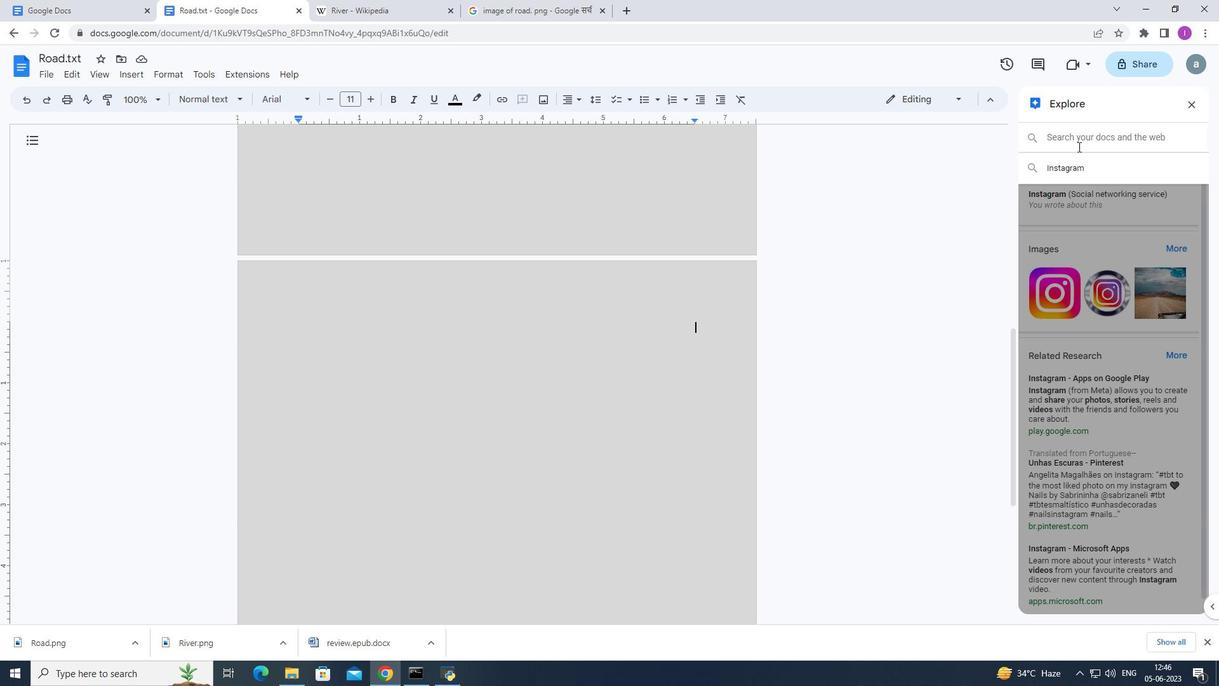 
Action: Key pressed <Key.shift>Road
Screenshot: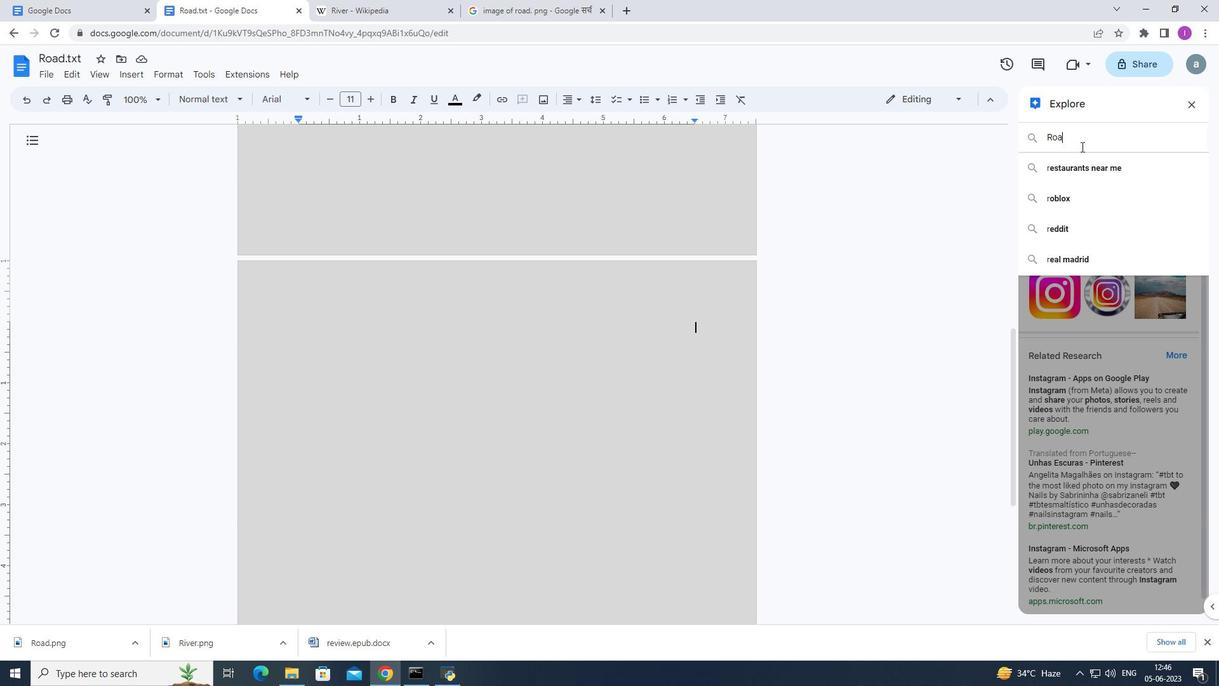 
Action: Mouse moved to (1092, 143)
Screenshot: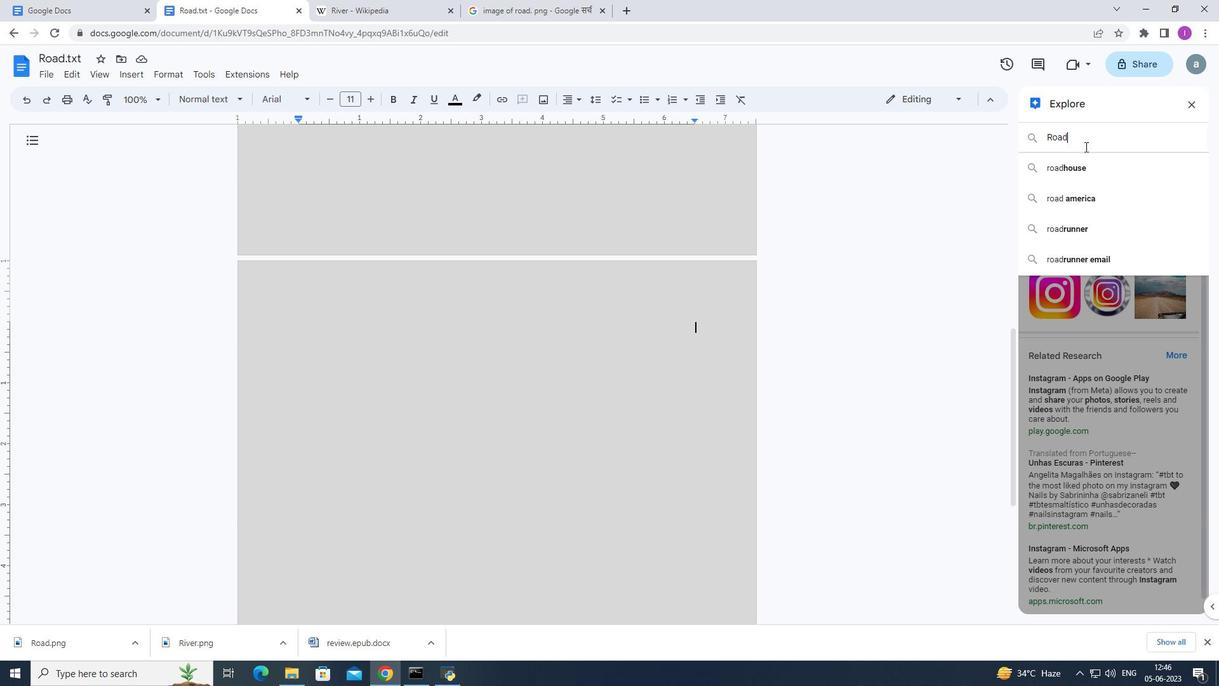 
Action: Key pressed <Key.enter>
Screenshot: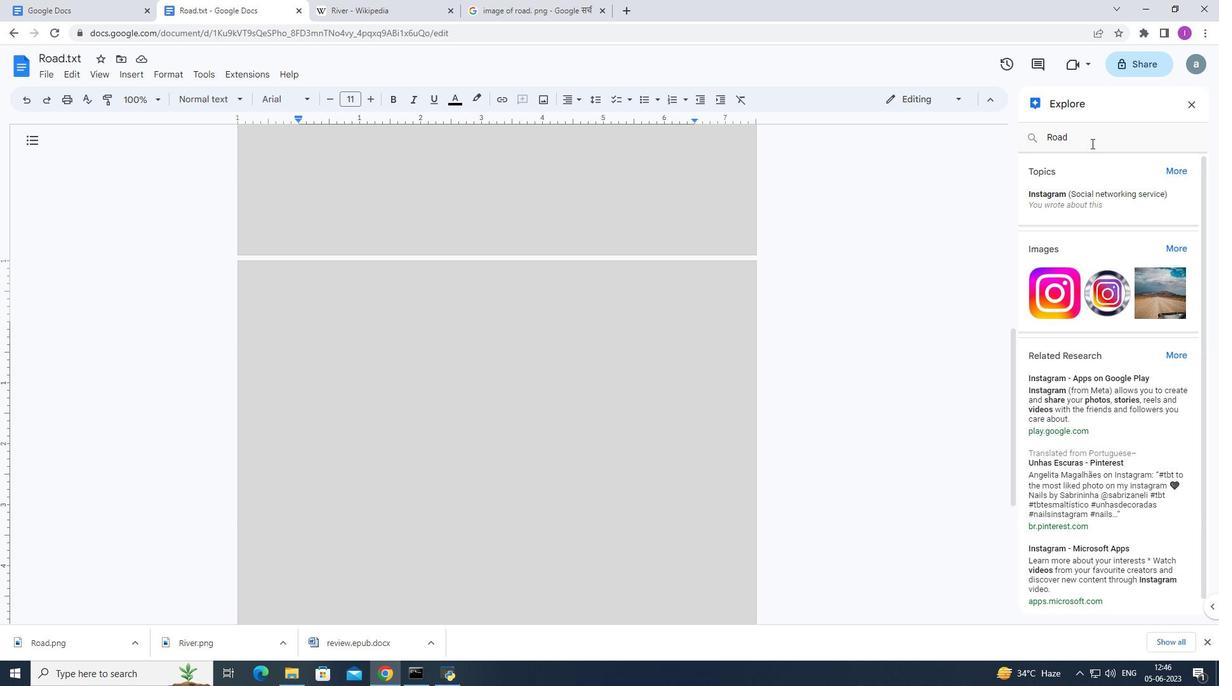 
Action: Mouse moved to (731, 6)
Screenshot: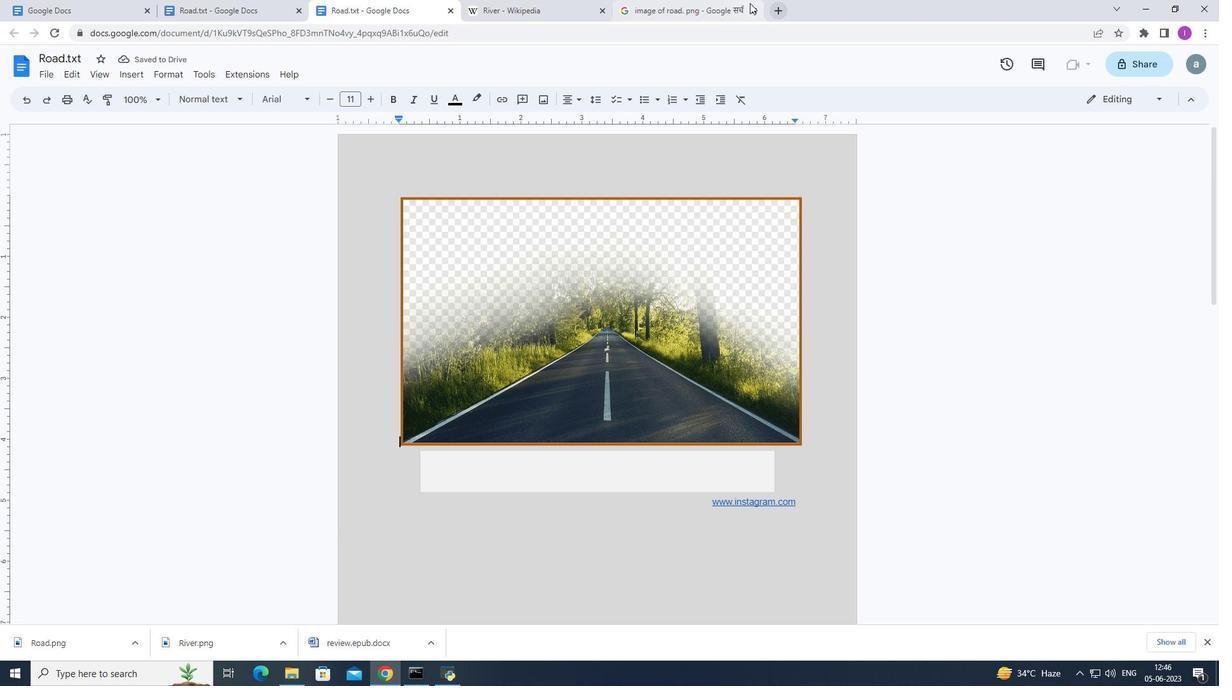 
Action: Mouse pressed left at (731, 6)
Screenshot: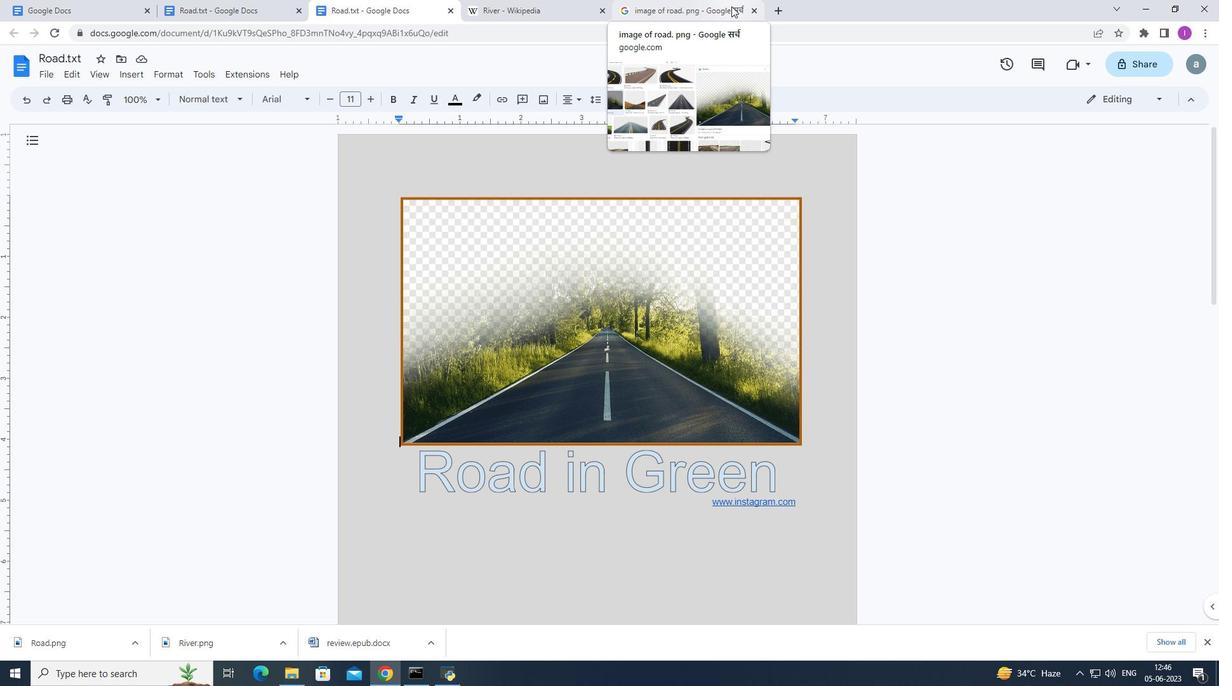 
Action: Mouse moved to (202, 61)
Screenshot: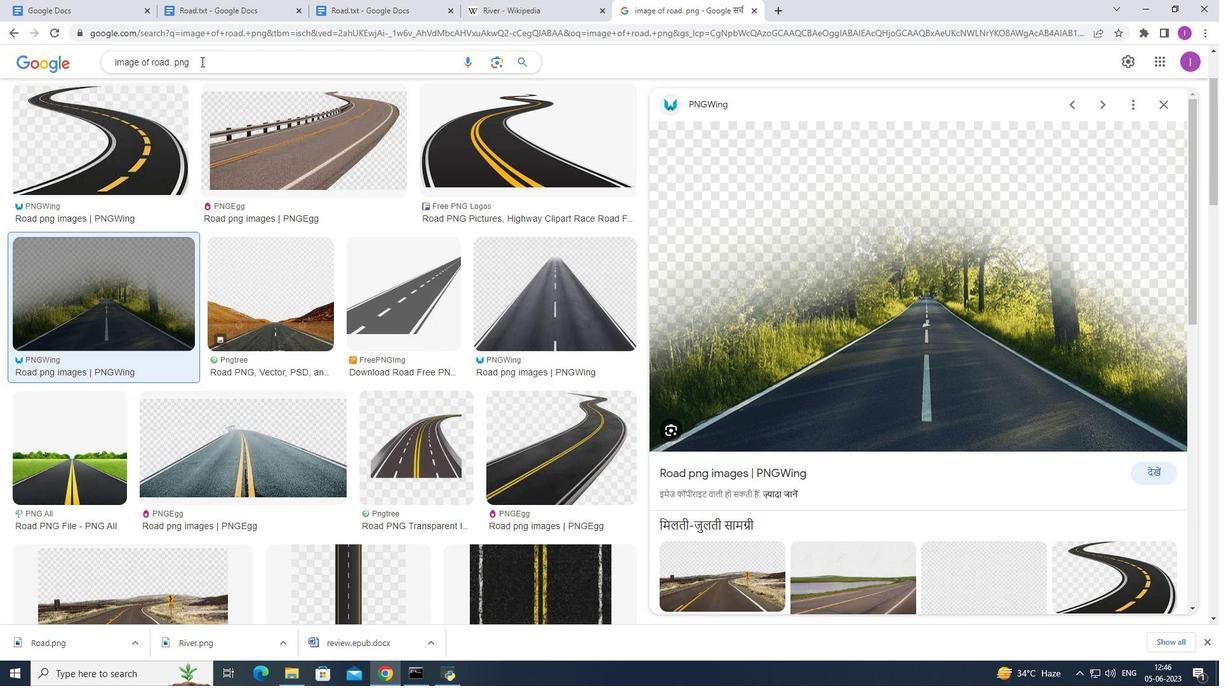 
Action: Mouse pressed left at (202, 61)
Screenshot: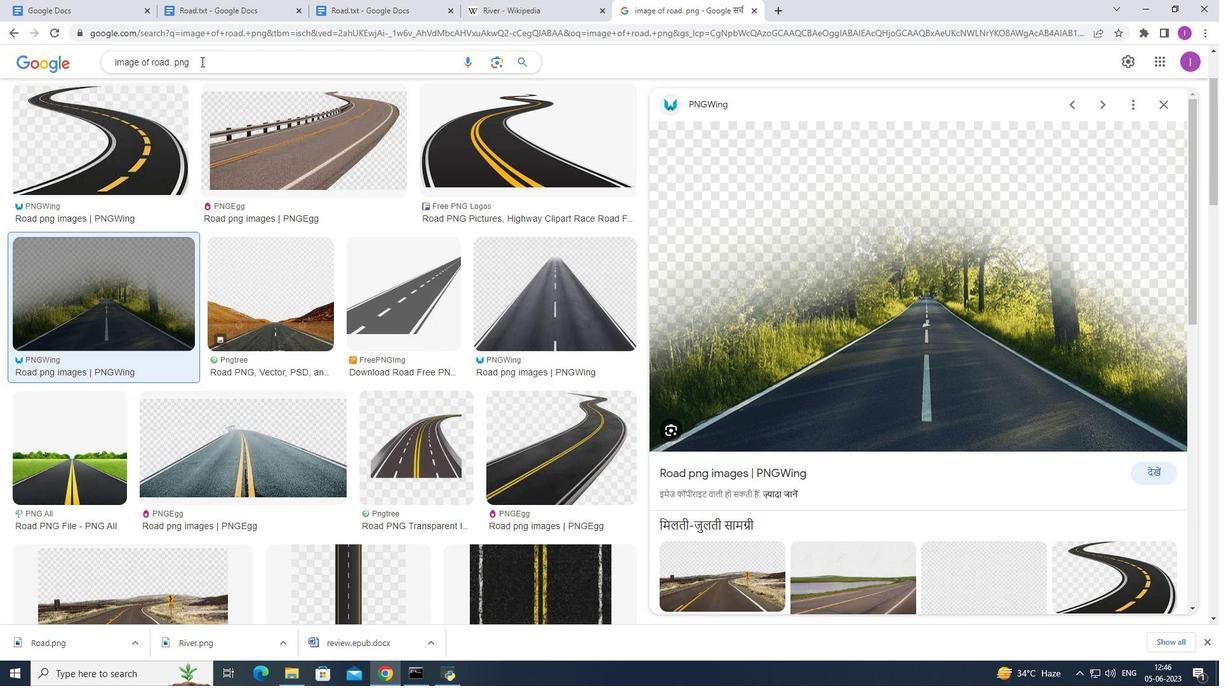 
Action: Mouse moved to (85, 77)
Screenshot: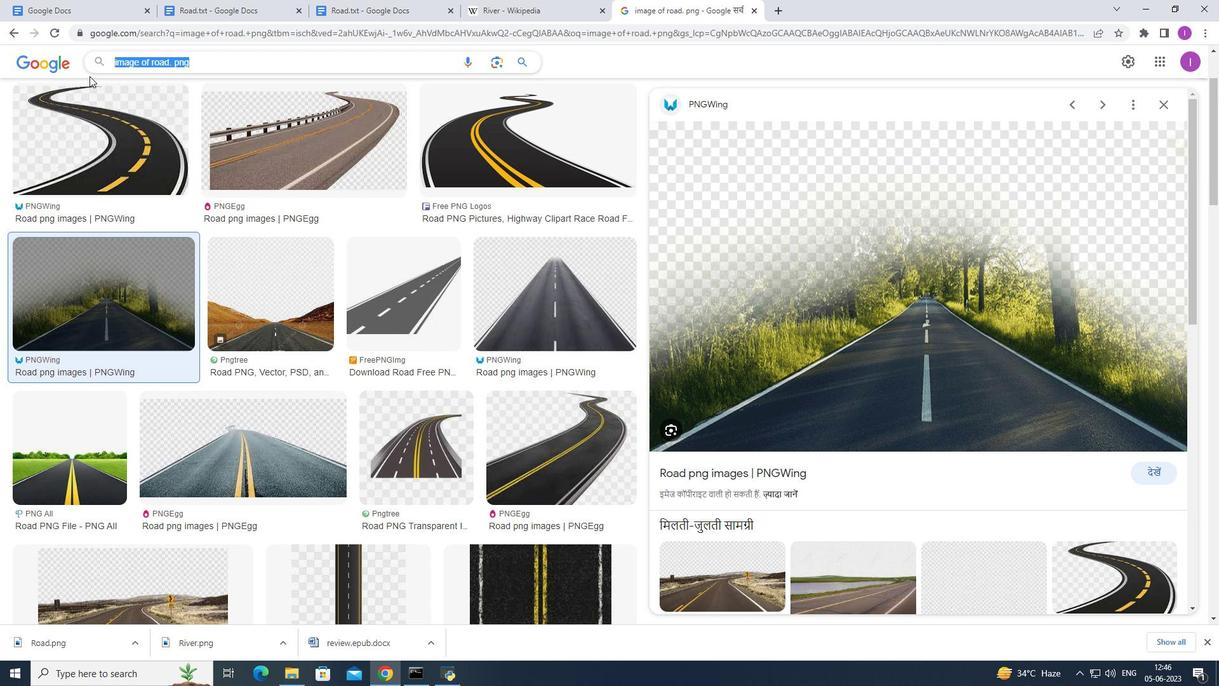 
Action: Key pressed <Key.shift>Road<Key.enter>
Screenshot: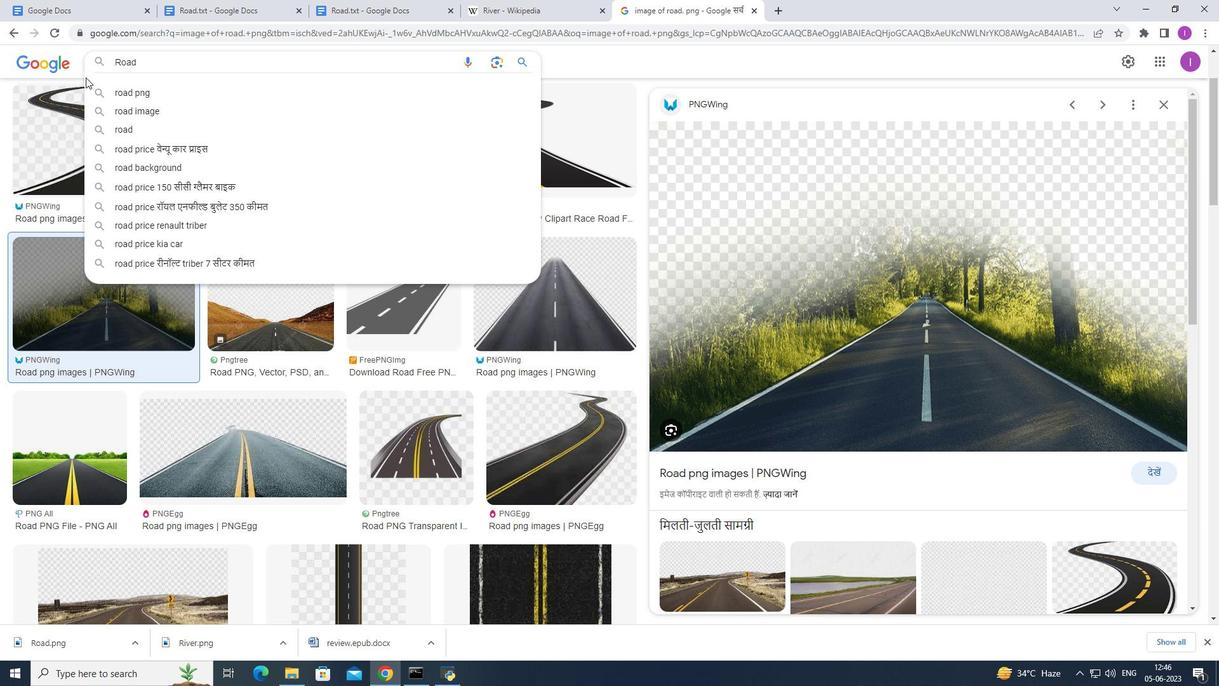 
Action: Mouse moved to (130, 106)
Screenshot: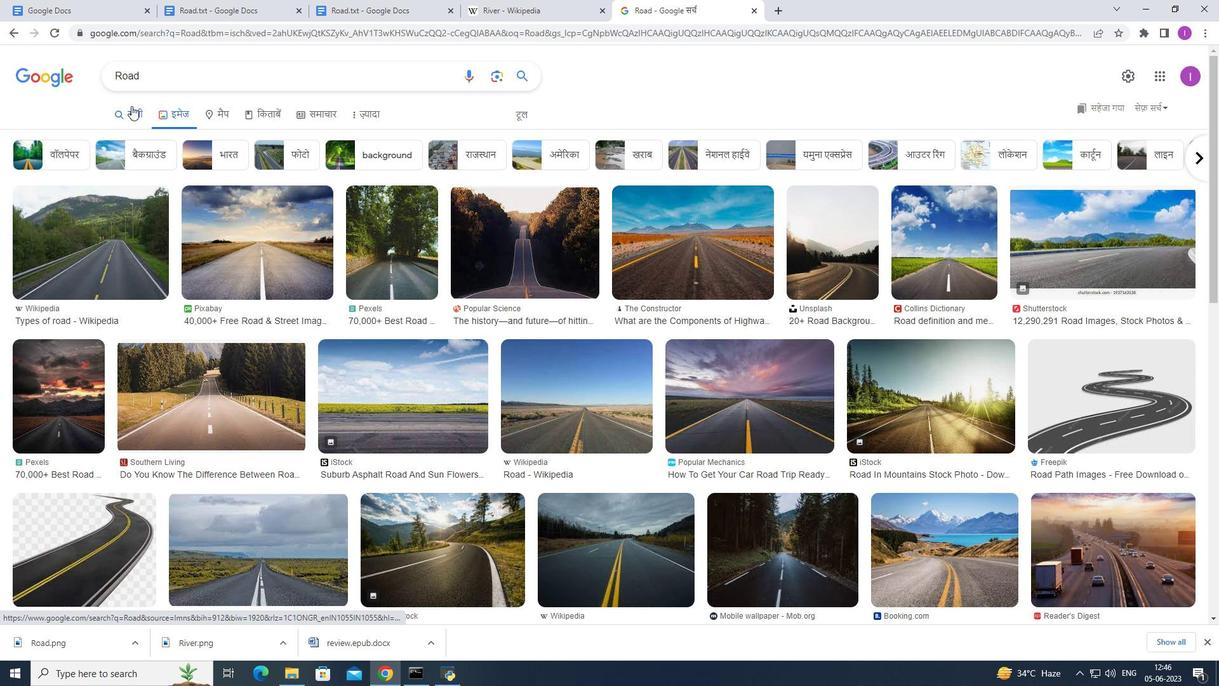
Action: Mouse pressed left at (130, 106)
Screenshot: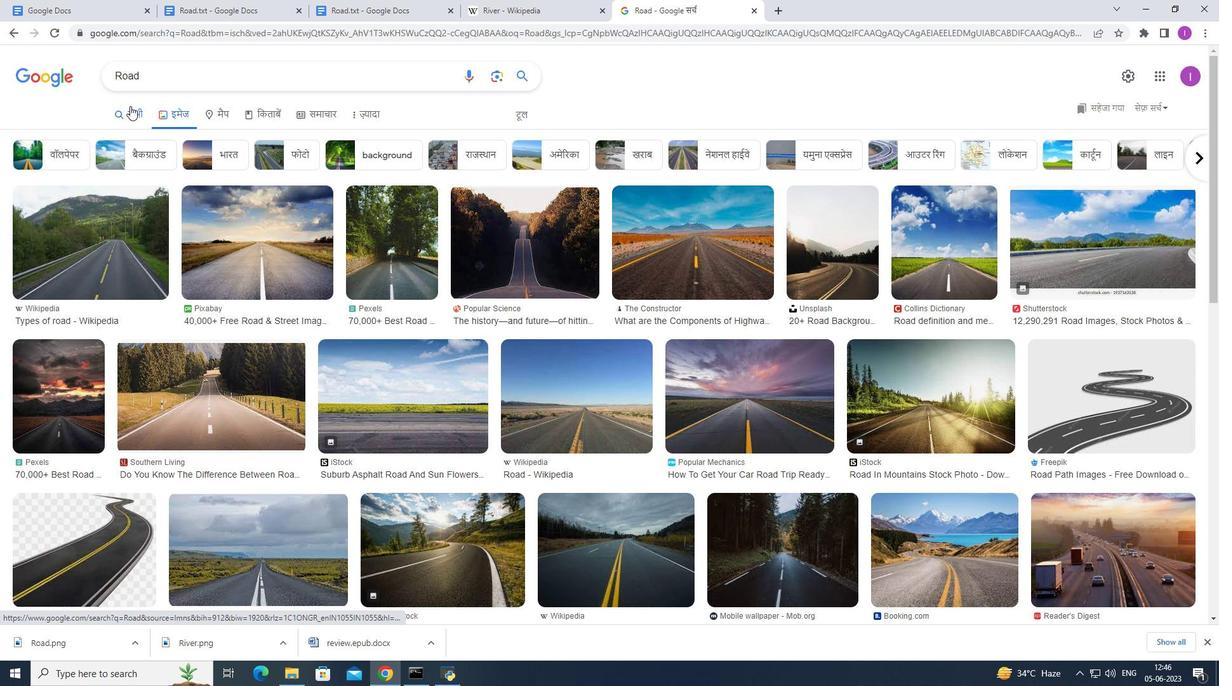 
Action: Mouse moved to (219, 236)
Screenshot: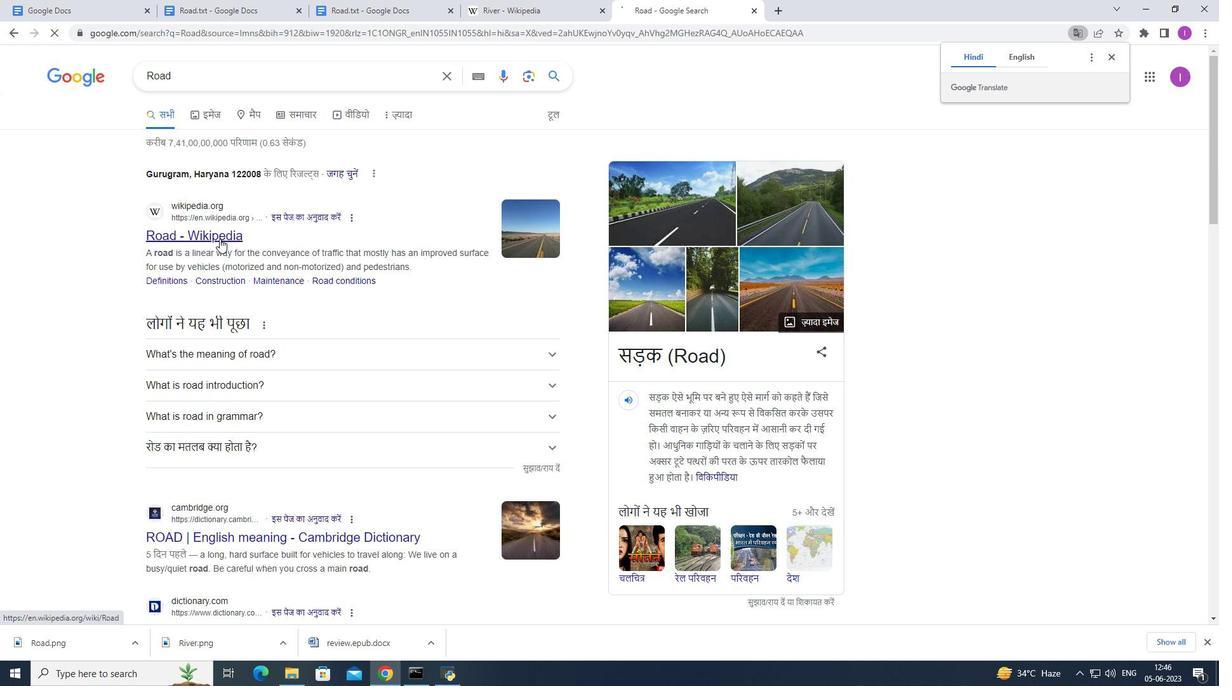 
Action: Mouse pressed left at (219, 236)
Screenshot: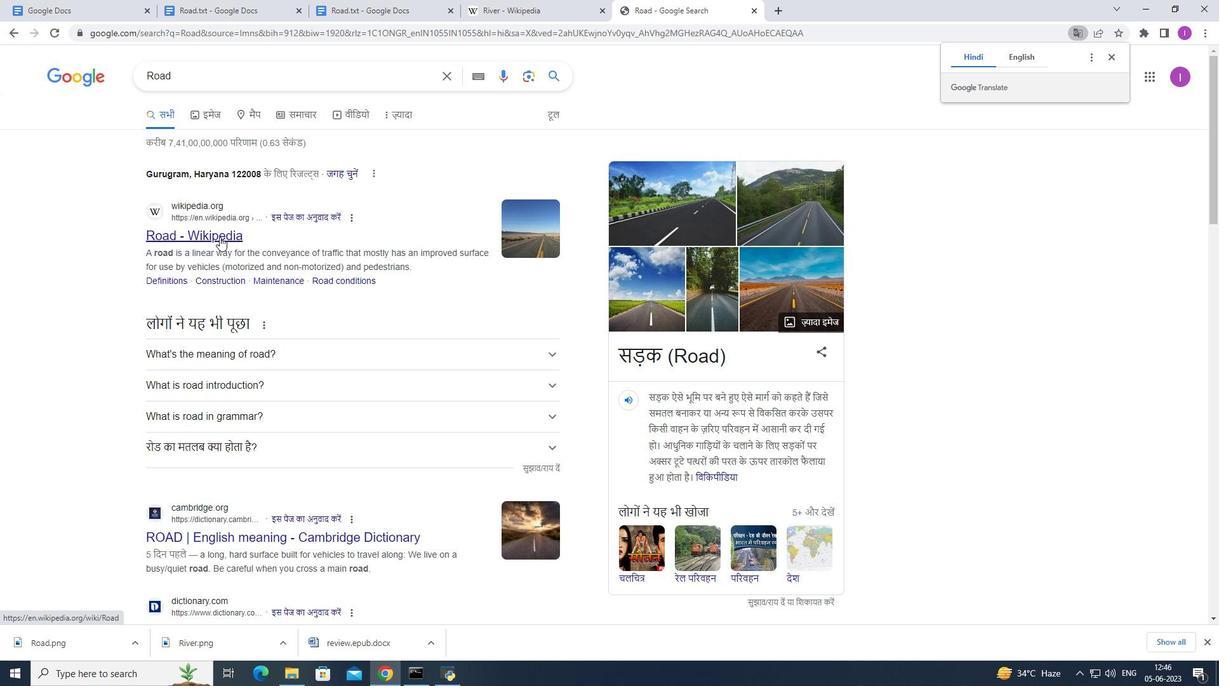 
Action: Mouse moved to (313, 204)
Screenshot: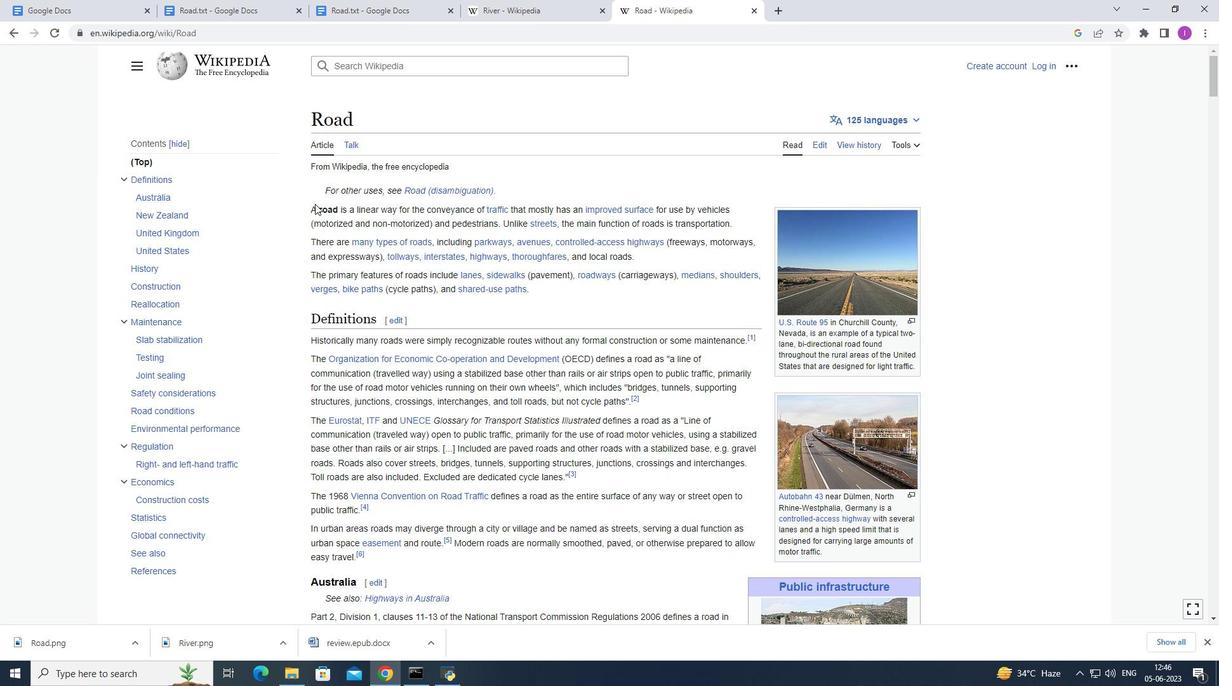 
Action: Mouse pressed left at (313, 204)
Screenshot: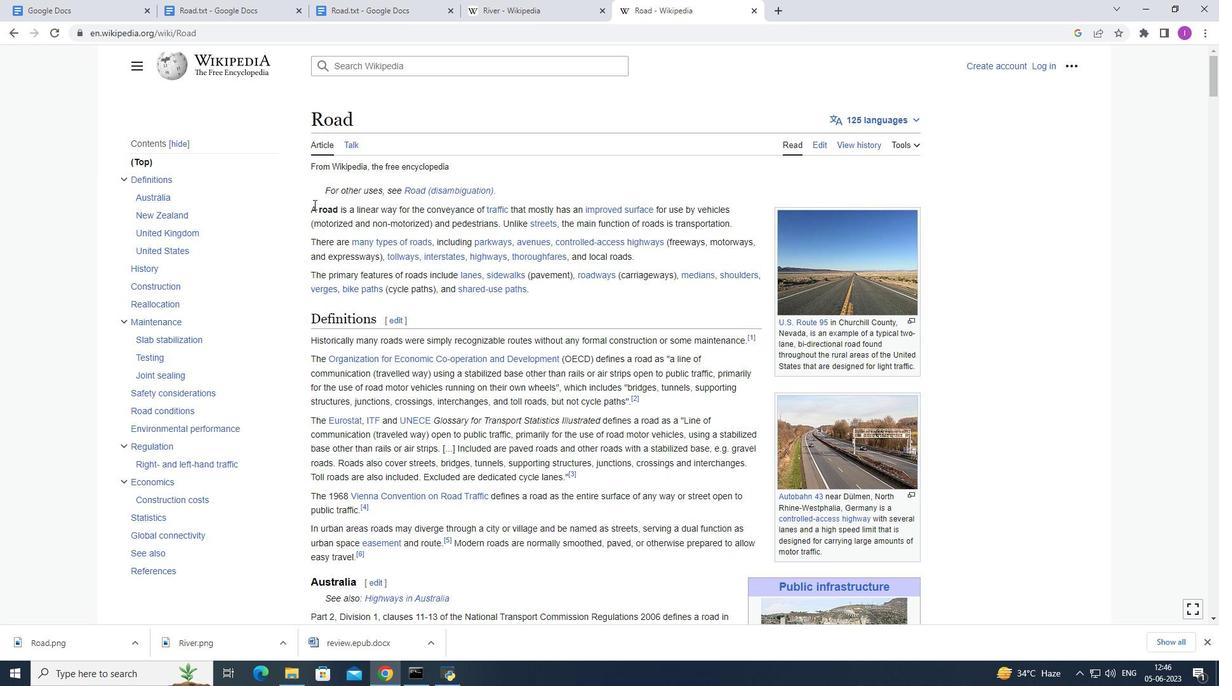 
Action: Mouse moved to (265, 196)
Screenshot: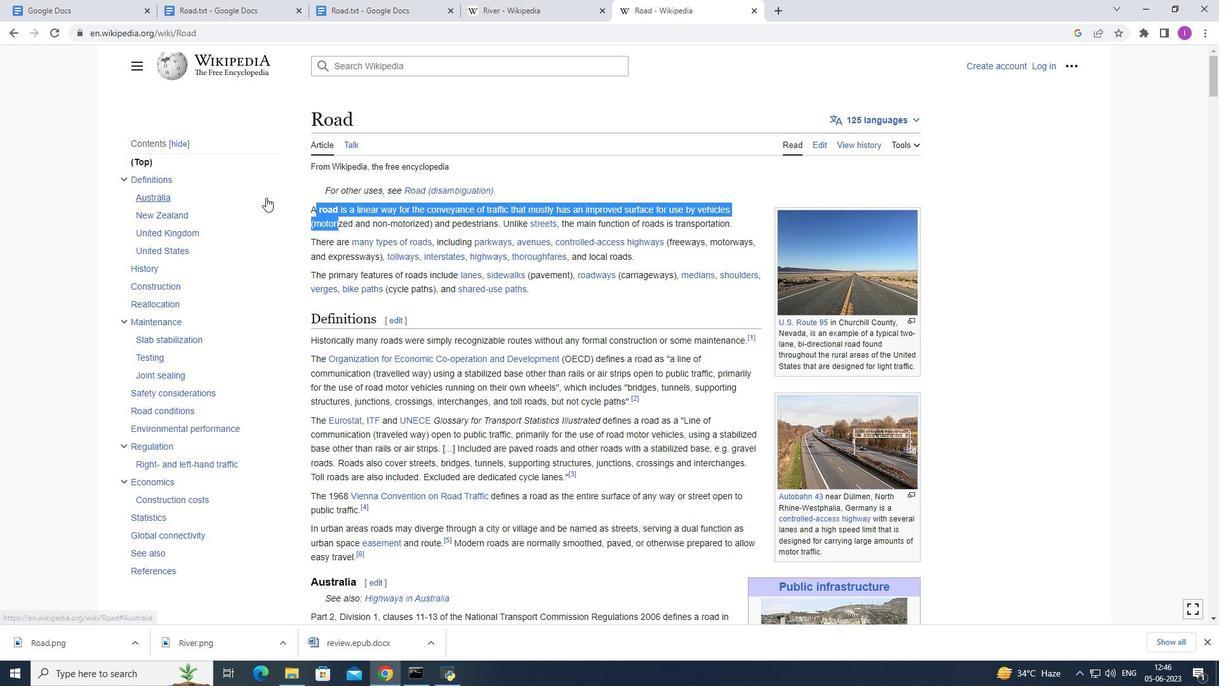 
Action: Mouse pressed left at (265, 196)
Screenshot: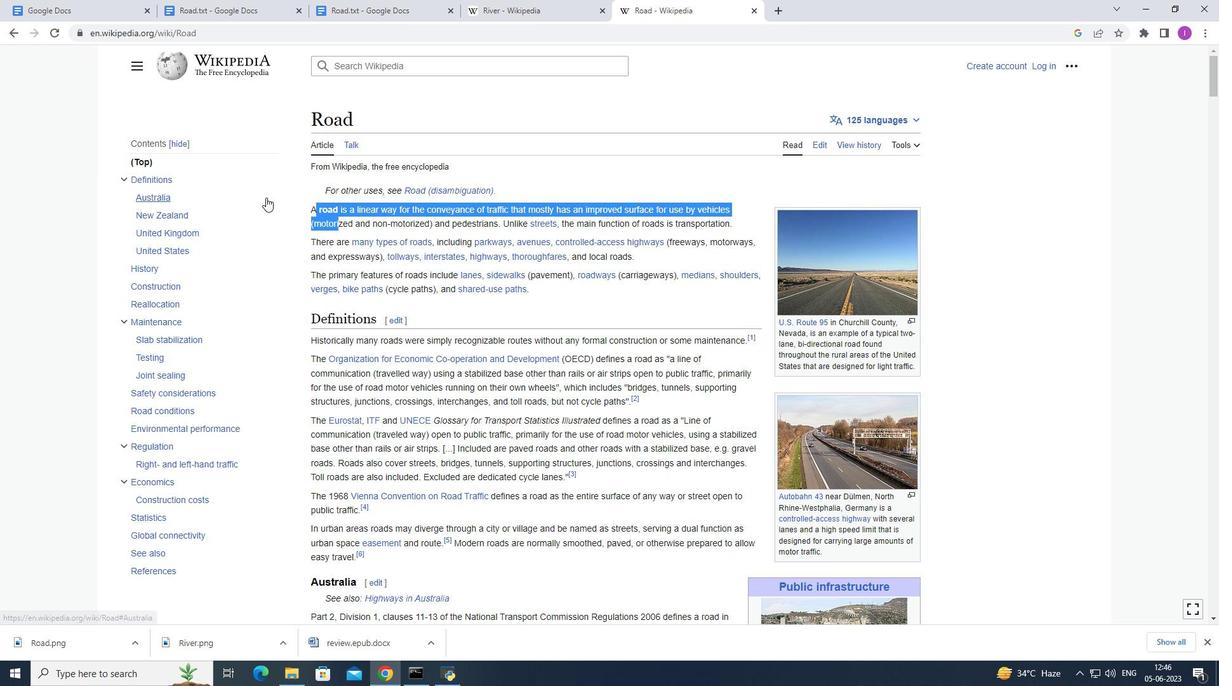 
Action: Mouse moved to (337, 213)
Screenshot: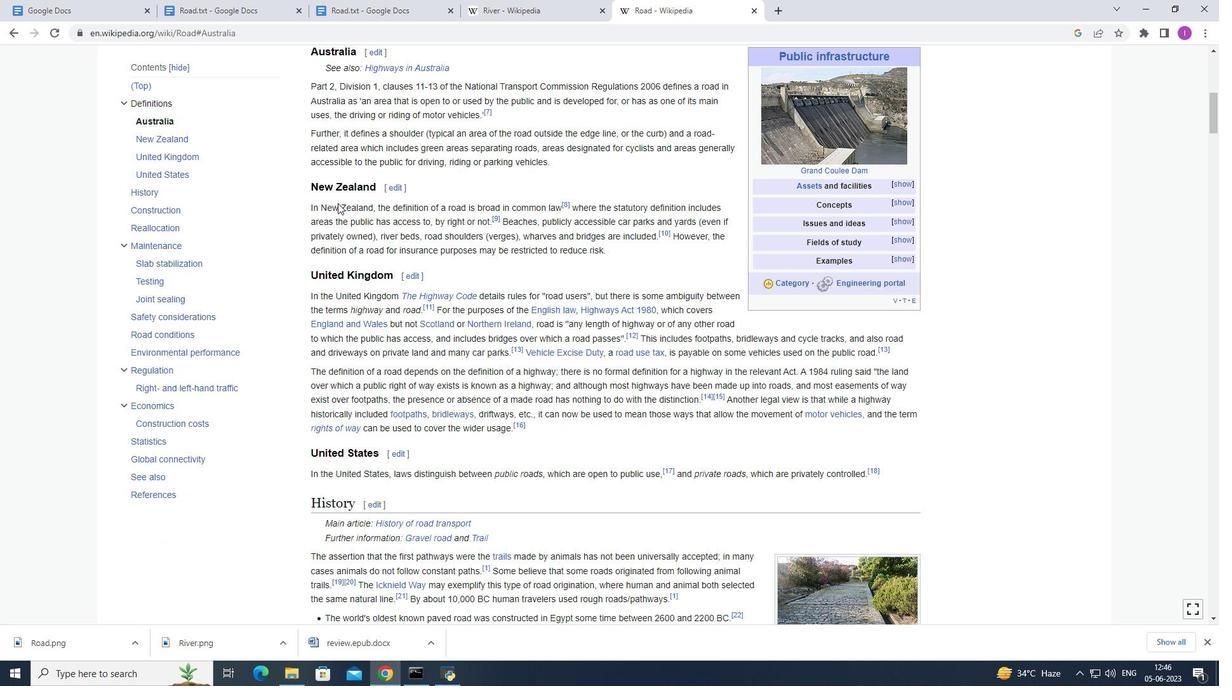 
Action: Mouse scrolled (337, 214) with delta (0, 0)
Screenshot: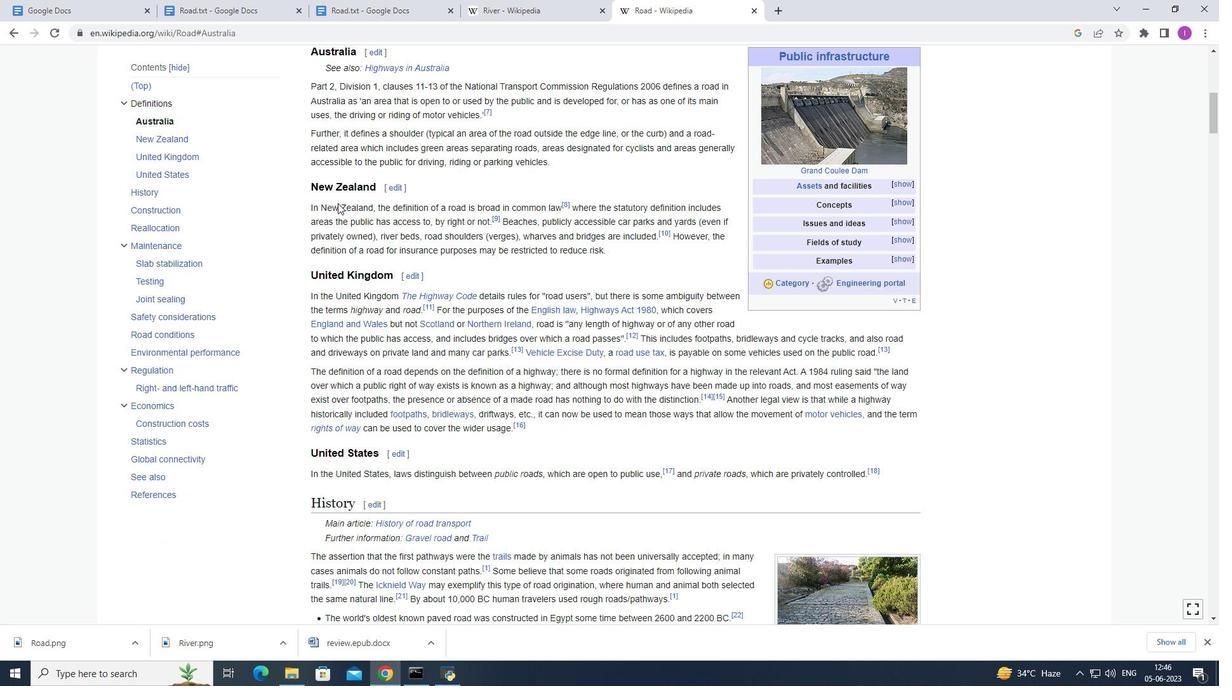 
Action: Mouse scrolled (337, 214) with delta (0, 0)
Screenshot: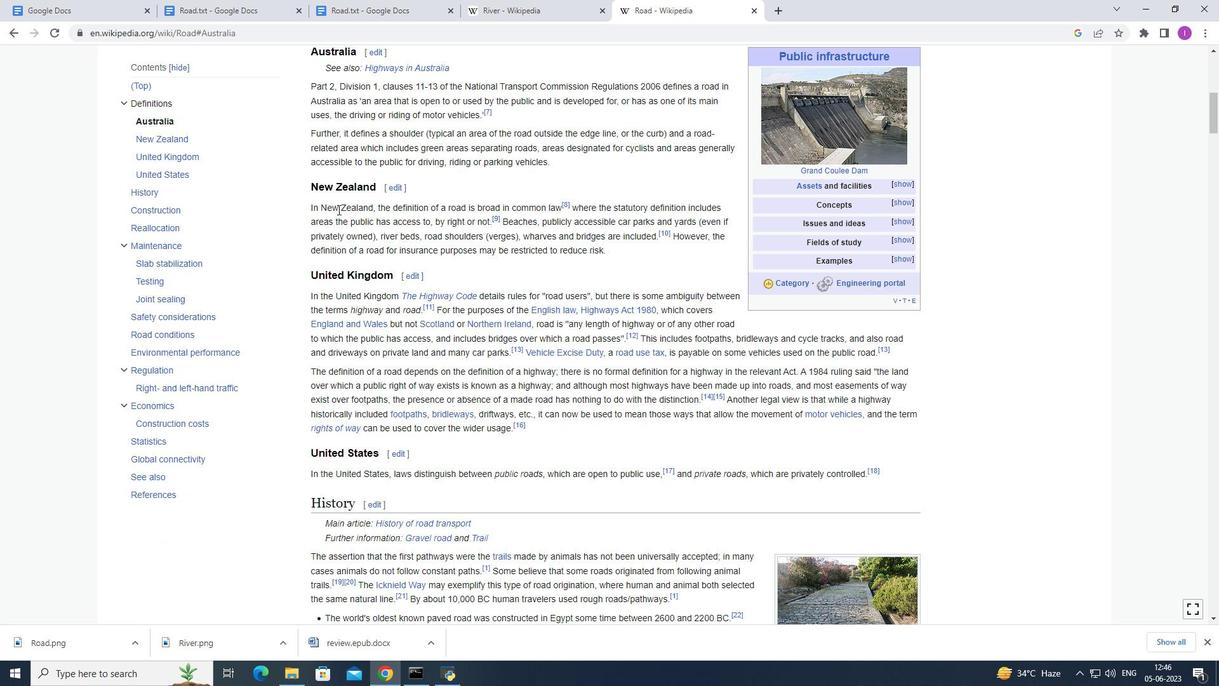
Action: Mouse moved to (1217, 63)
Screenshot: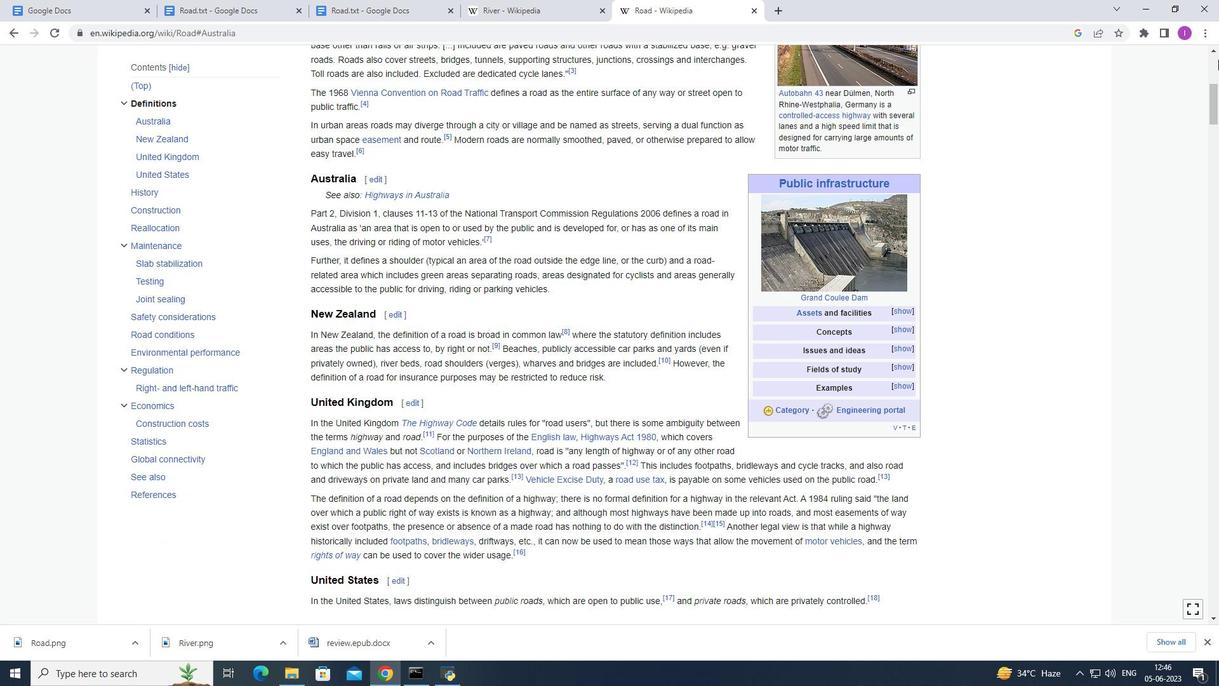 
Action: Mouse pressed left at (1217, 63)
Screenshot: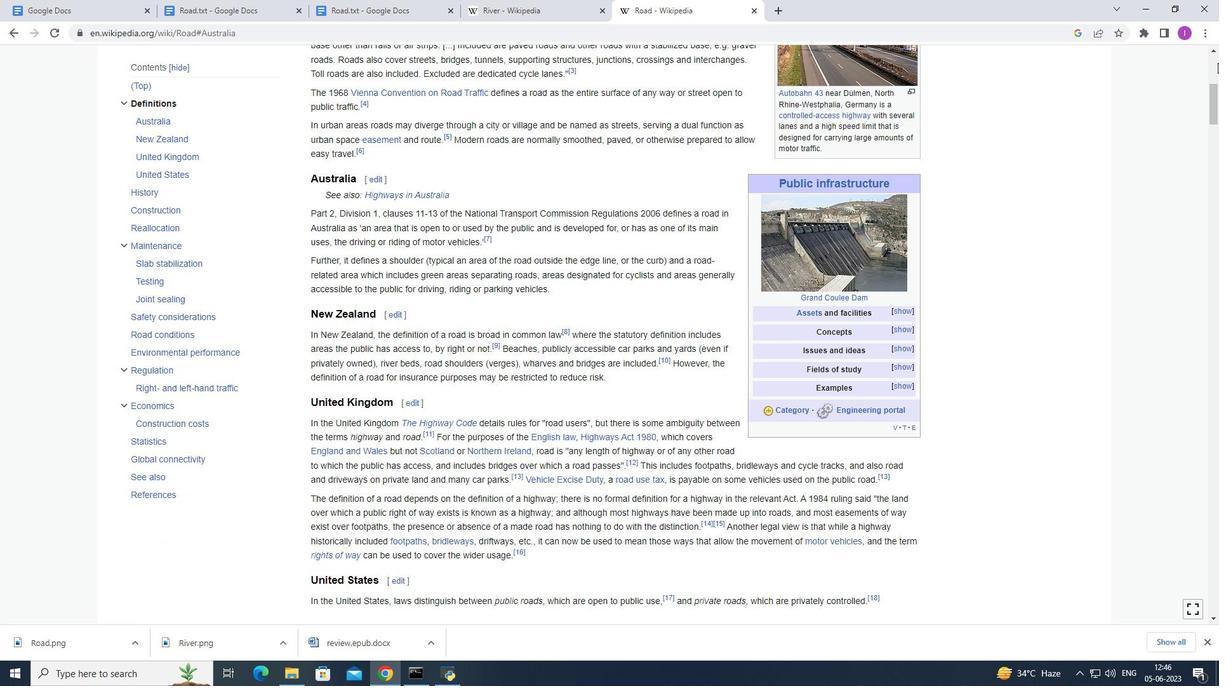 
Action: Mouse moved to (280, 233)
Screenshot: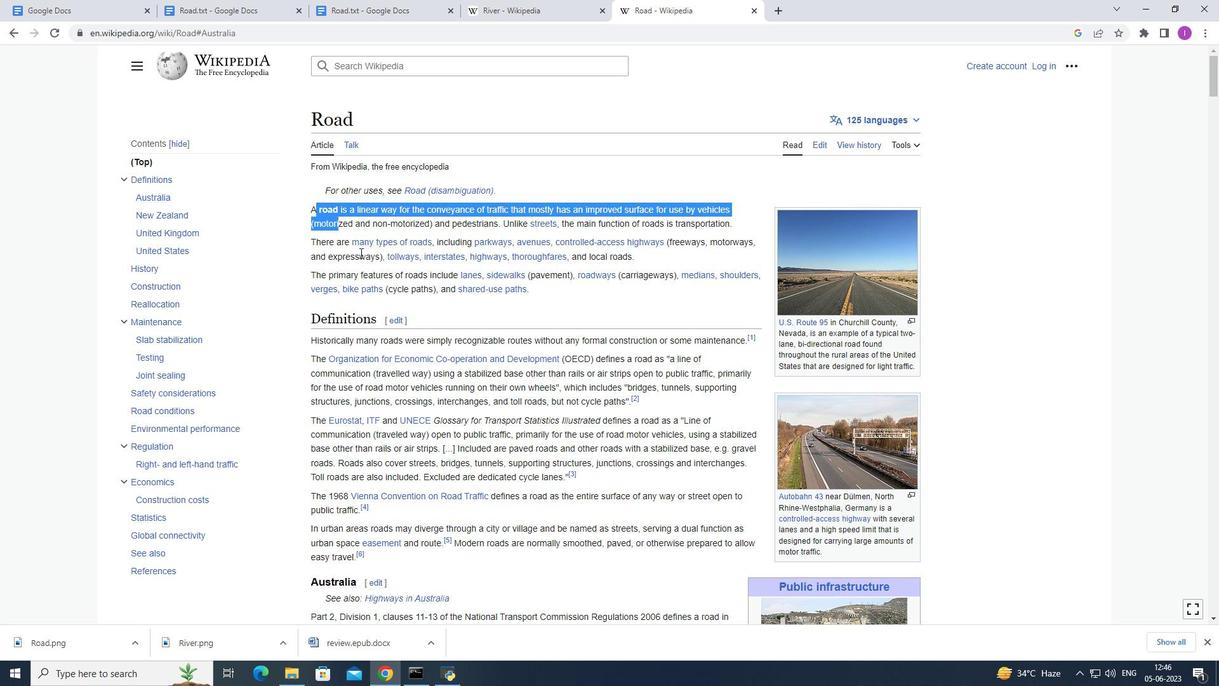 
Action: Mouse pressed left at (280, 233)
Screenshot: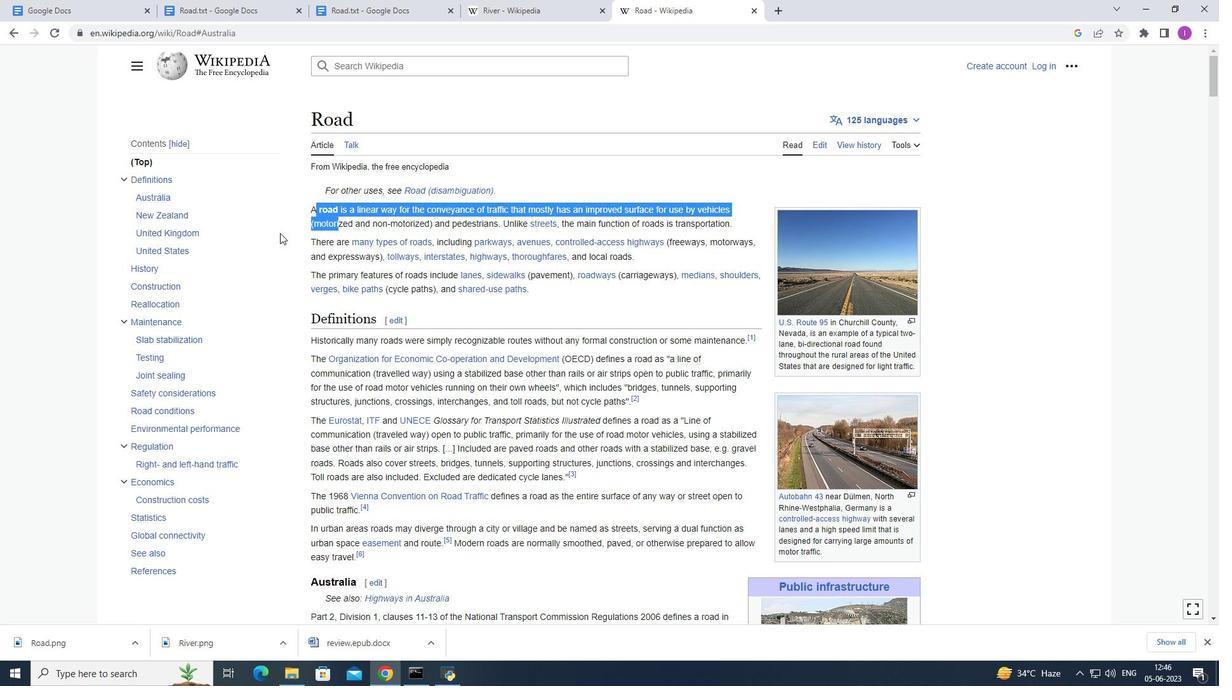 
Action: Mouse moved to (543, 284)
Screenshot: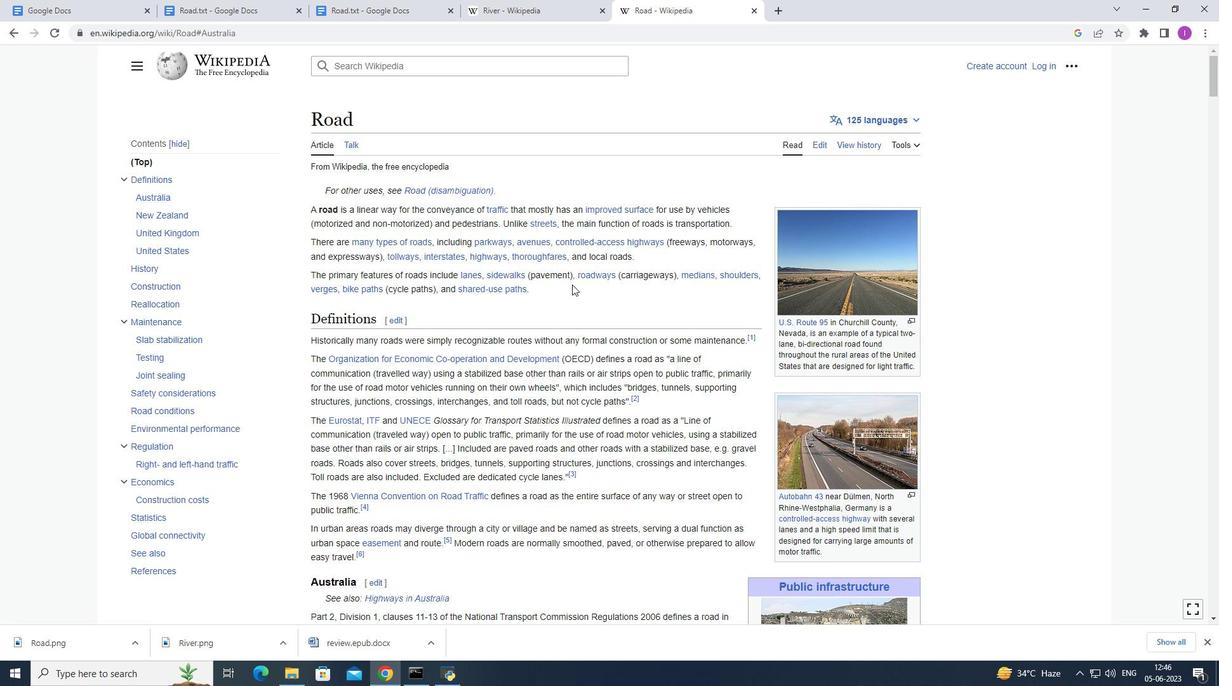 
Action: Mouse pressed left at (543, 284)
Screenshot: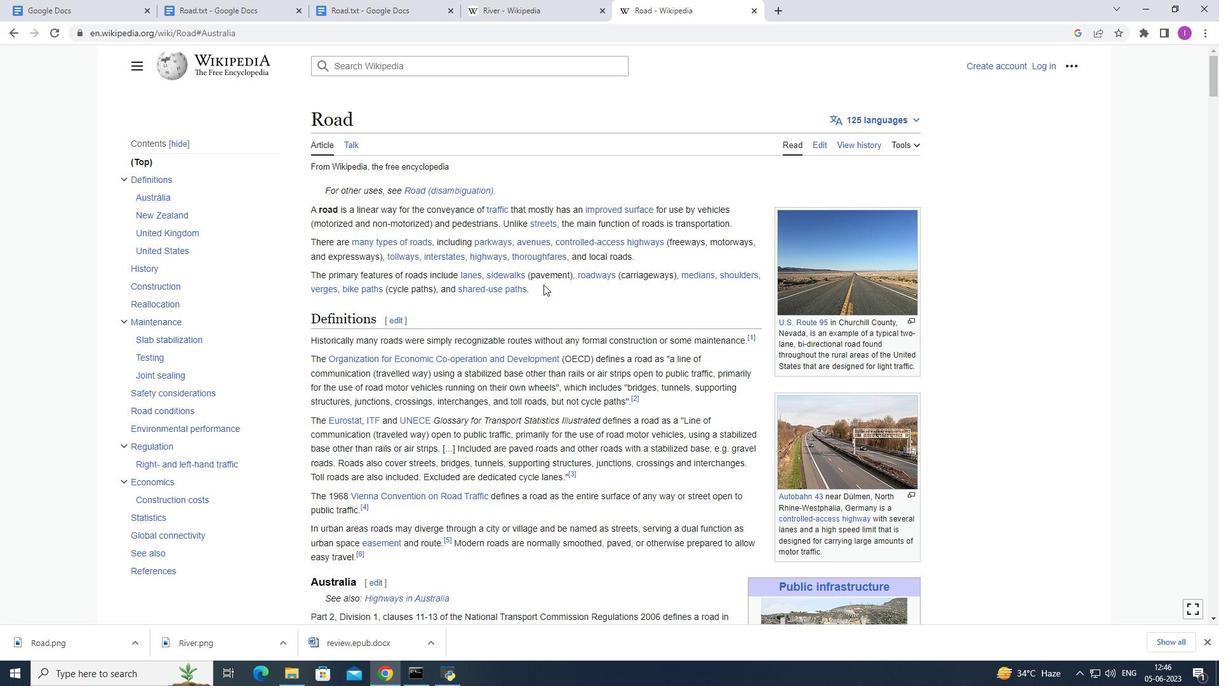 
Action: Mouse moved to (306, 220)
Screenshot: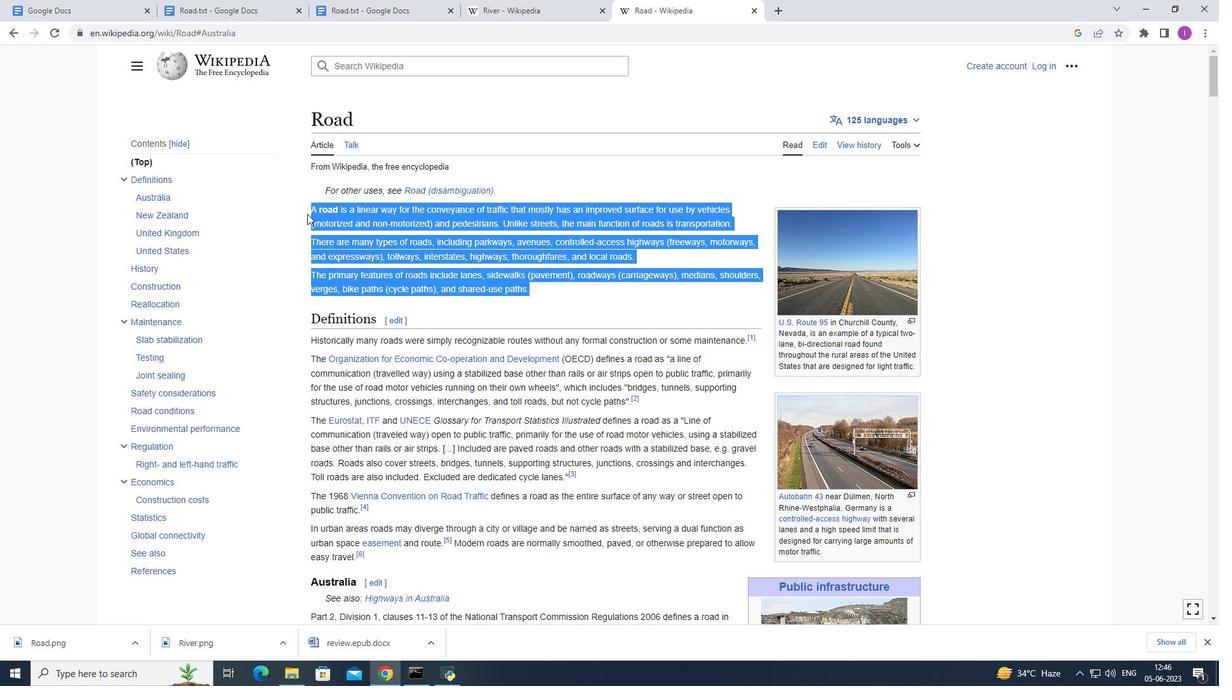 
Action: Key pressed ctrl+C
Screenshot: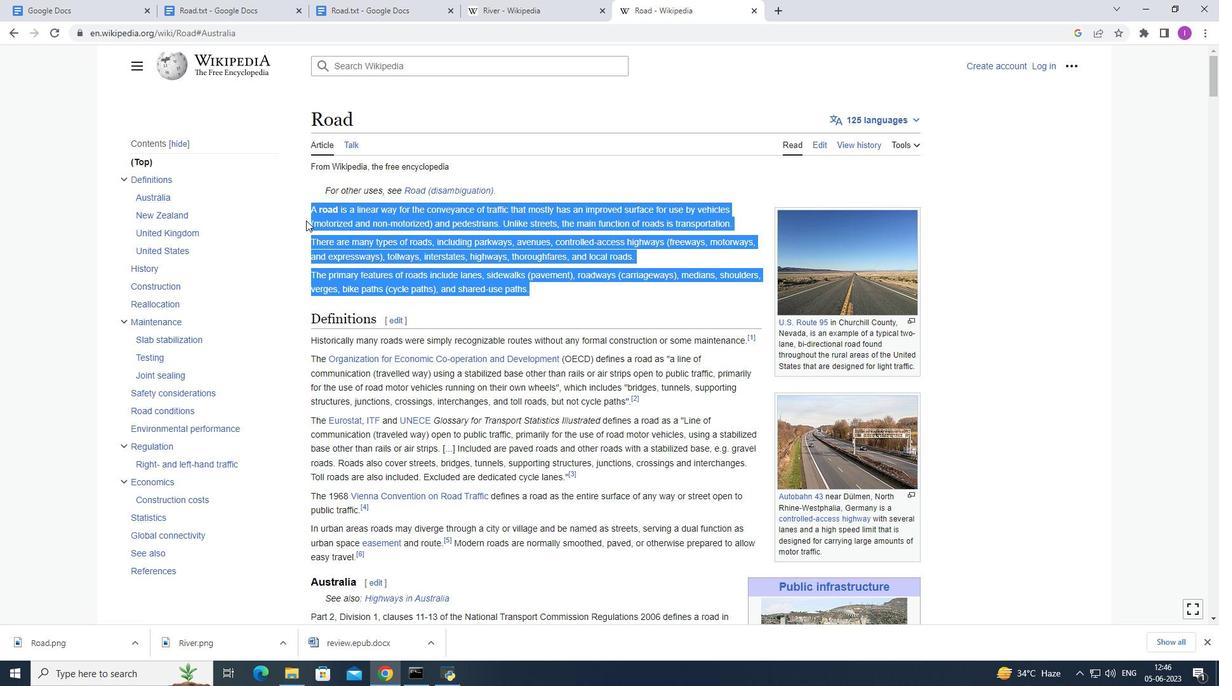 
Action: Mouse moved to (240, 9)
Screenshot: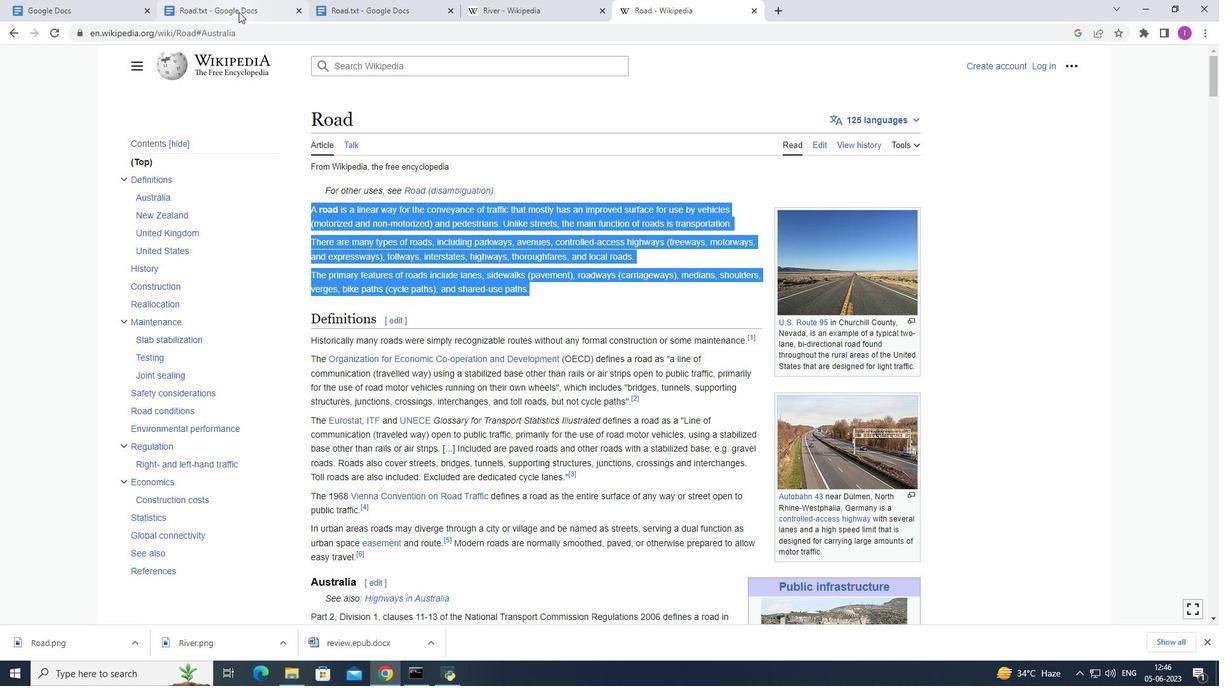 
Action: Mouse pressed left at (240, 9)
Screenshot: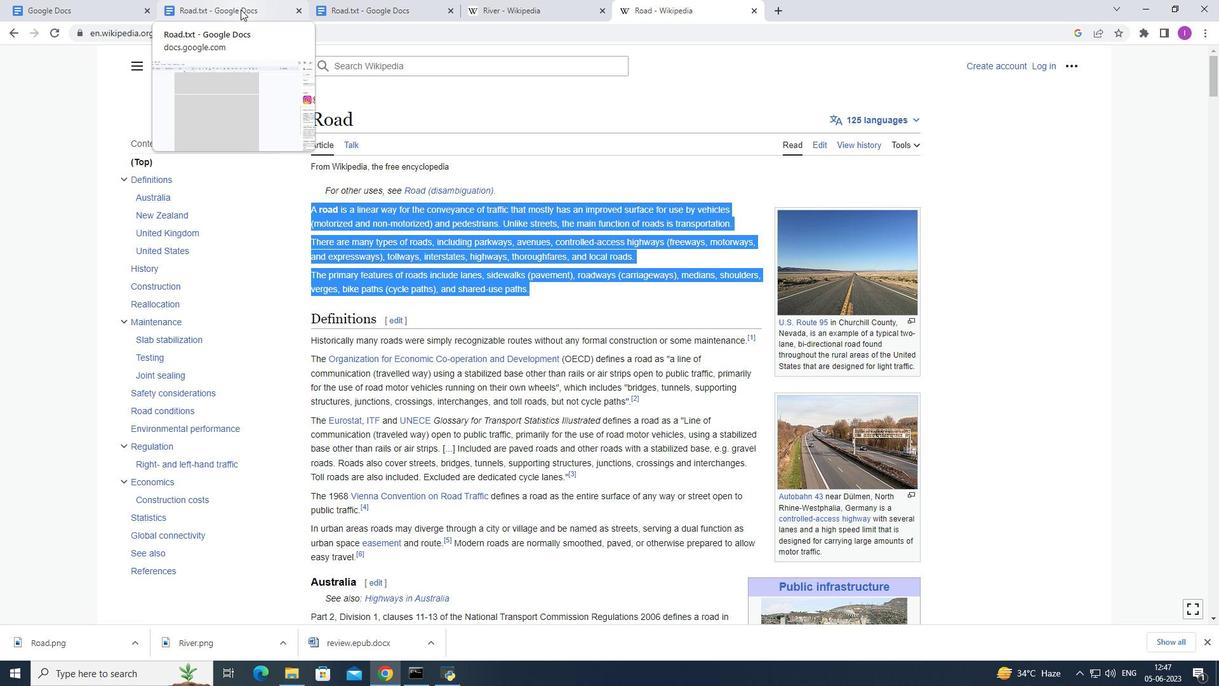 
Action: Mouse moved to (318, 360)
Screenshot: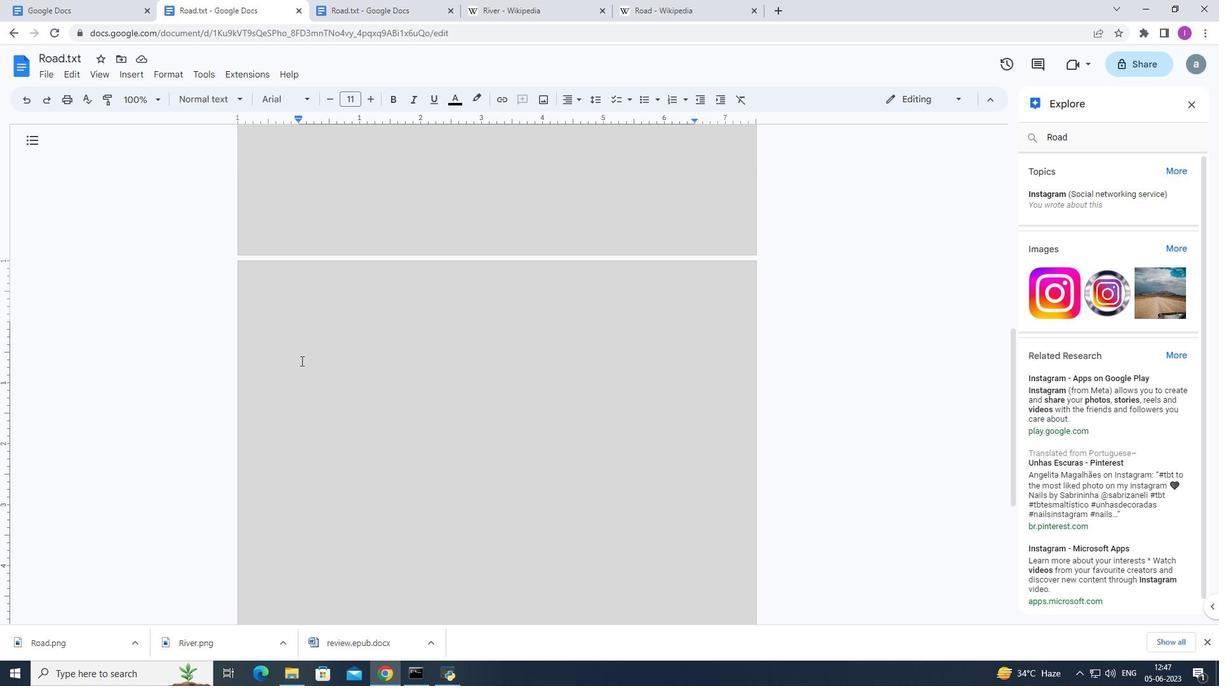 
Action: Mouse scrolled (318, 361) with delta (0, 0)
Screenshot: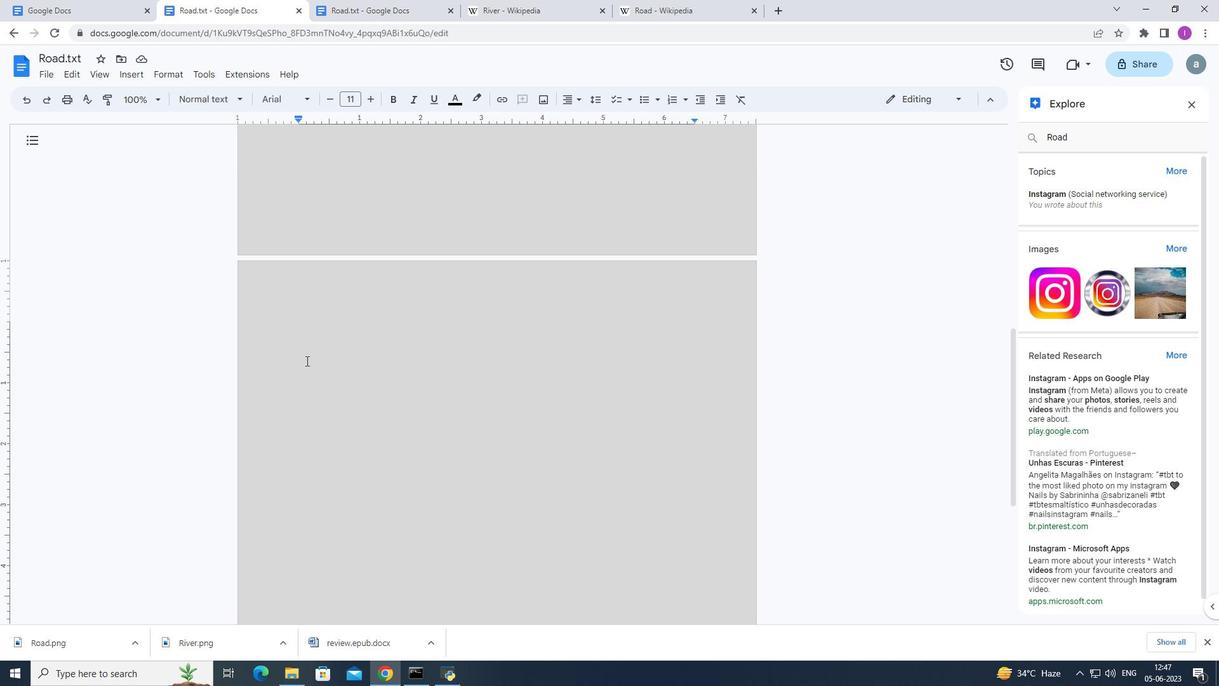 
Action: Mouse moved to (321, 360)
Screenshot: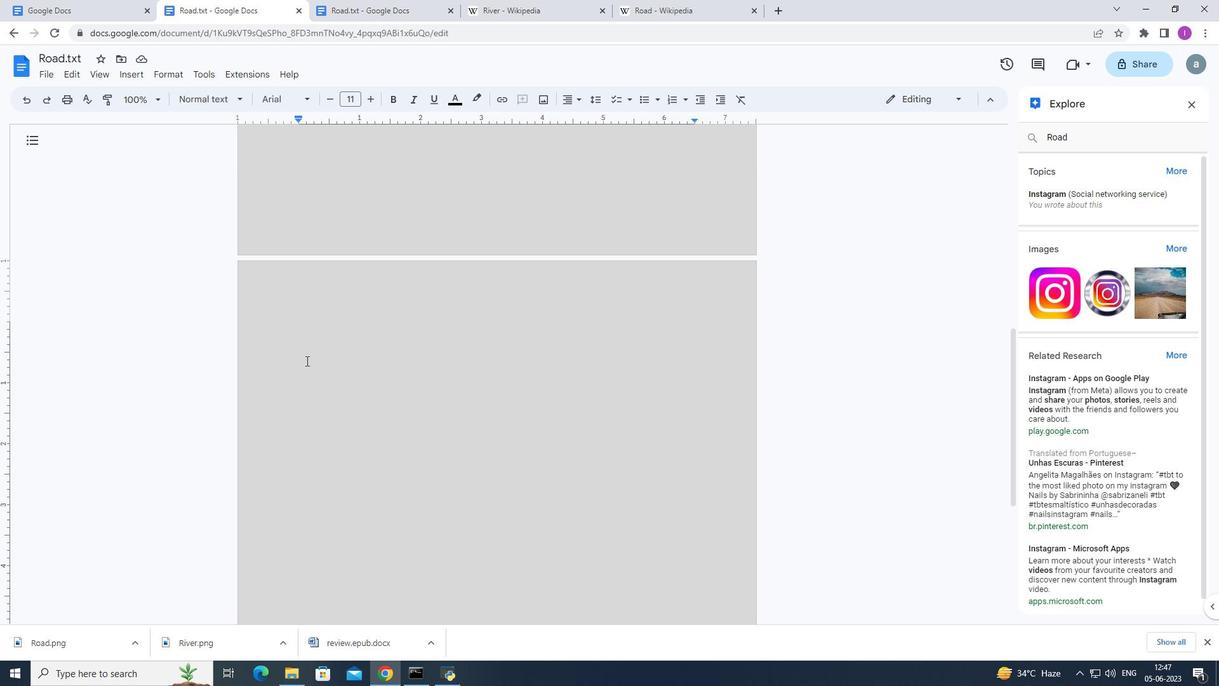 
Action: Mouse scrolled (321, 360) with delta (0, 0)
Screenshot: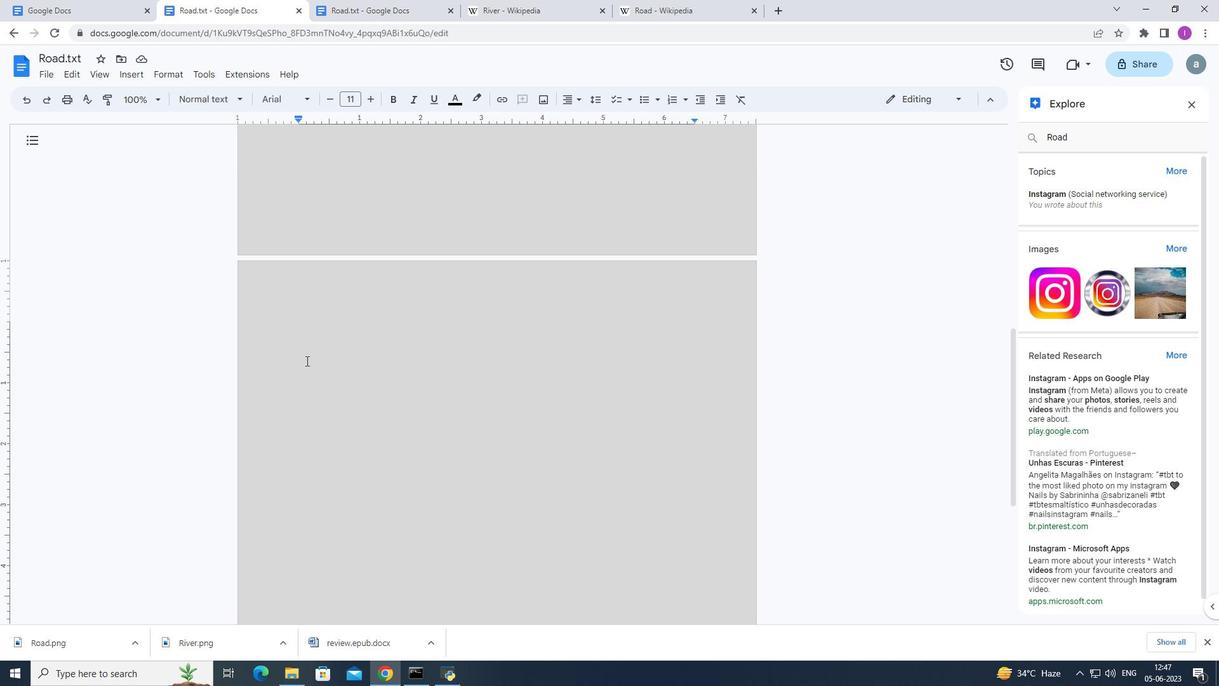 
Action: Mouse scrolled (321, 360) with delta (0, 0)
Screenshot: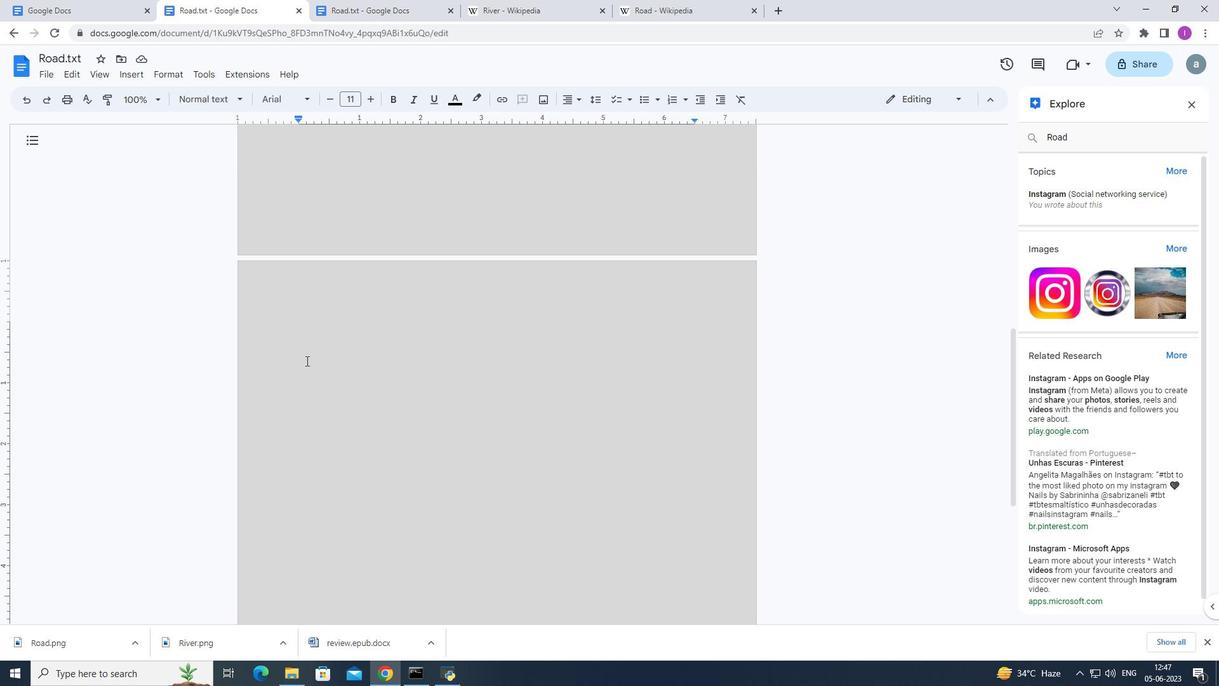 
Action: Mouse scrolled (321, 360) with delta (0, 0)
Screenshot: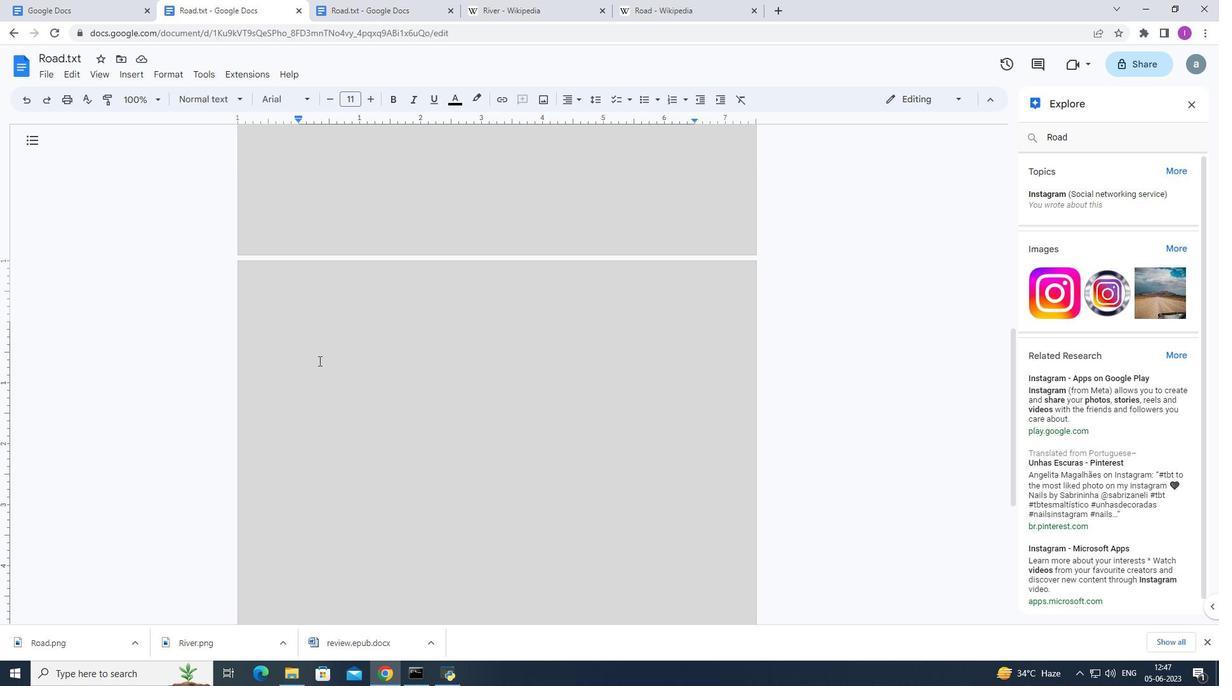 
Action: Mouse scrolled (321, 360) with delta (0, 0)
Screenshot: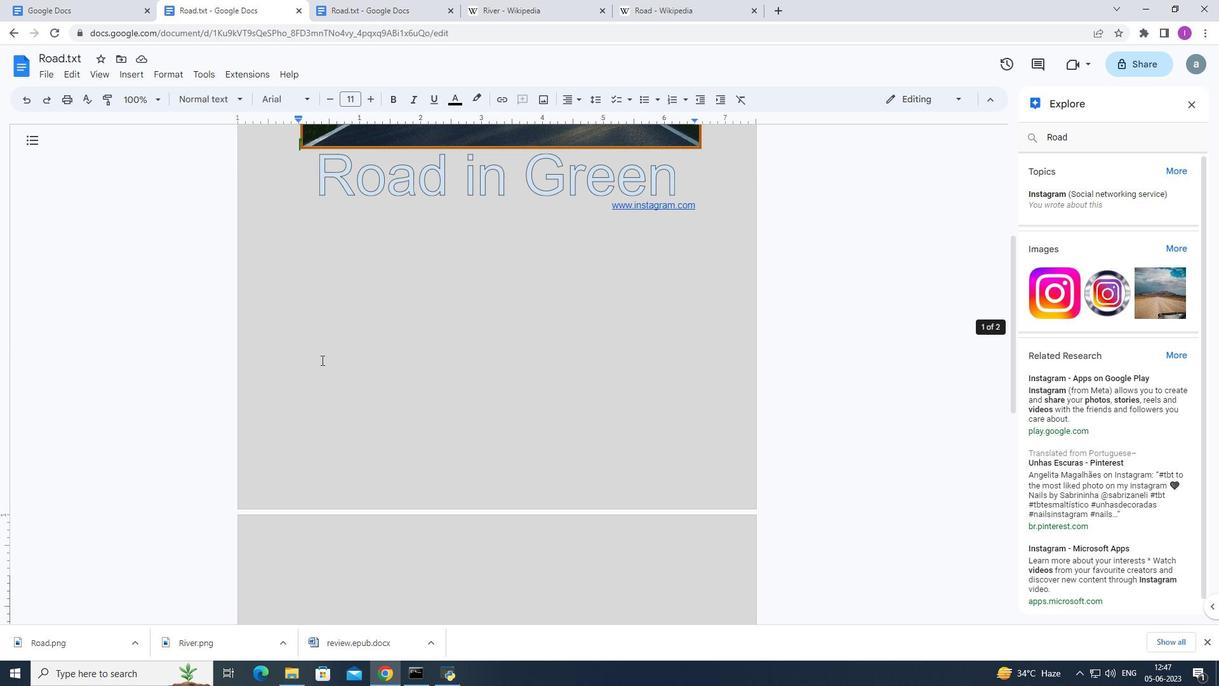 
Action: Mouse scrolled (321, 360) with delta (0, 0)
Screenshot: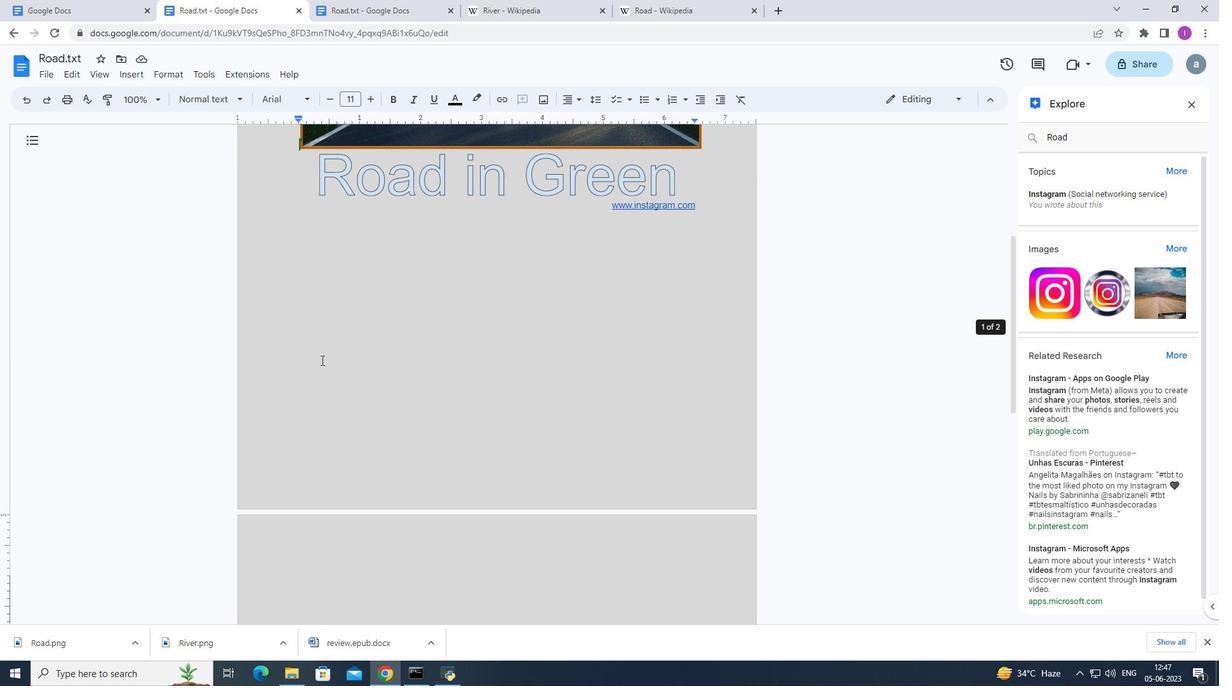 
Action: Mouse scrolled (321, 360) with delta (0, 0)
Screenshot: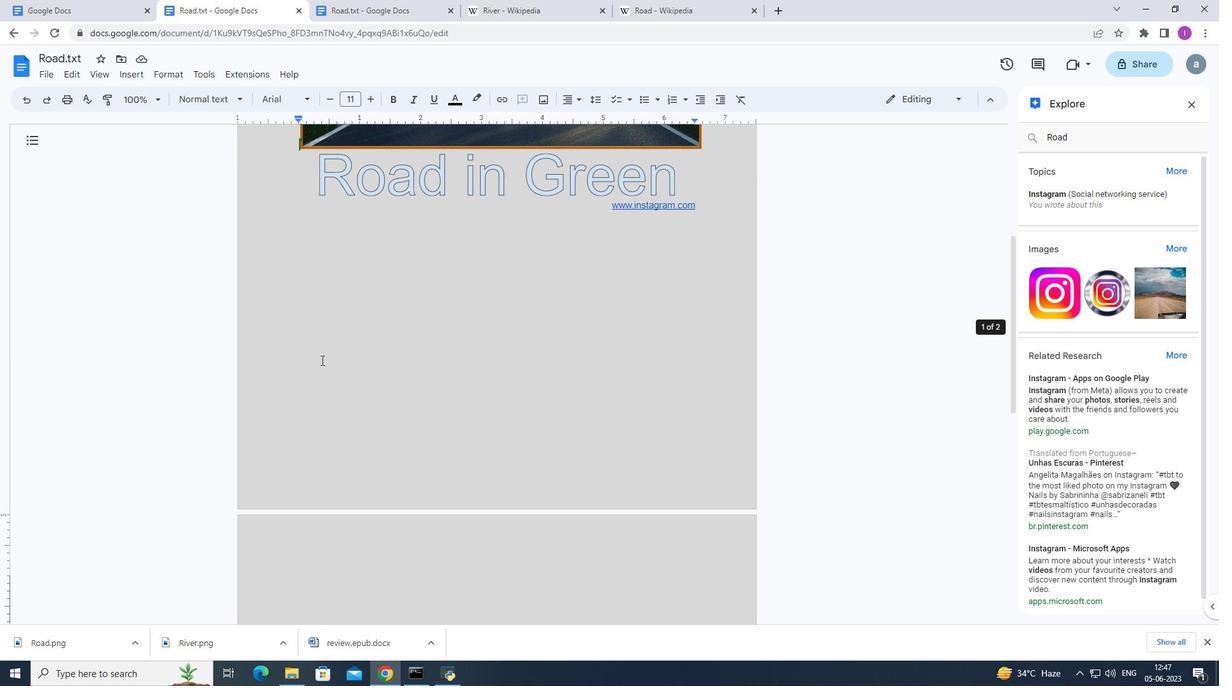 
Action: Mouse scrolled (321, 360) with delta (0, 0)
Screenshot: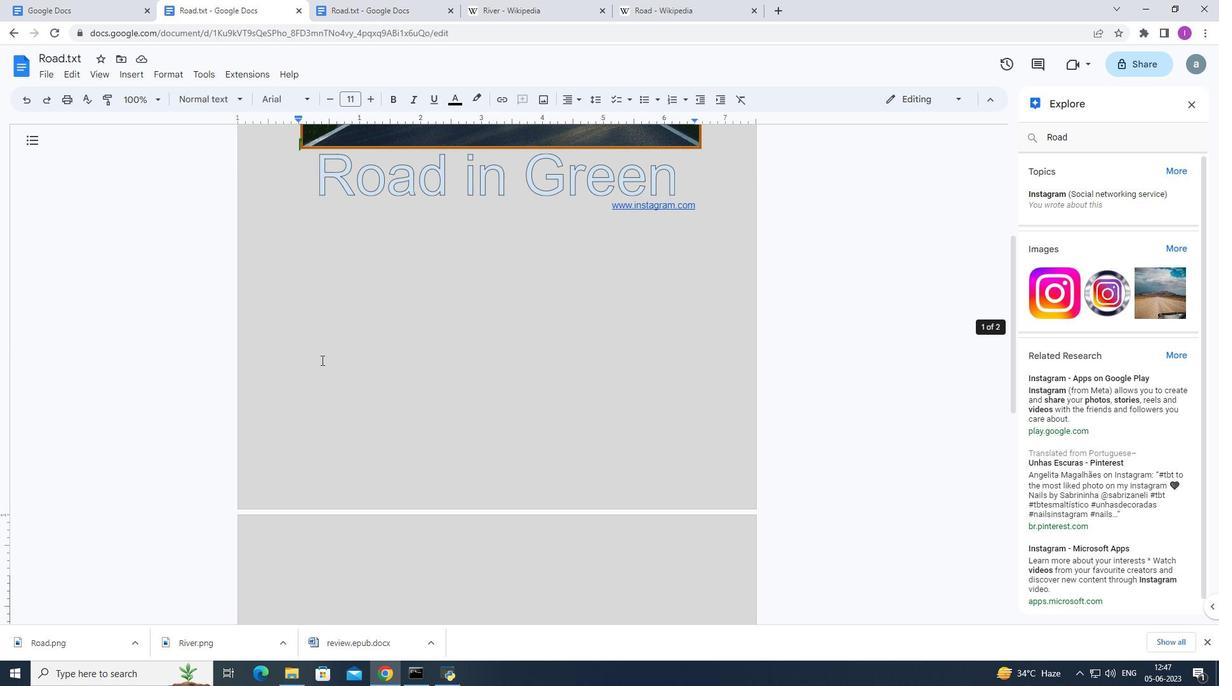 
Action: Mouse scrolled (321, 359) with delta (0, 0)
Screenshot: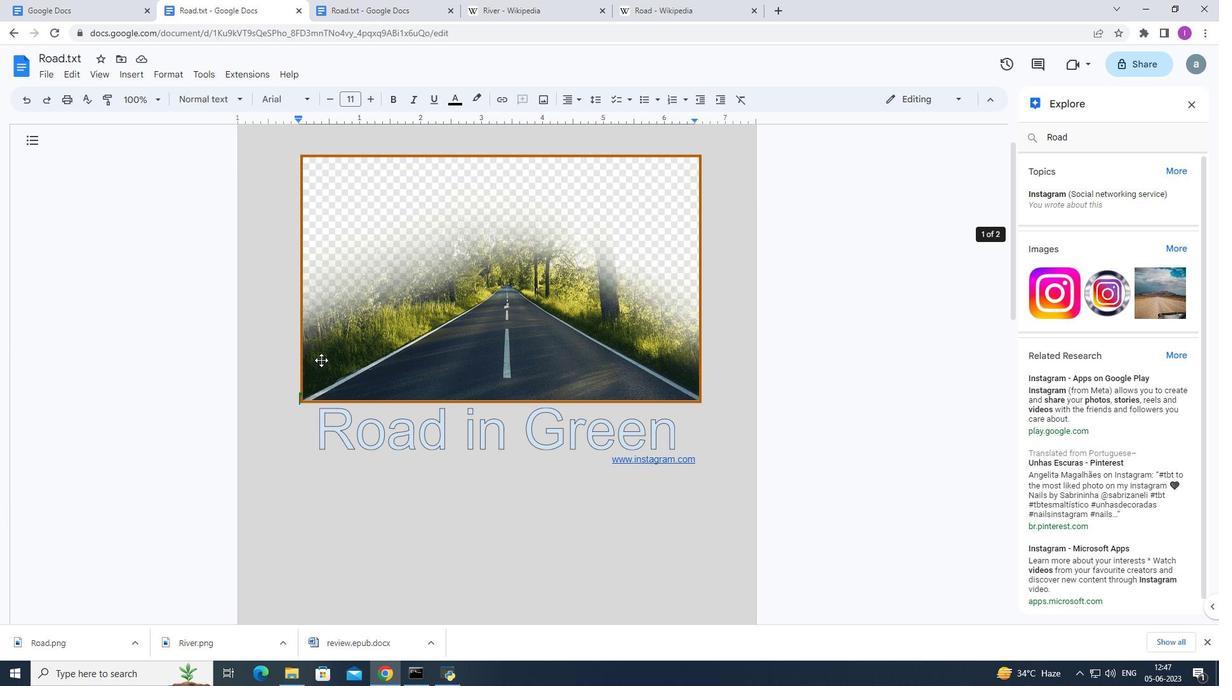 
Action: Mouse scrolled (321, 359) with delta (0, 0)
Screenshot: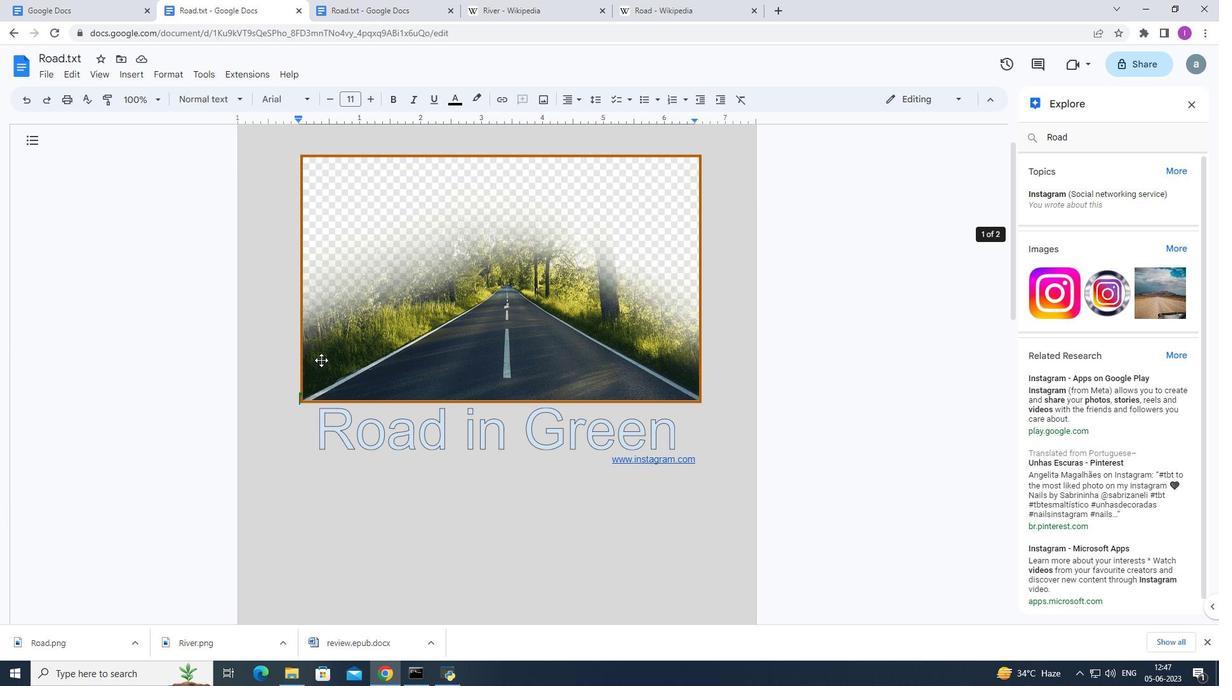 
Action: Mouse scrolled (321, 360) with delta (0, 0)
Screenshot: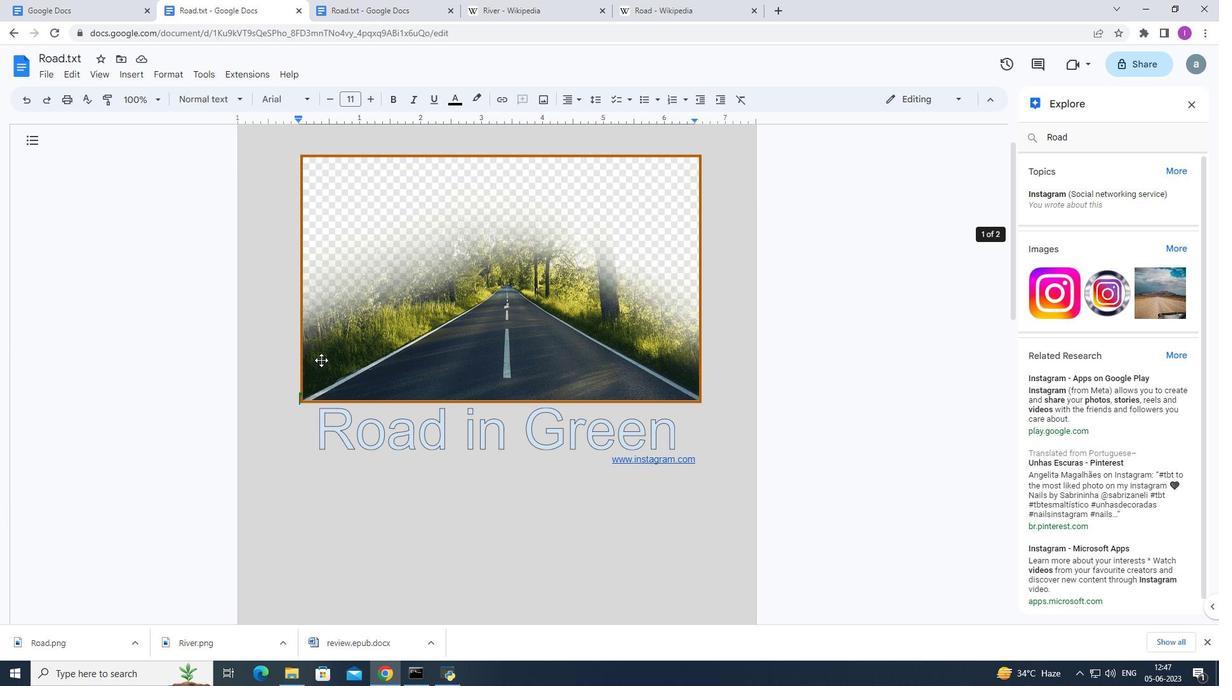 
Action: Mouse moved to (321, 360)
Screenshot: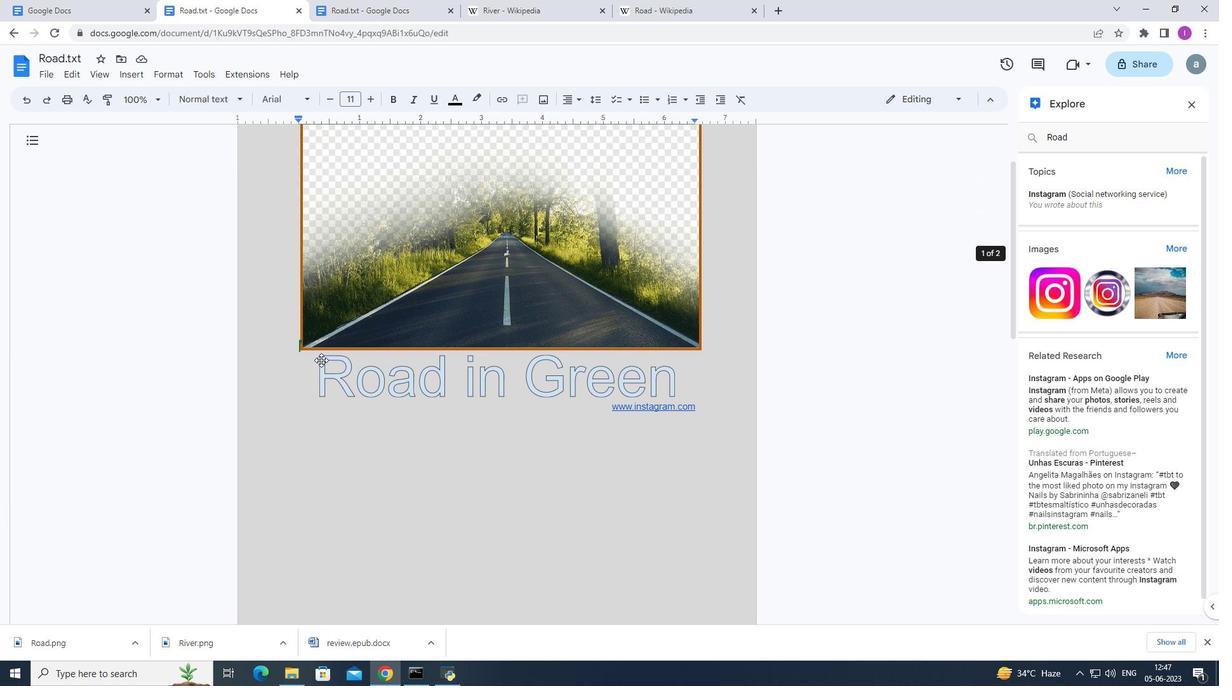 
Action: Mouse scrolled (321, 359) with delta (0, 0)
Screenshot: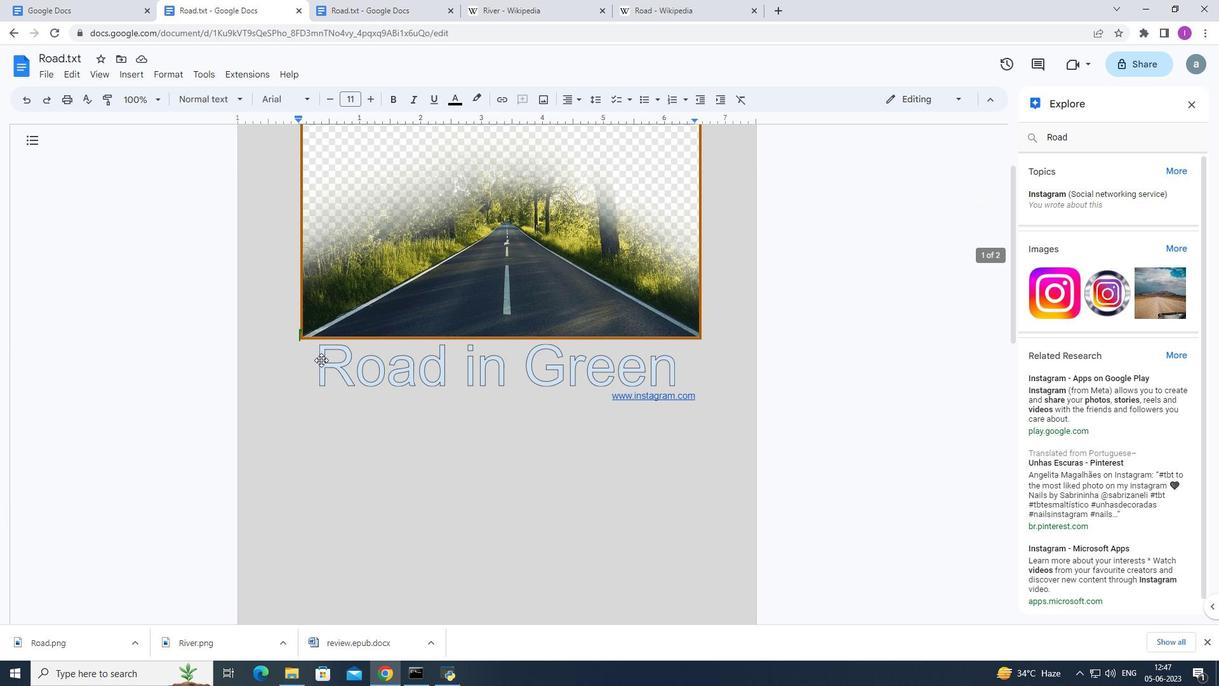 
Action: Mouse scrolled (321, 359) with delta (0, 0)
Screenshot: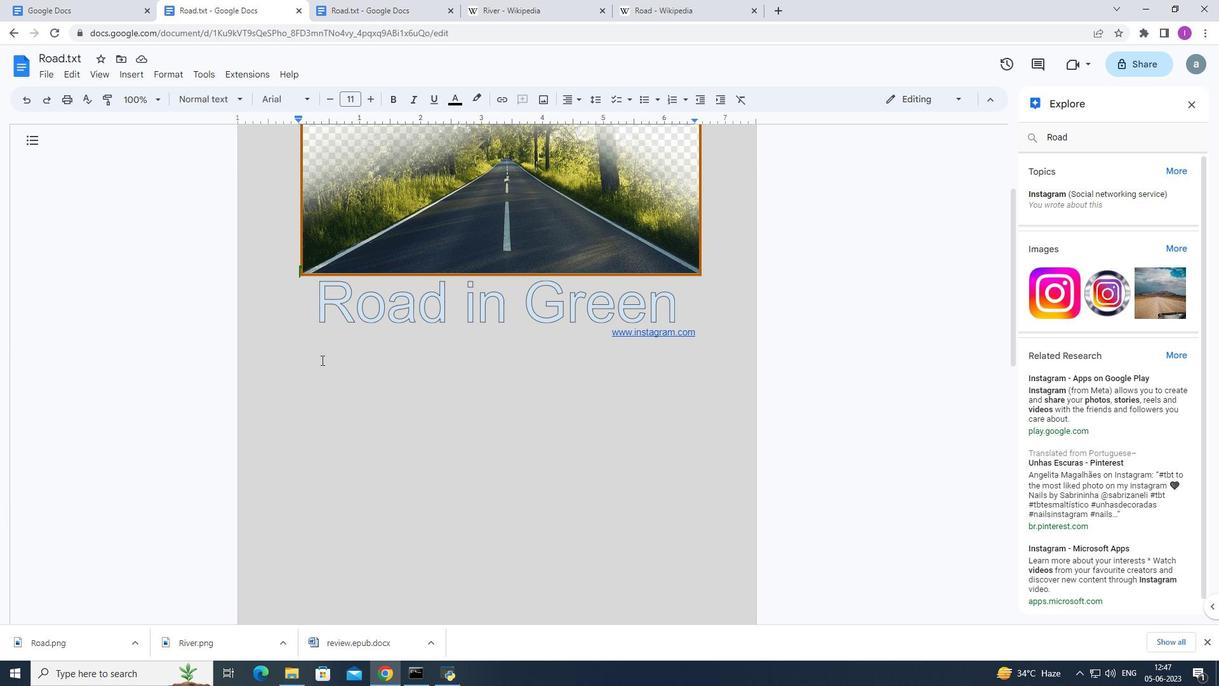 
Action: Mouse scrolled (321, 359) with delta (0, 0)
Screenshot: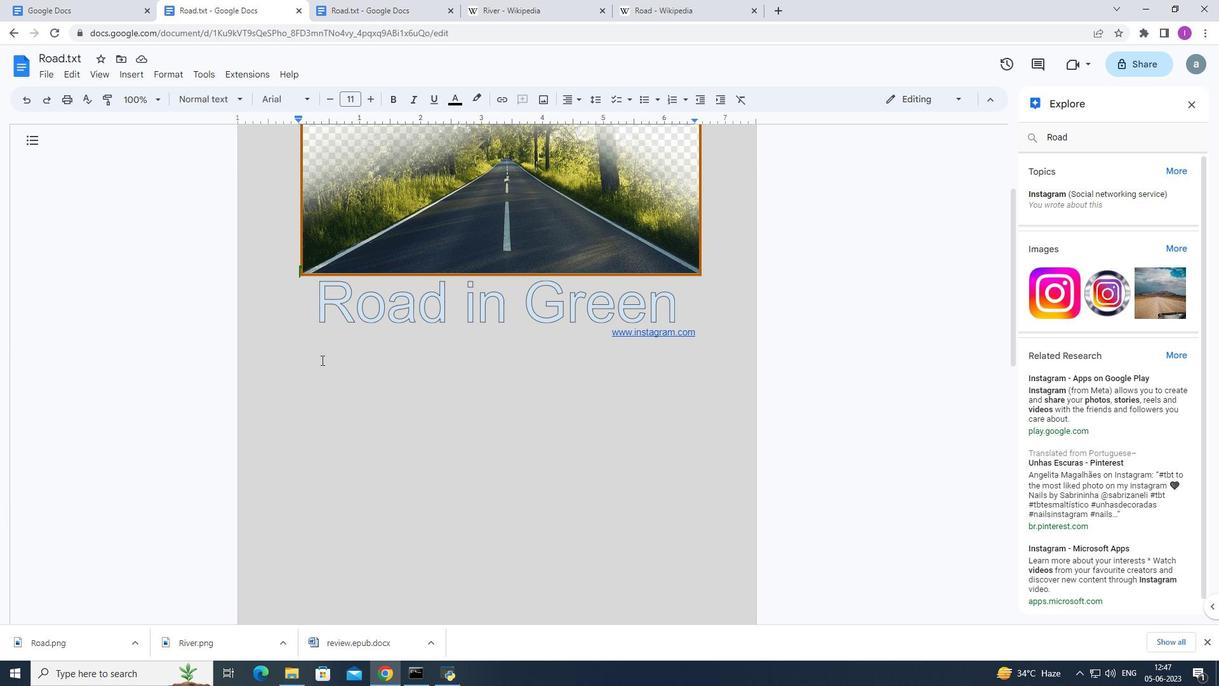 
Action: Mouse moved to (323, 361)
Screenshot: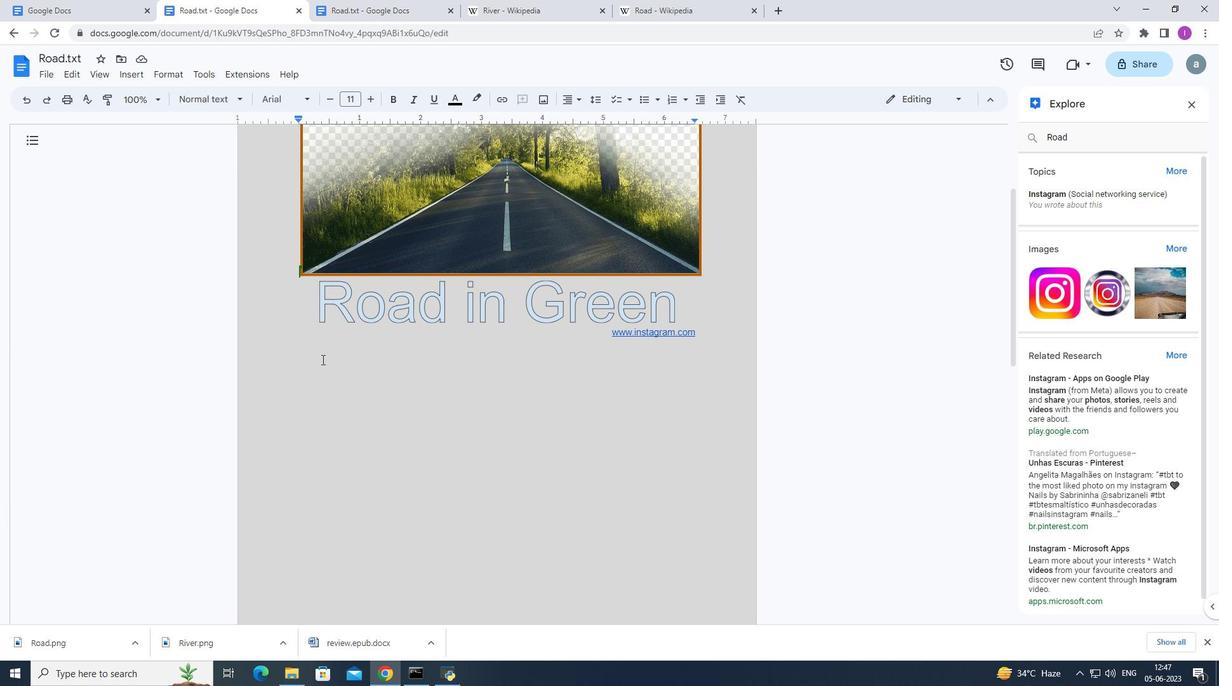 
Action: Mouse scrolled (323, 360) with delta (0, 0)
Screenshot: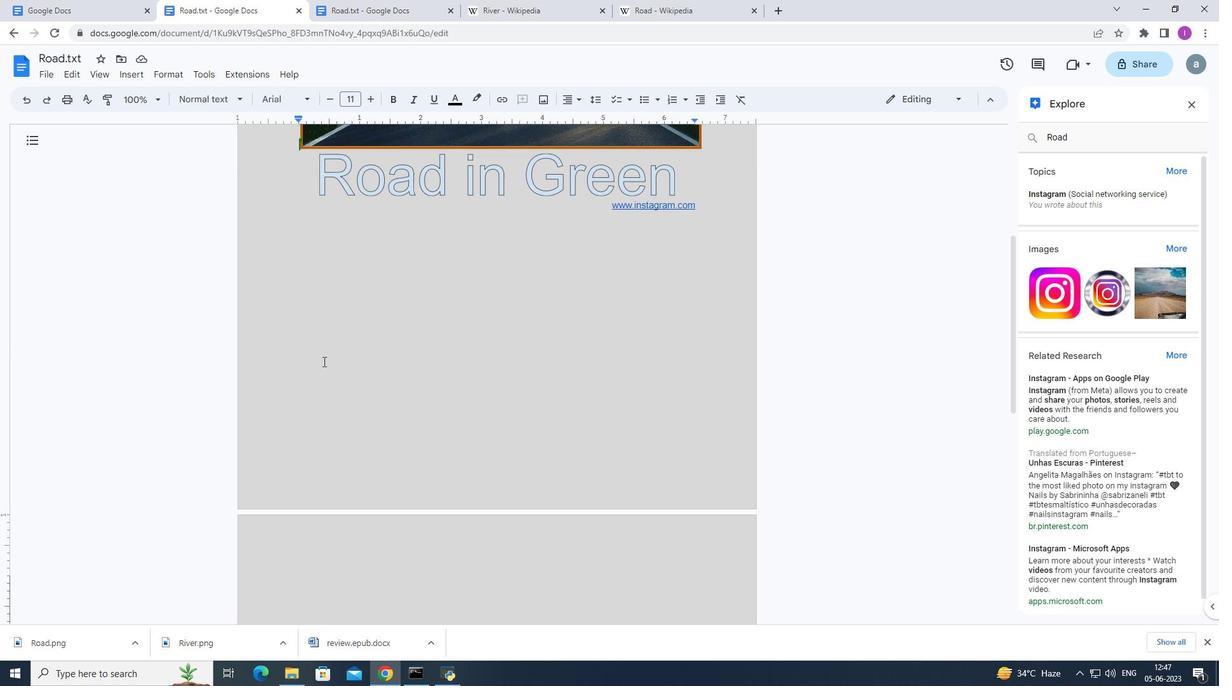 
Action: Mouse scrolled (323, 360) with delta (0, 0)
Screenshot: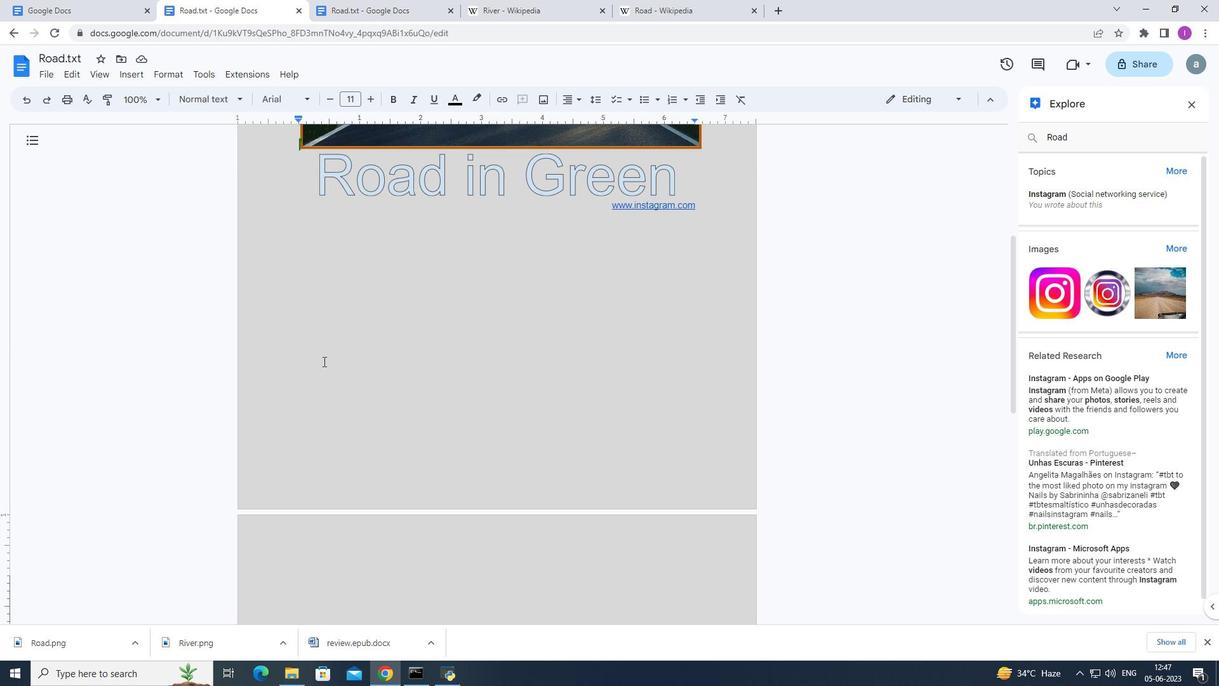 
Action: Mouse moved to (301, 426)
Screenshot: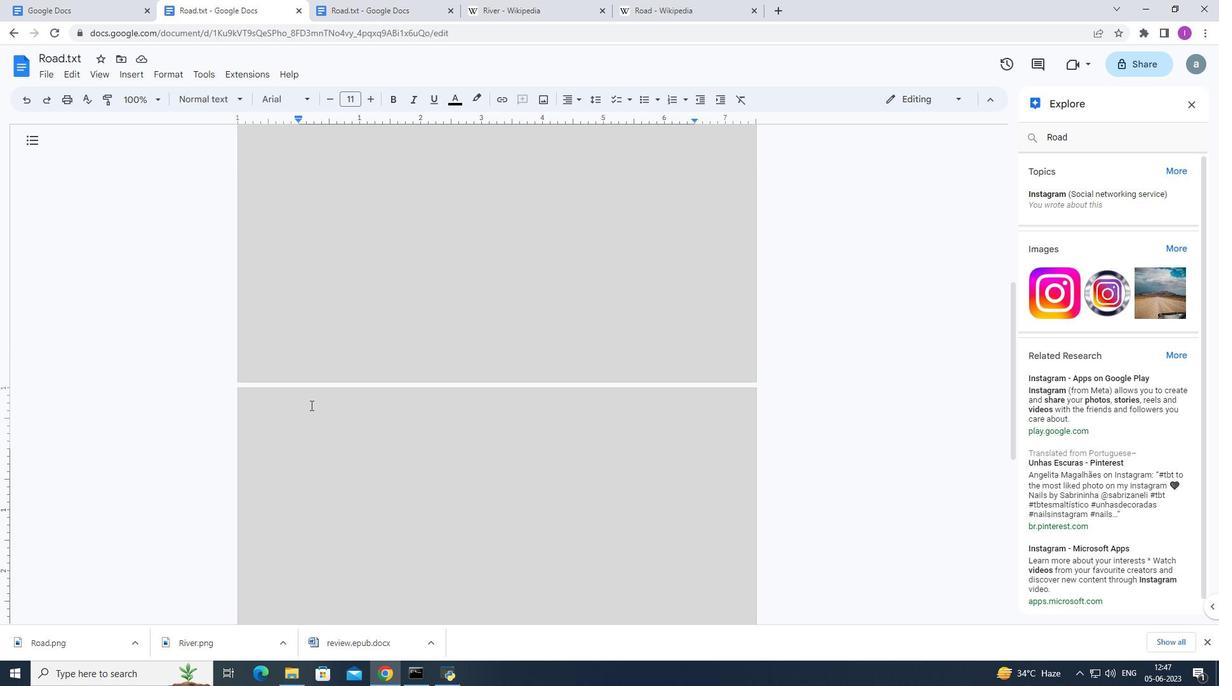 
Action: Mouse pressed left at (301, 426)
Screenshot: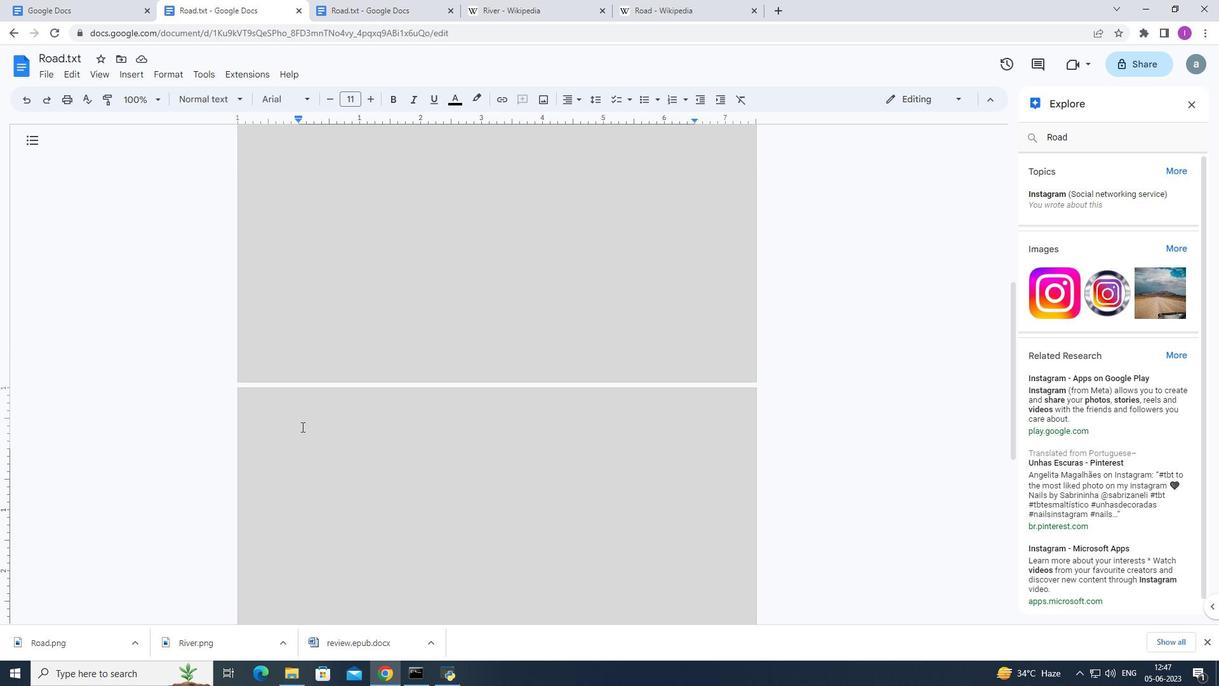 
Action: Mouse moved to (415, 408)
Screenshot: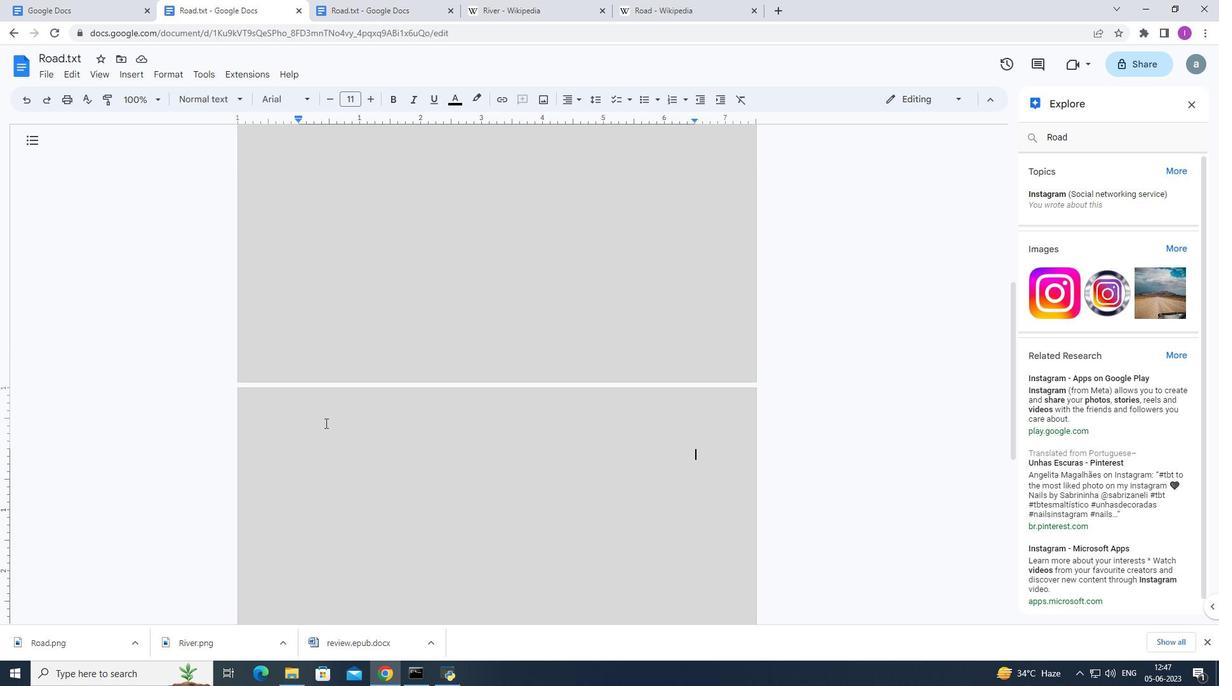 
Action: Key pressed ctrl+V
Screenshot: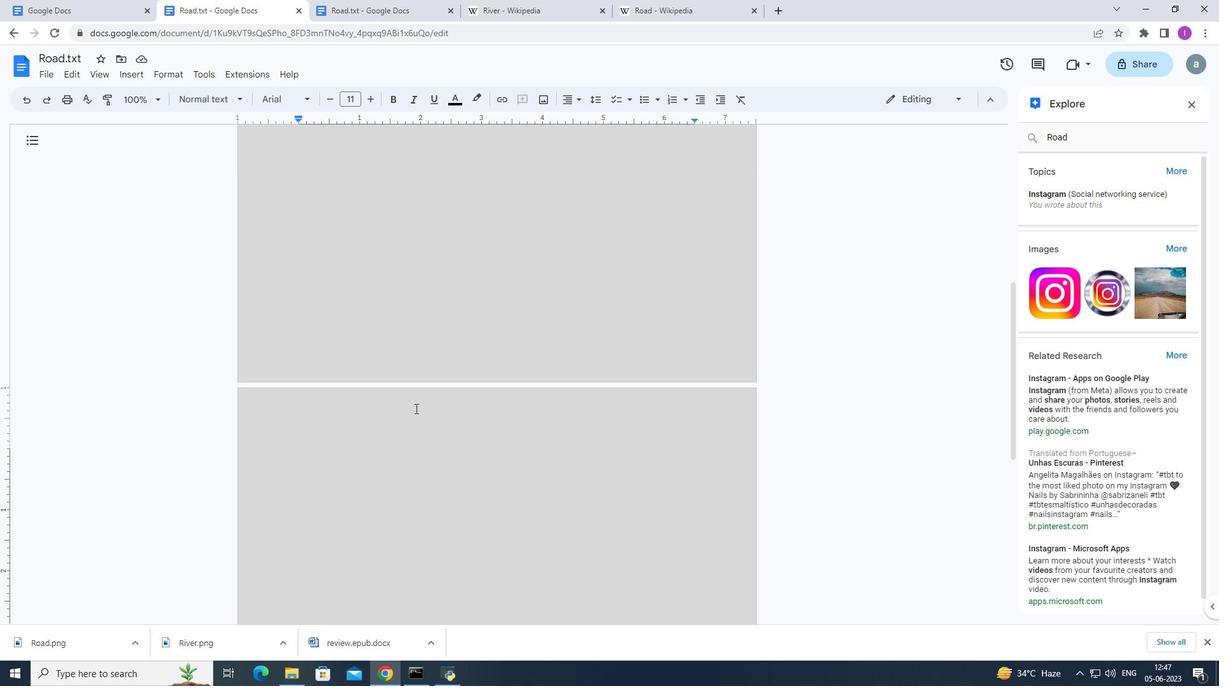 
Action: Mouse moved to (570, 98)
Screenshot: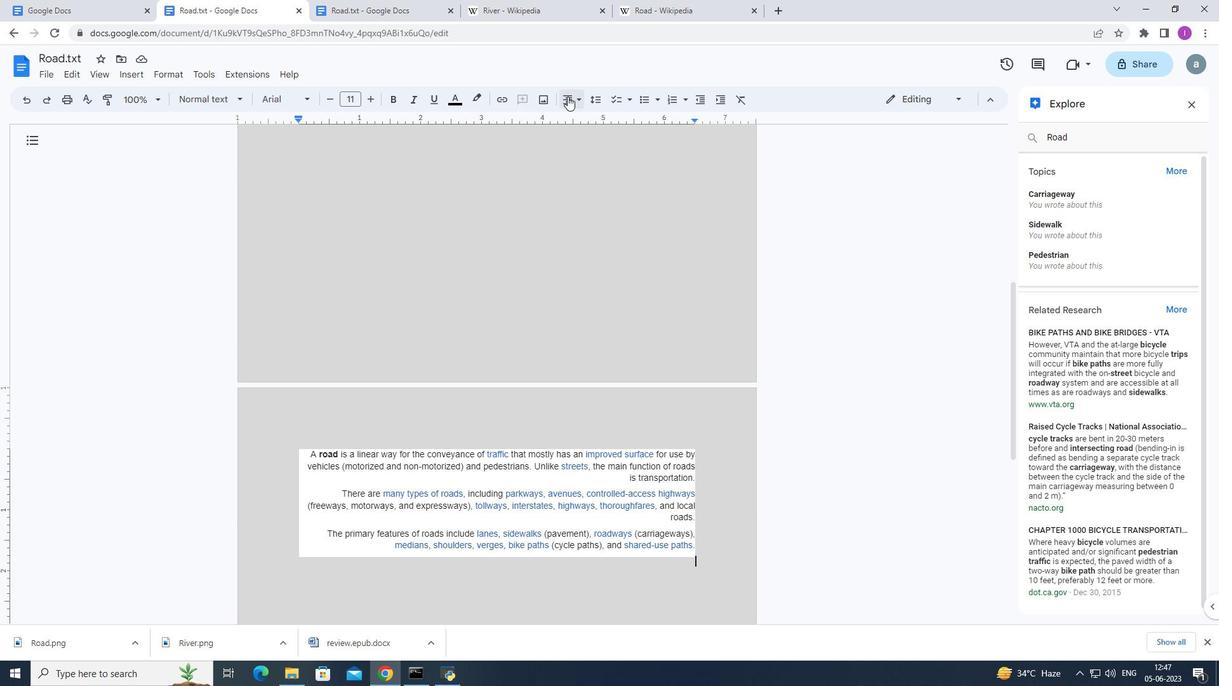 
Action: Mouse pressed left at (570, 98)
Screenshot: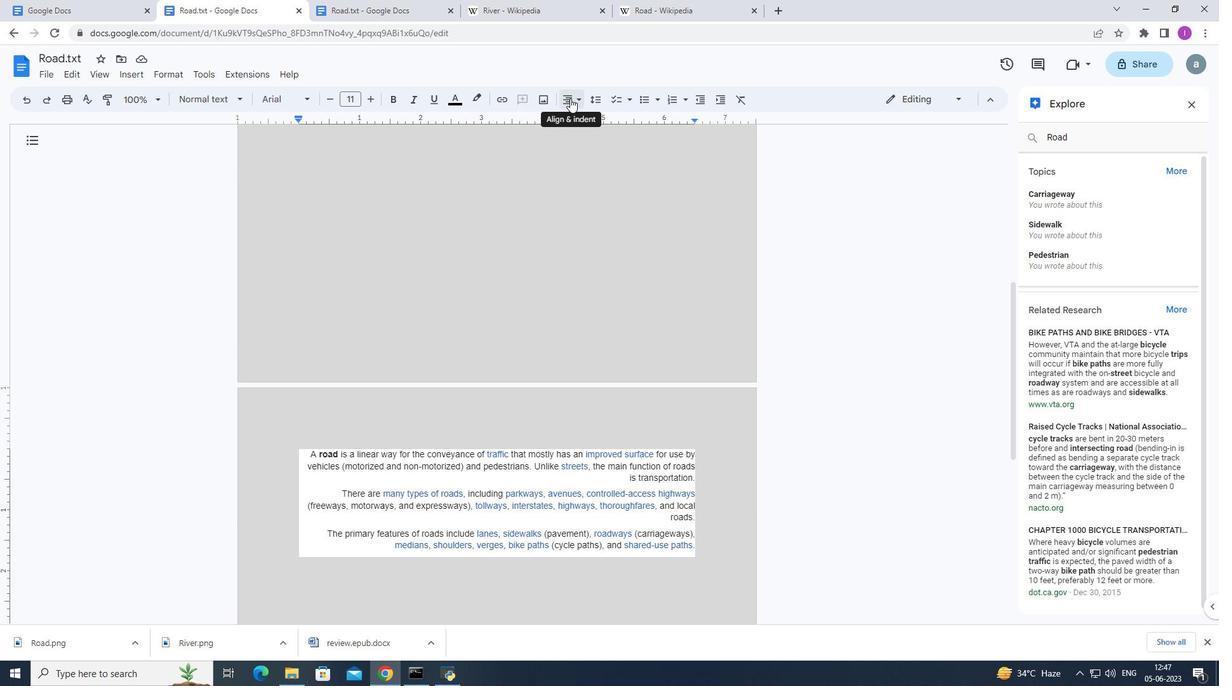 
Action: Mouse moved to (589, 129)
Screenshot: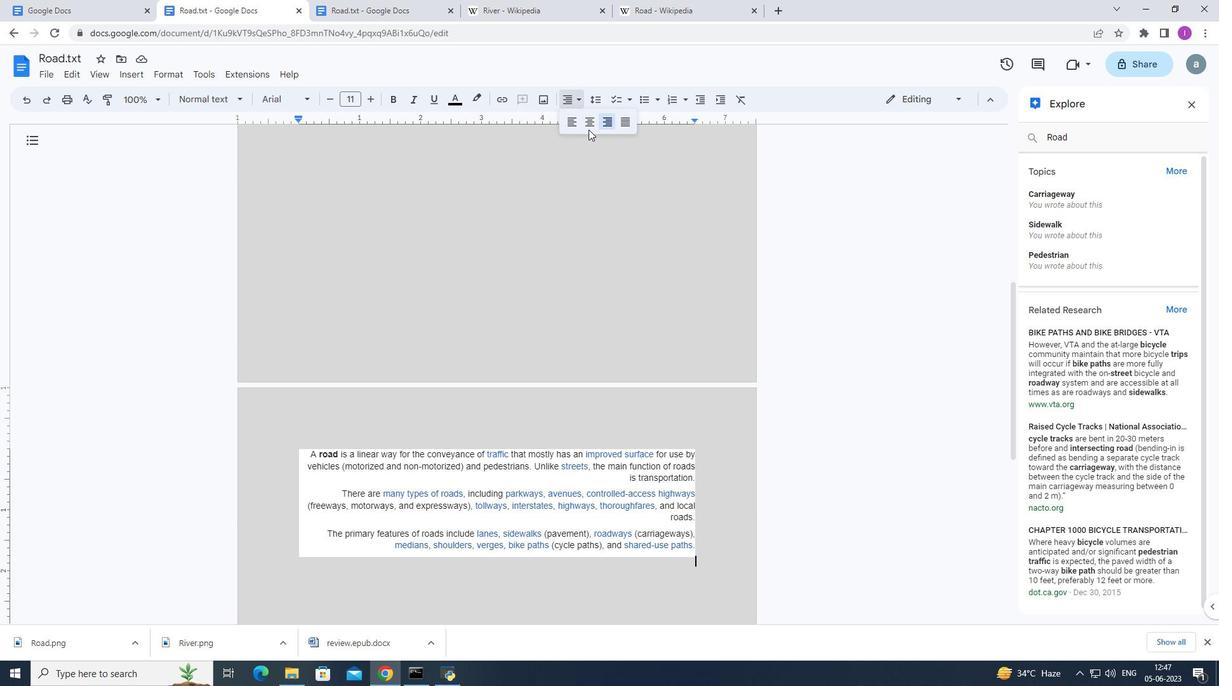 
Action: Mouse pressed left at (589, 129)
Screenshot: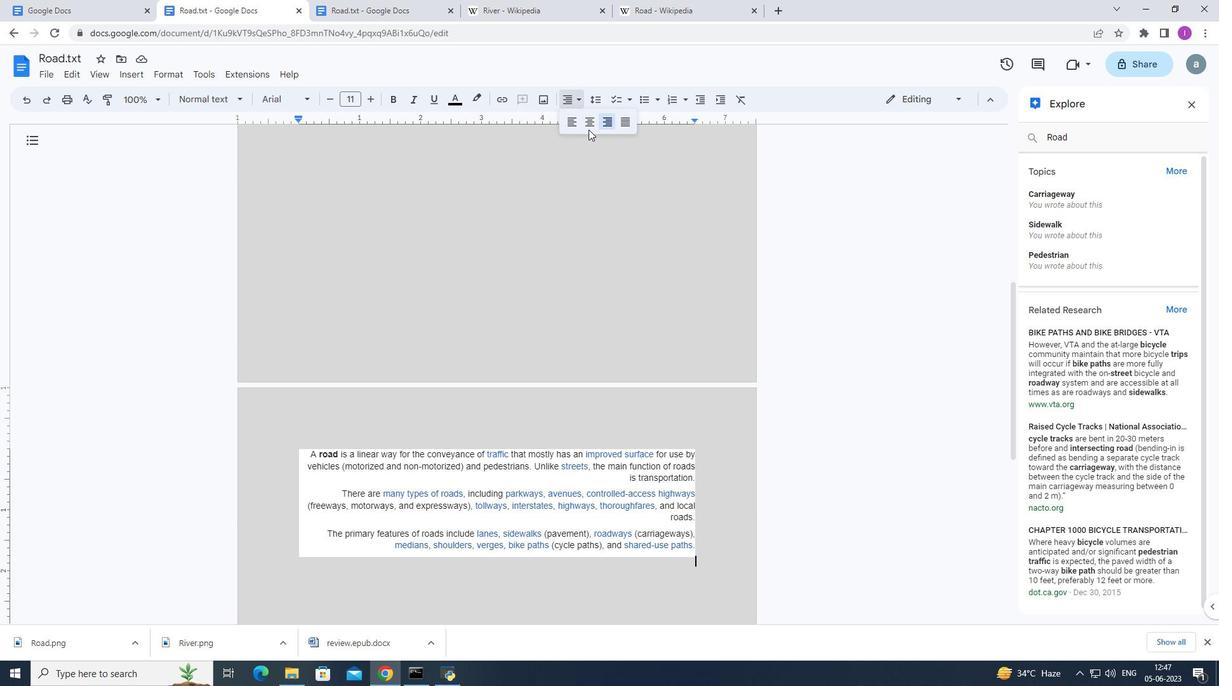 
Action: Mouse moved to (268, 440)
Screenshot: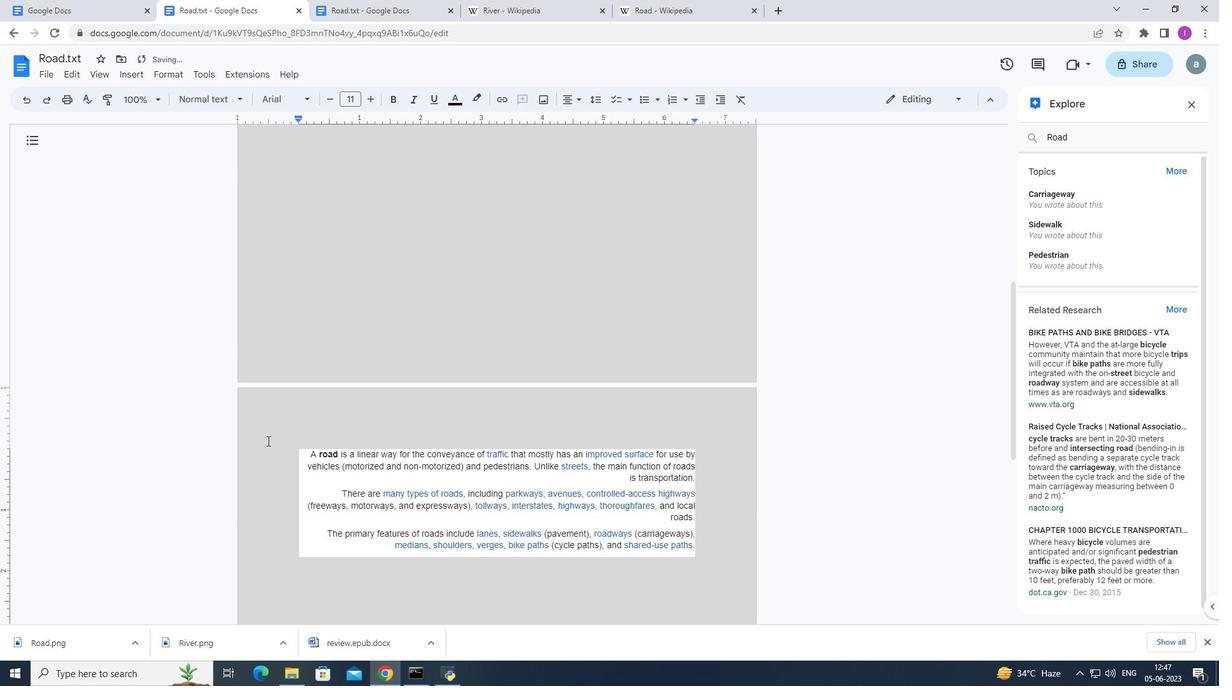 
Action: Mouse pressed left at (268, 440)
Screenshot: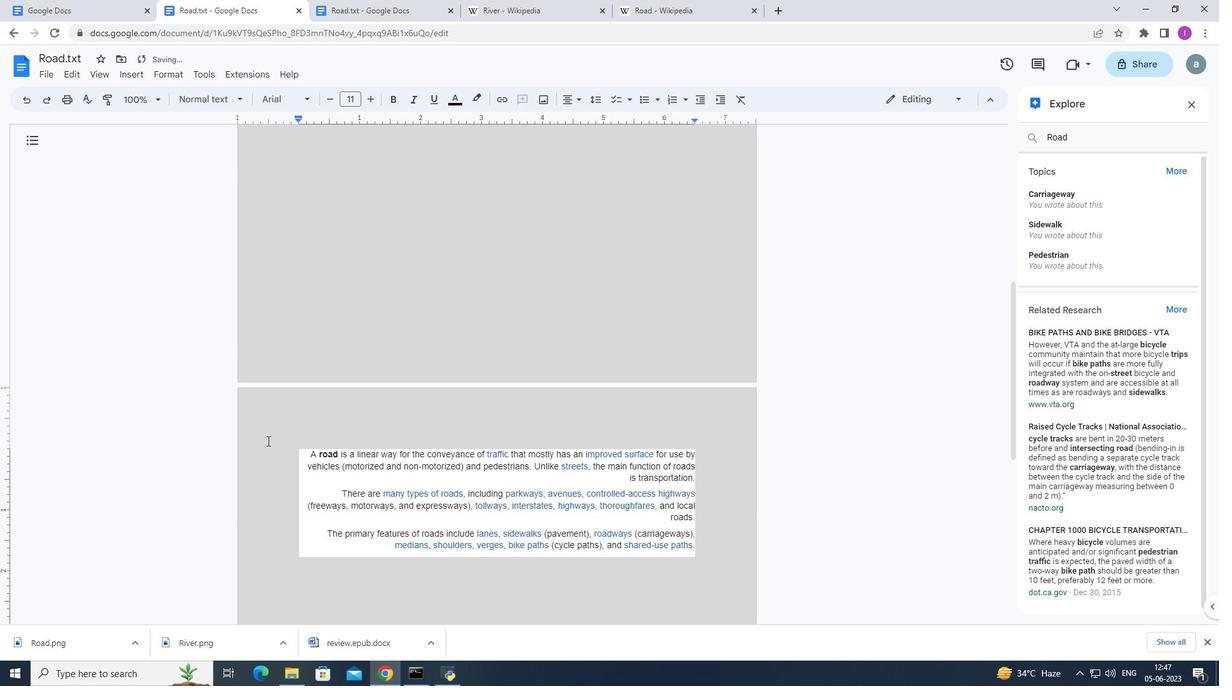 
Action: Mouse moved to (574, 99)
Screenshot: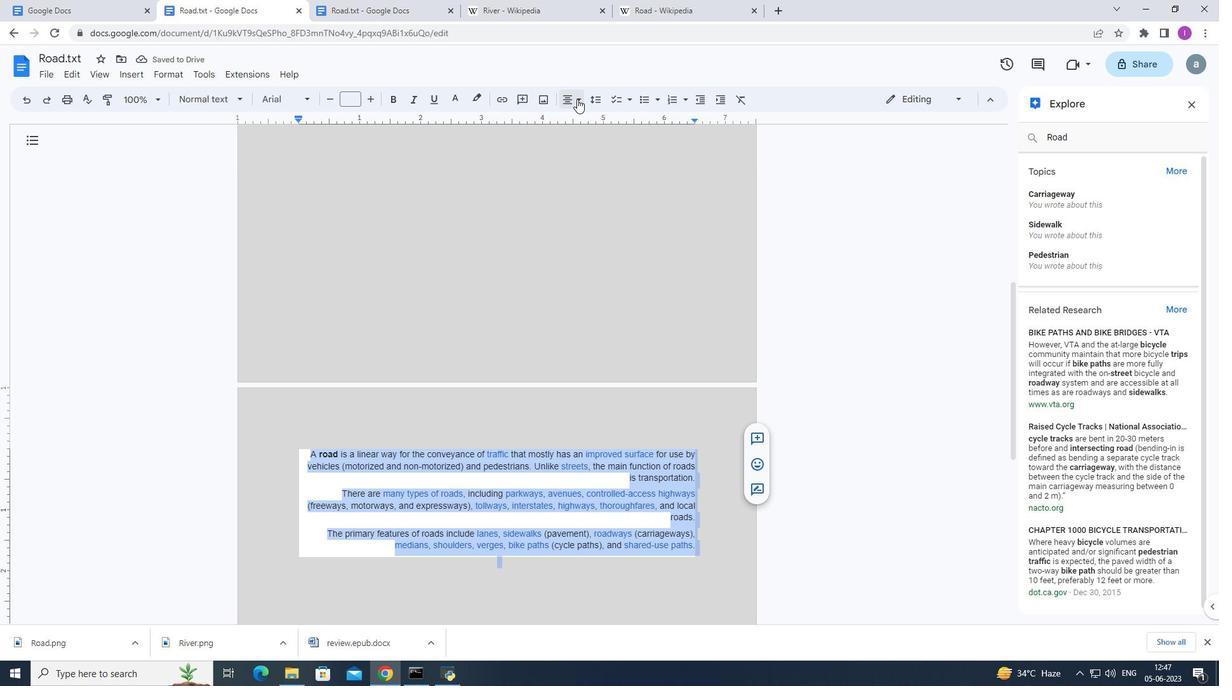 
Action: Mouse pressed left at (574, 99)
Screenshot: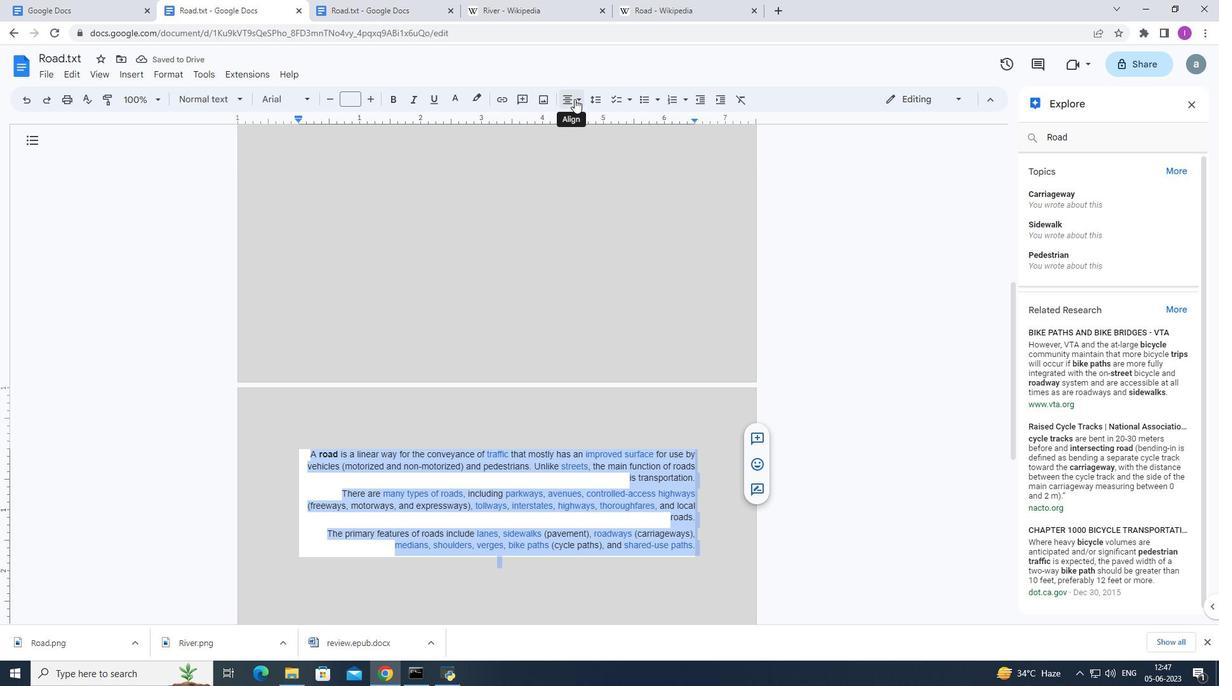 
Action: Mouse moved to (586, 121)
Screenshot: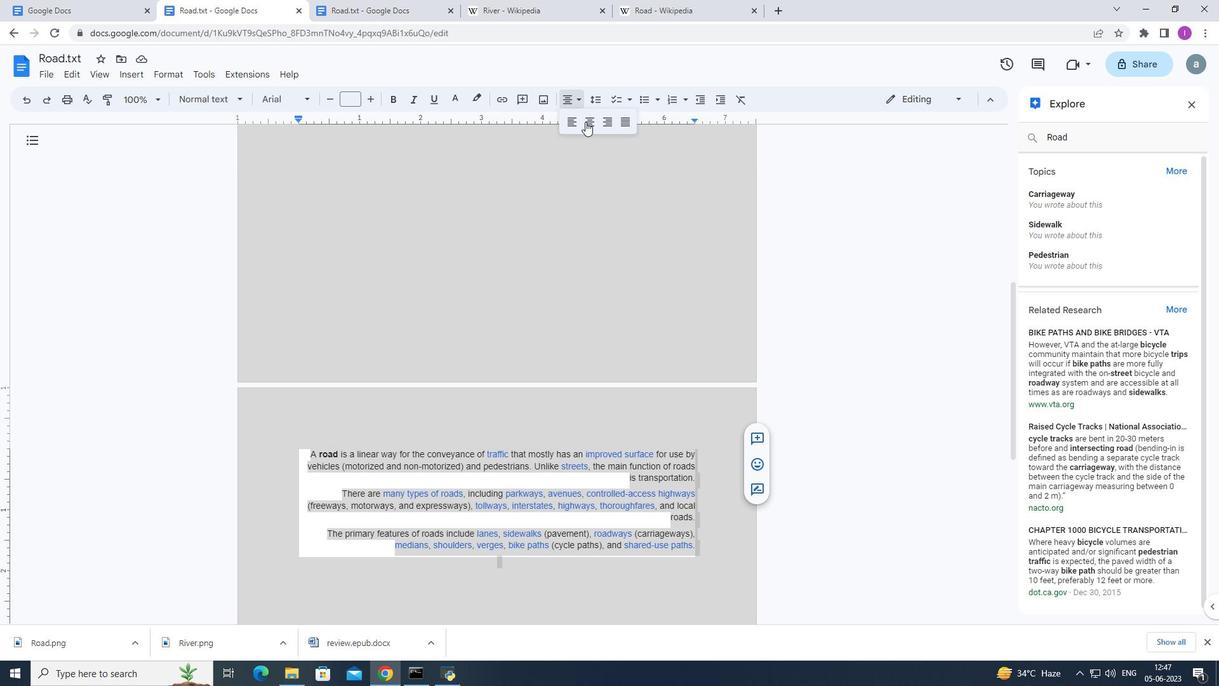 
Action: Mouse pressed left at (586, 121)
Screenshot: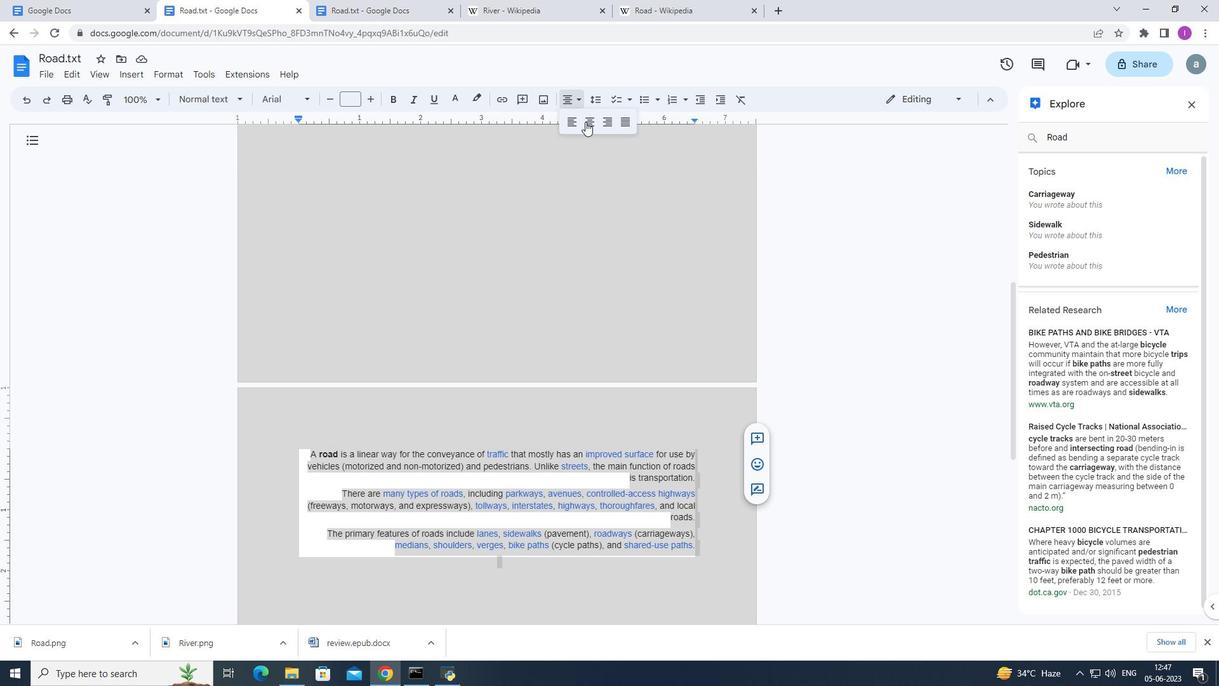 
Action: Mouse moved to (370, 412)
Screenshot: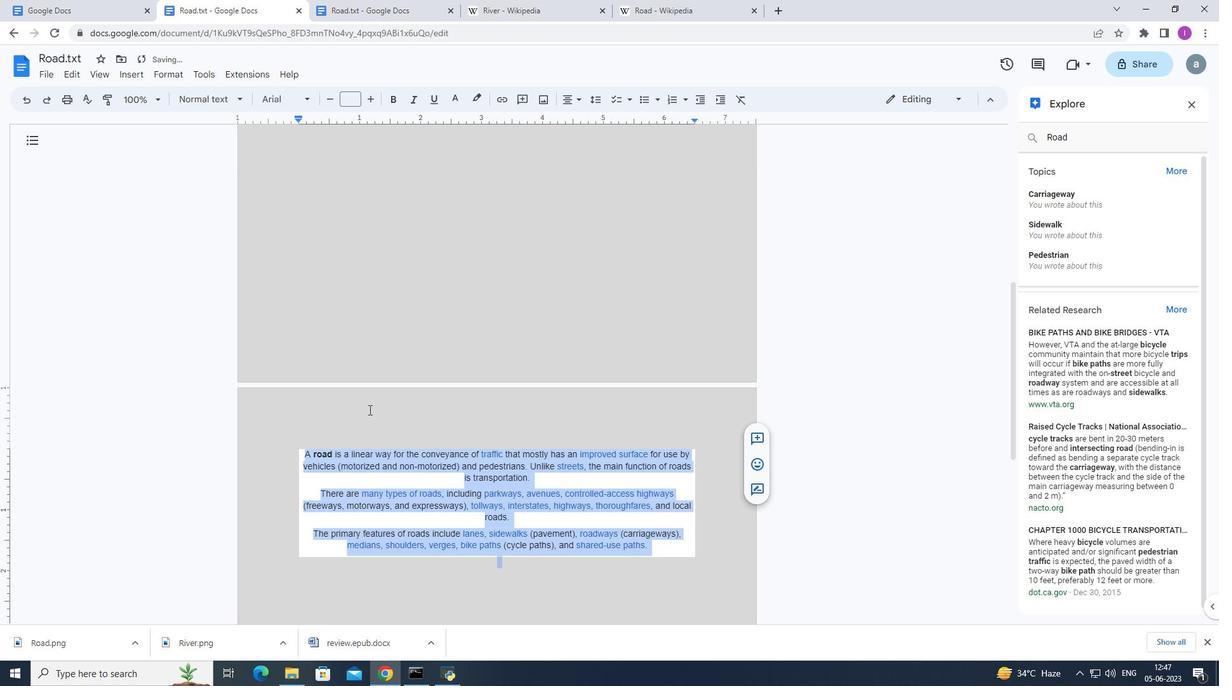 
Action: Mouse pressed left at (370, 412)
Screenshot: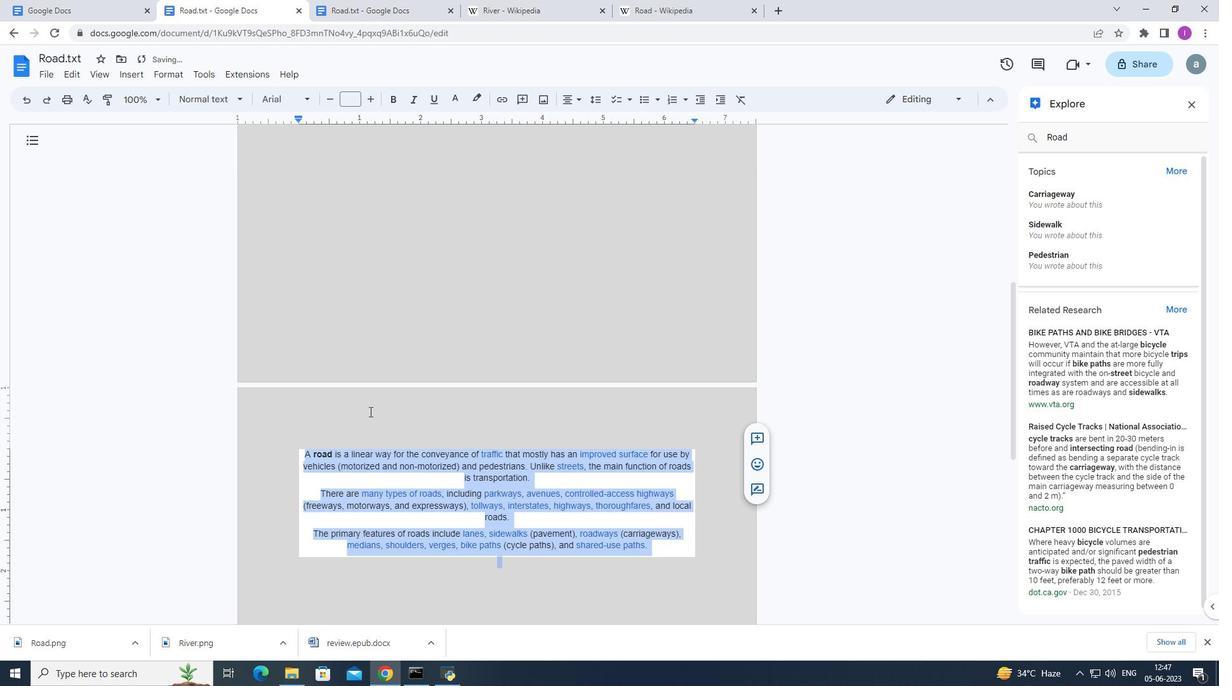 
Action: Mouse moved to (101, 446)
Screenshot: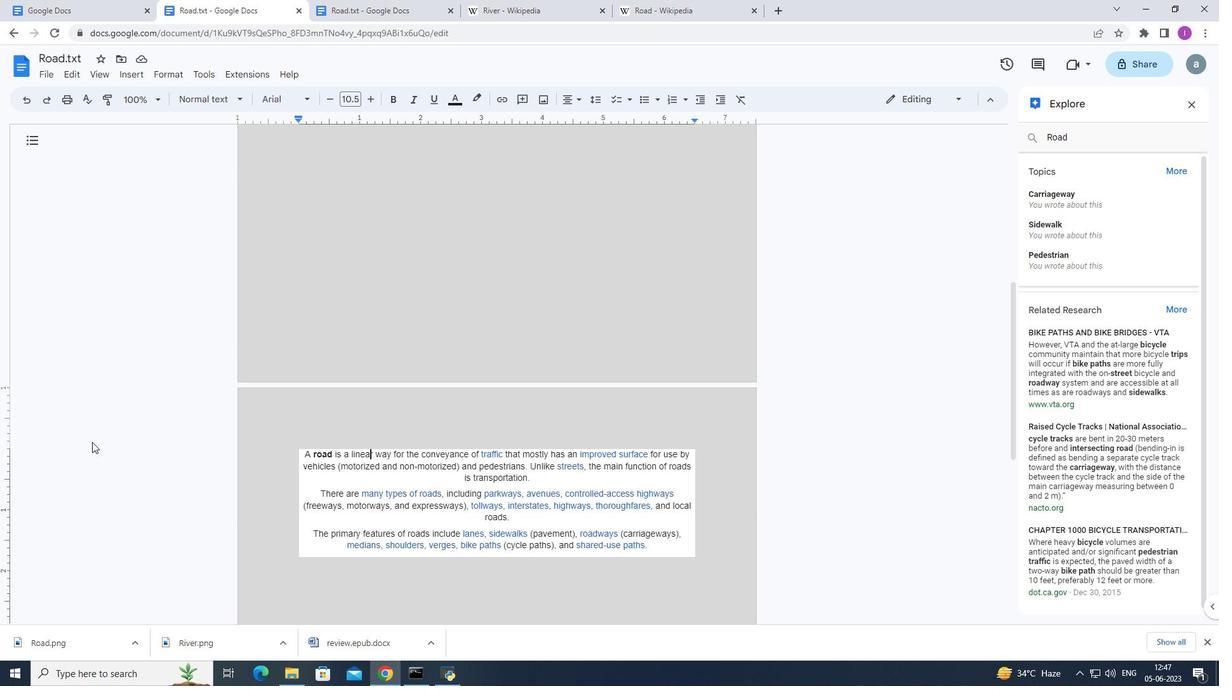 
Action: Mouse scrolled (101, 447) with delta (0, 0)
Screenshot: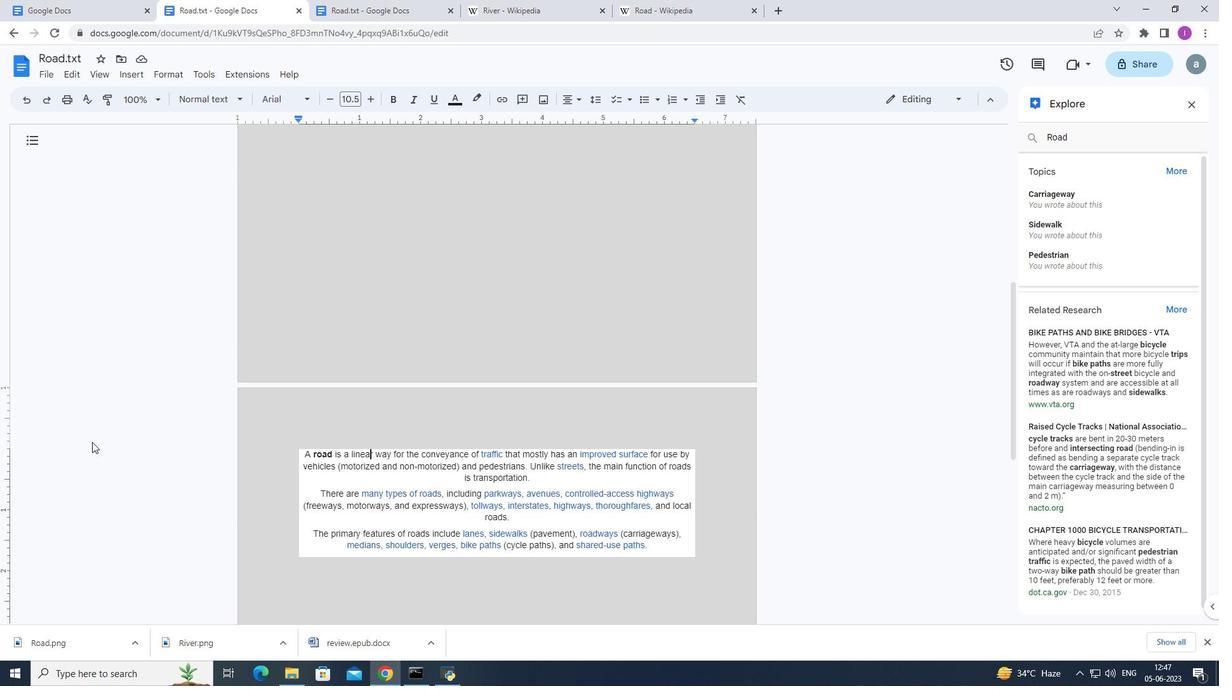 
Action: Mouse scrolled (101, 447) with delta (0, 0)
Screenshot: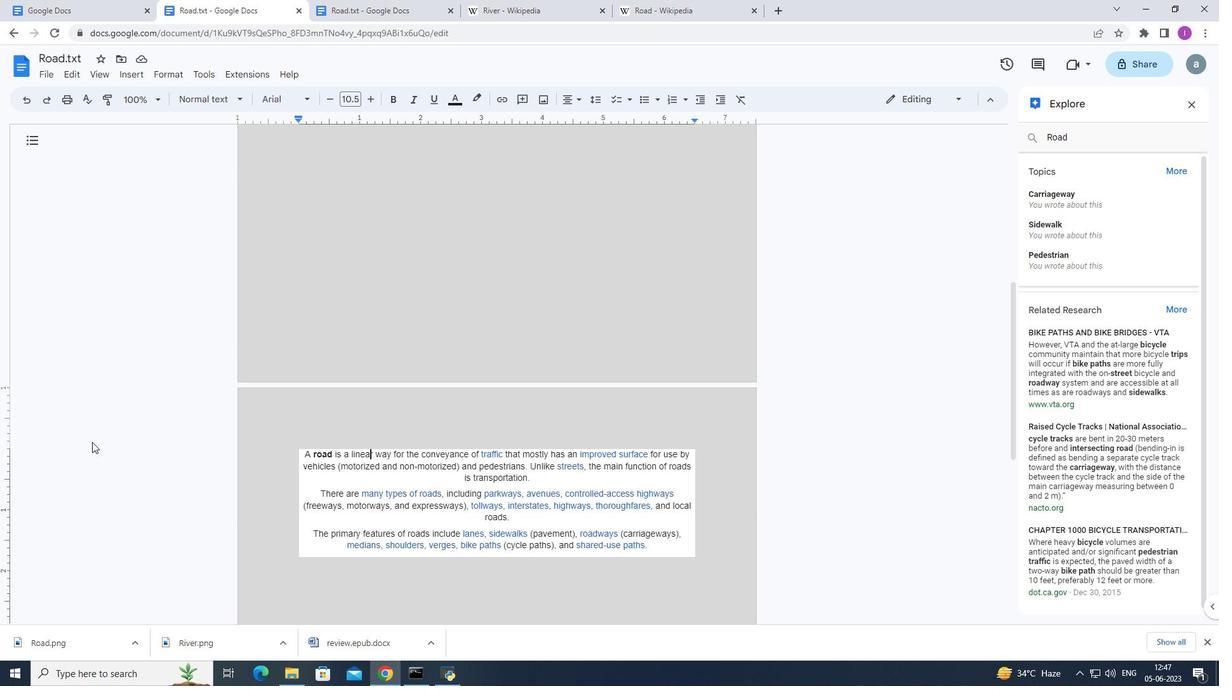 
Action: Mouse scrolled (101, 447) with delta (0, 0)
Screenshot: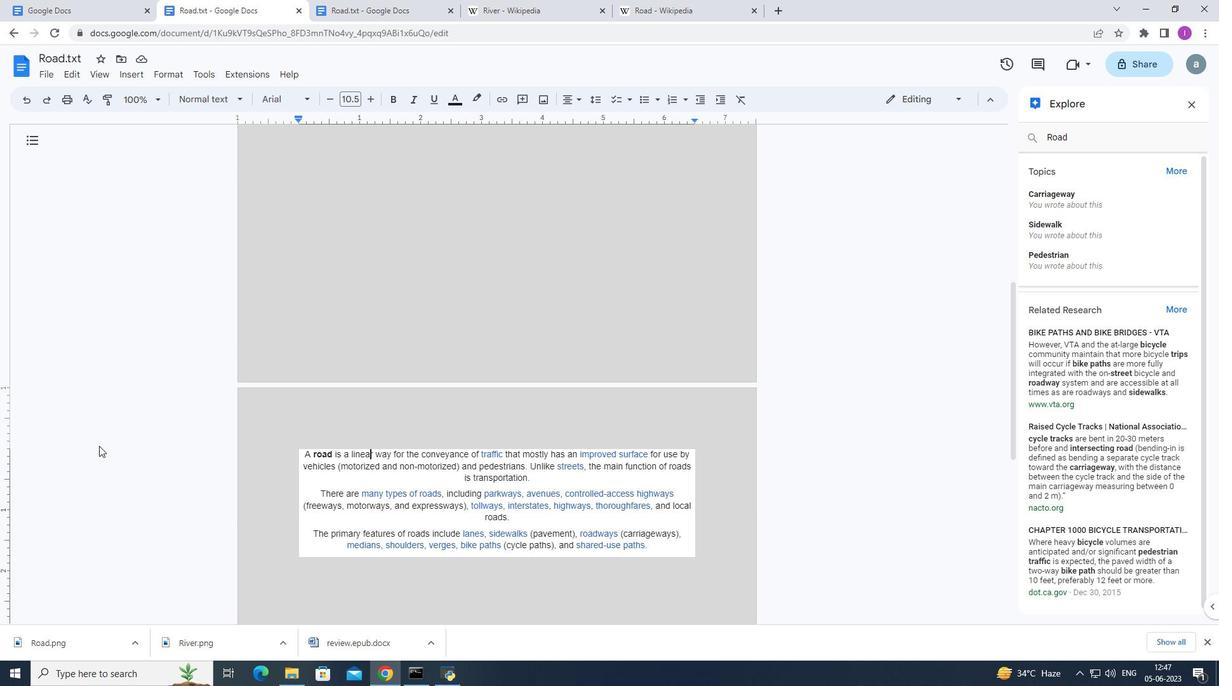 
Action: Mouse moved to (106, 449)
Screenshot: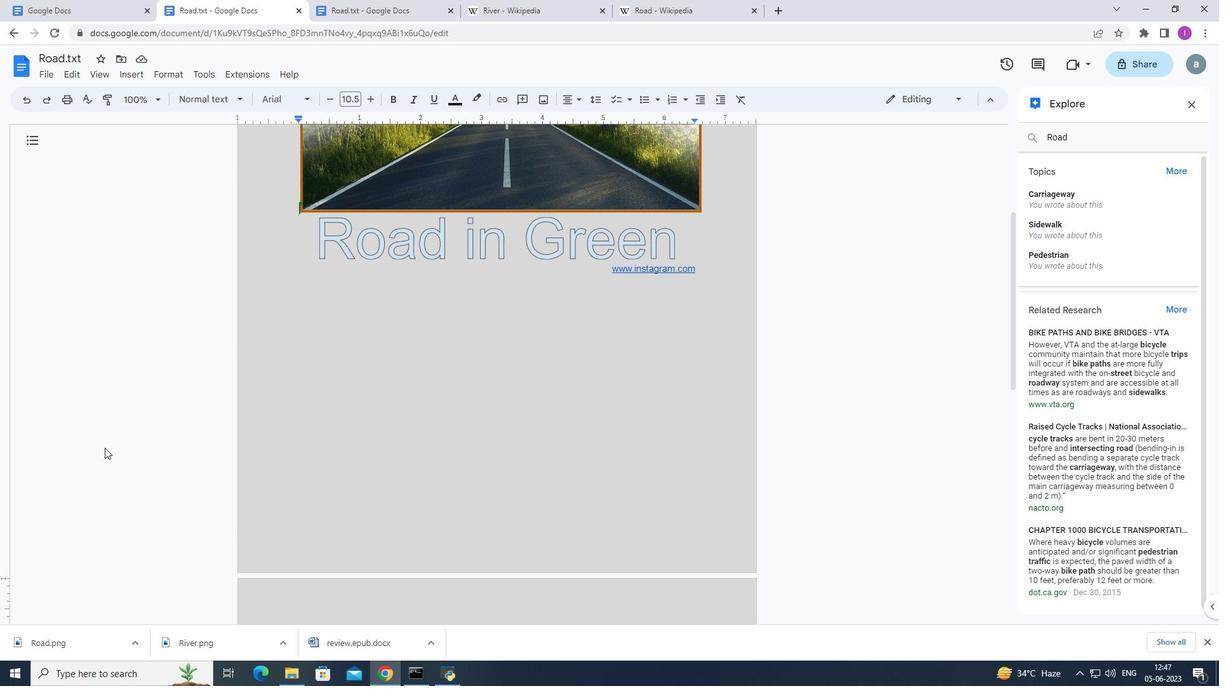 
